 Task: Create new invoice with Date Opened :30-Apr-23, Select Customer: Pokeworks, Terms: Payment Term 2. Make invoice entry for item-1 with Date: 30-Apr-23, Description: Benadryl Ultra, Action: Material, Income Account: Income:Sales, Quantity: 1, Unit Price: 9.5, Discount $: 1.63. Make entry for item-2 with Date: 30-Apr-23, Description: Aveeno Daily Moisturizing Lotion, Action: Material, Income Account: Income:Sales, Quantity: 1, Unit Price: 6.25, Discount $: 2.63. Make entry for item-3 with Date: 30-Apr-23, Description: Coke Classic, Action: Material, Income Account: Income:Sales, Quantity: 2, Unit Price: 7.25, Discount $: 3.13. Write Notes: 'Looking forward to serving you again.'. Post Invoice with Post Date: 30-Apr-23, Post to Accounts: Assets:Accounts Receivable. Pay / Process Payment with Transaction Date: 15-May-23, Amount: 22.86, Transfer Account: Checking Account. Print Invoice, display notes by going to Option, then go to Display Tab and check 'Invoice Notes'.
Action: Mouse pressed left at (171, 33)
Screenshot: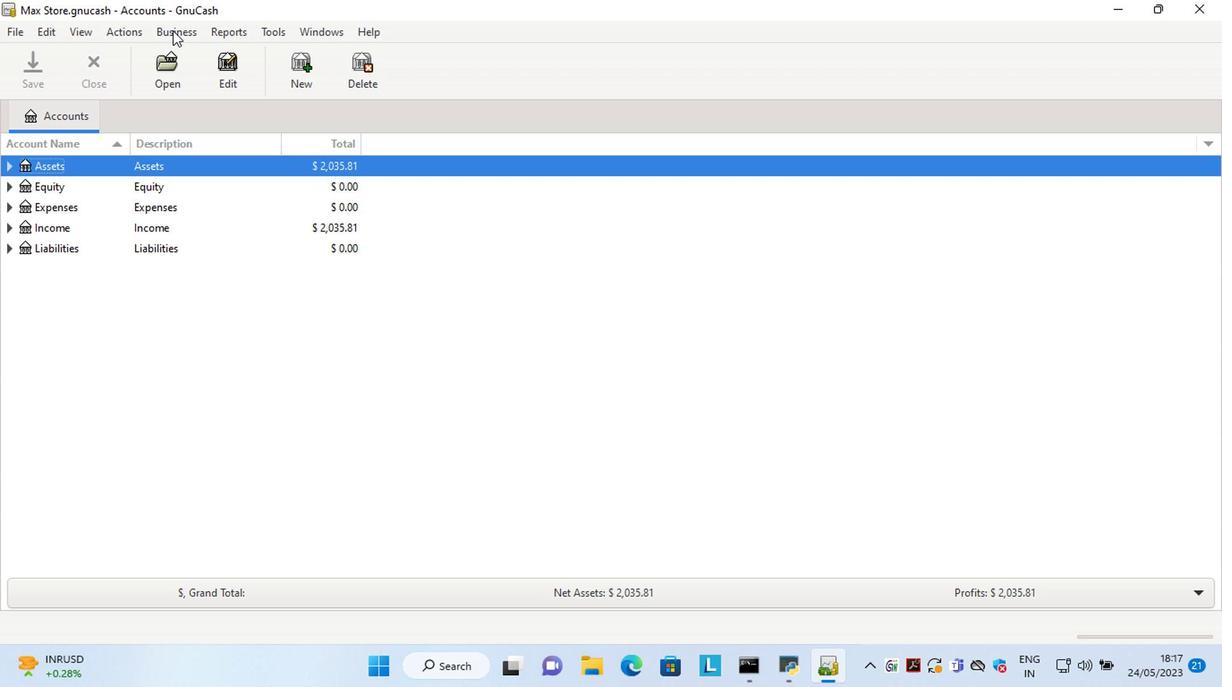 
Action: Mouse moved to (377, 126)
Screenshot: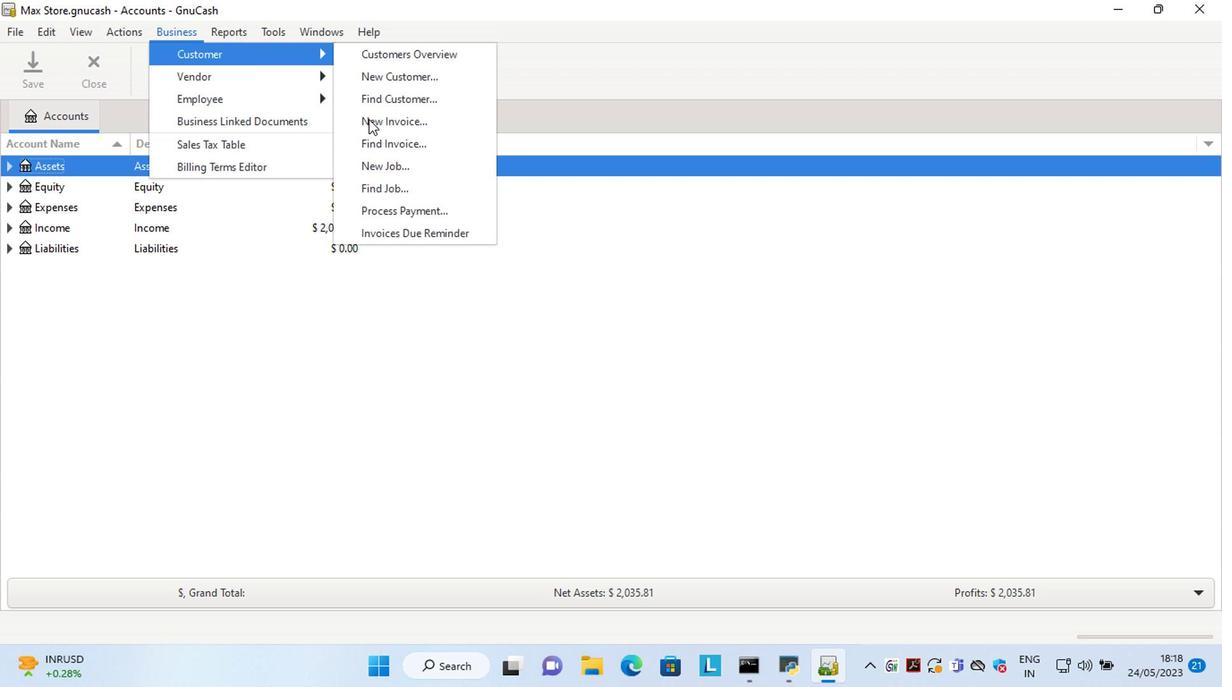 
Action: Mouse pressed left at (377, 126)
Screenshot: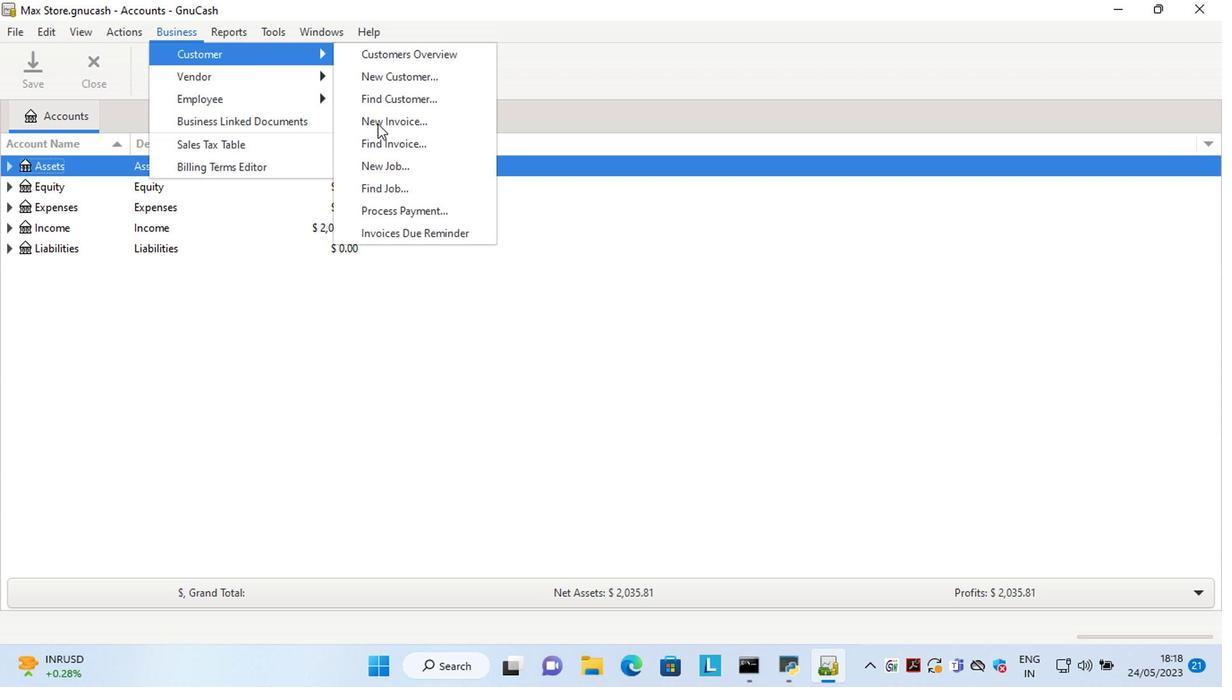 
Action: Mouse moved to (640, 275)
Screenshot: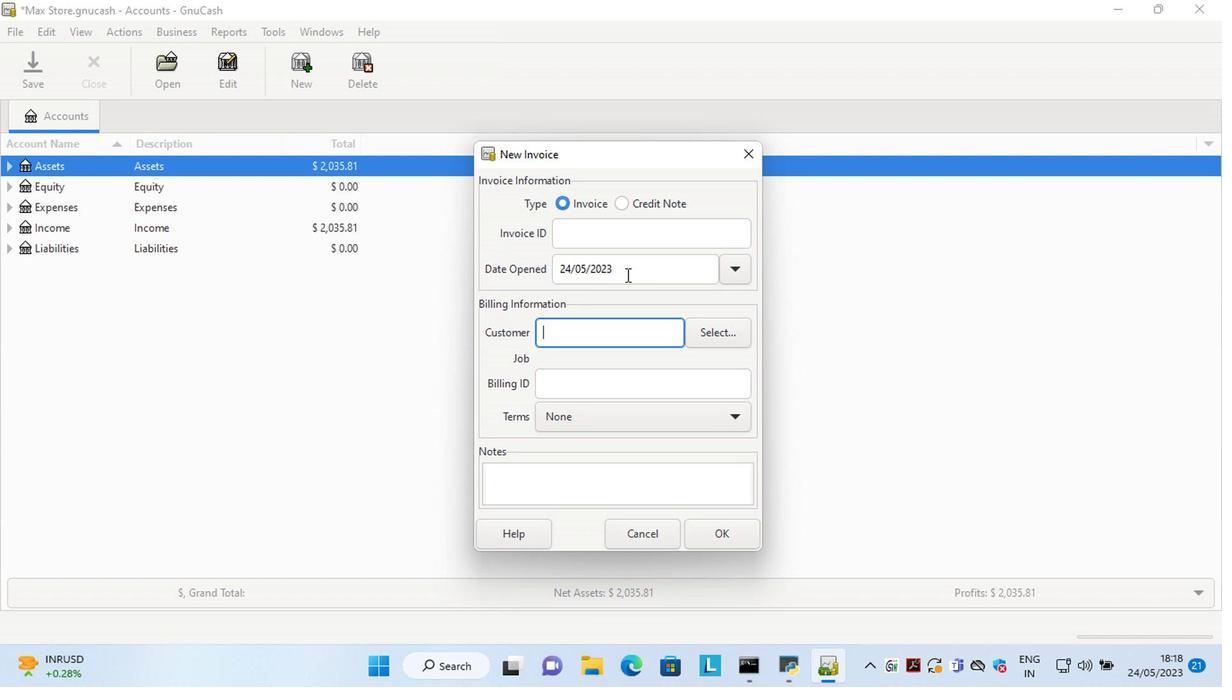
Action: Mouse pressed left at (640, 275)
Screenshot: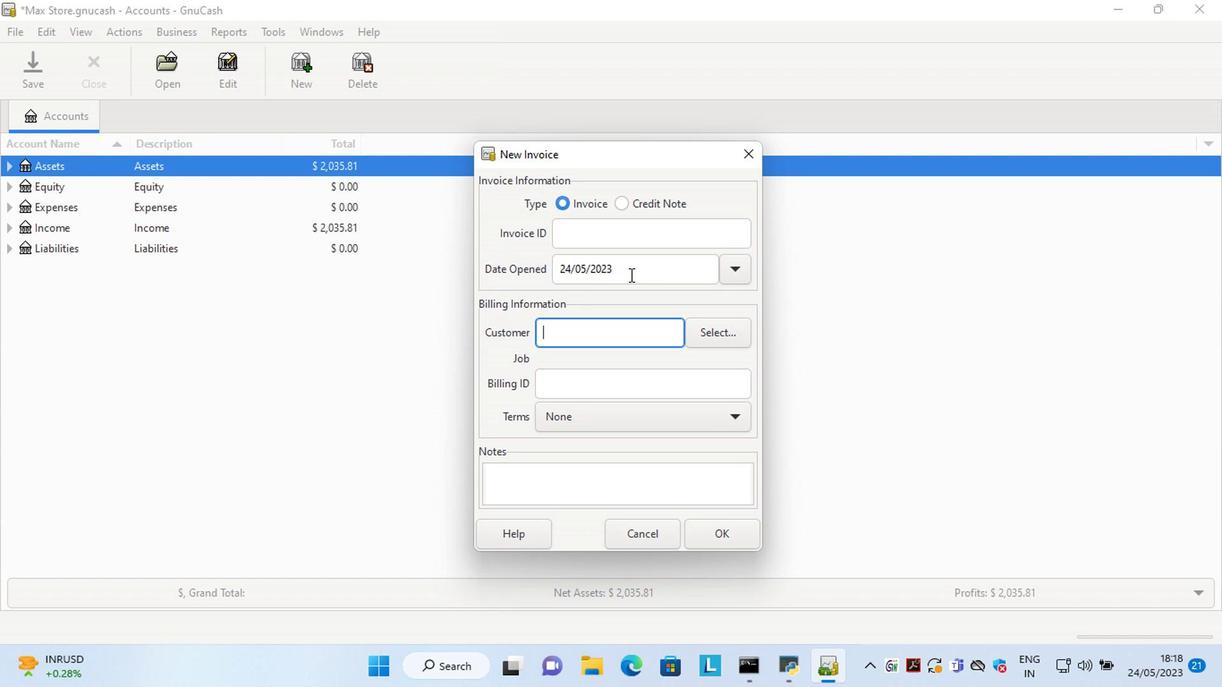 
Action: Key pressed <Key.left><Key.left><Key.left><Key.left><Key.left><Key.left><Key.left><Key.left><Key.left><Key.left><Key.left><Key.delete><Key.delete>30<Key.right><Key.right><Key.delete>4
Screenshot: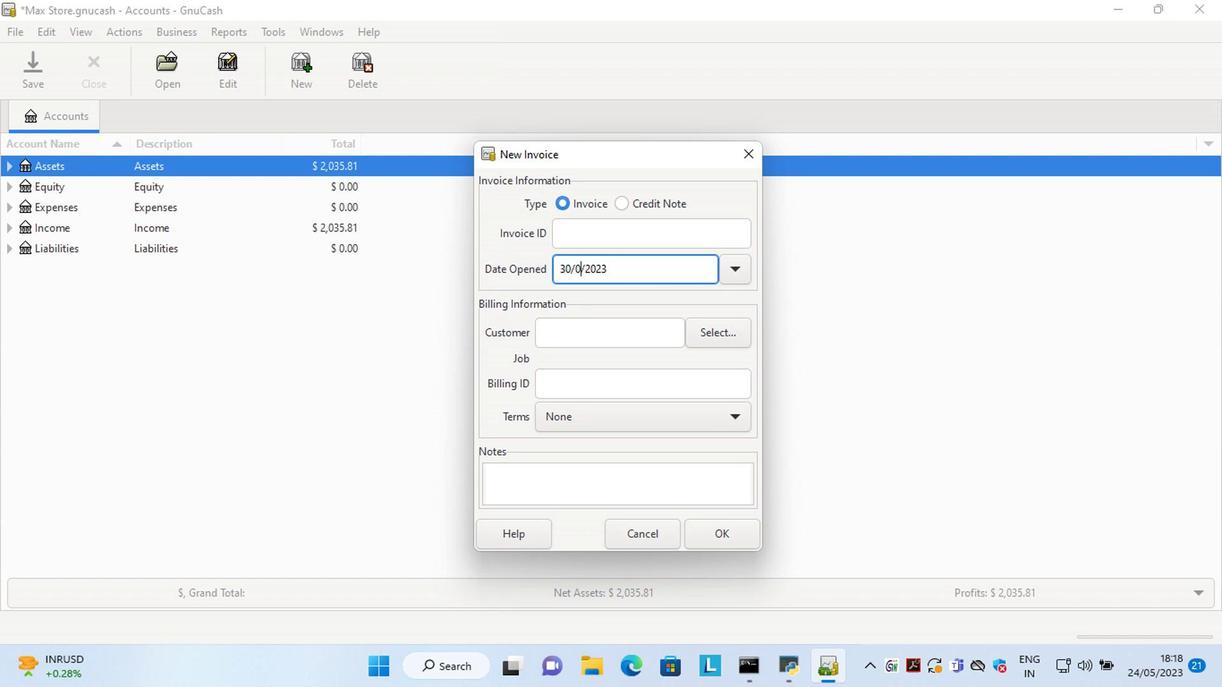 
Action: Mouse moved to (704, 331)
Screenshot: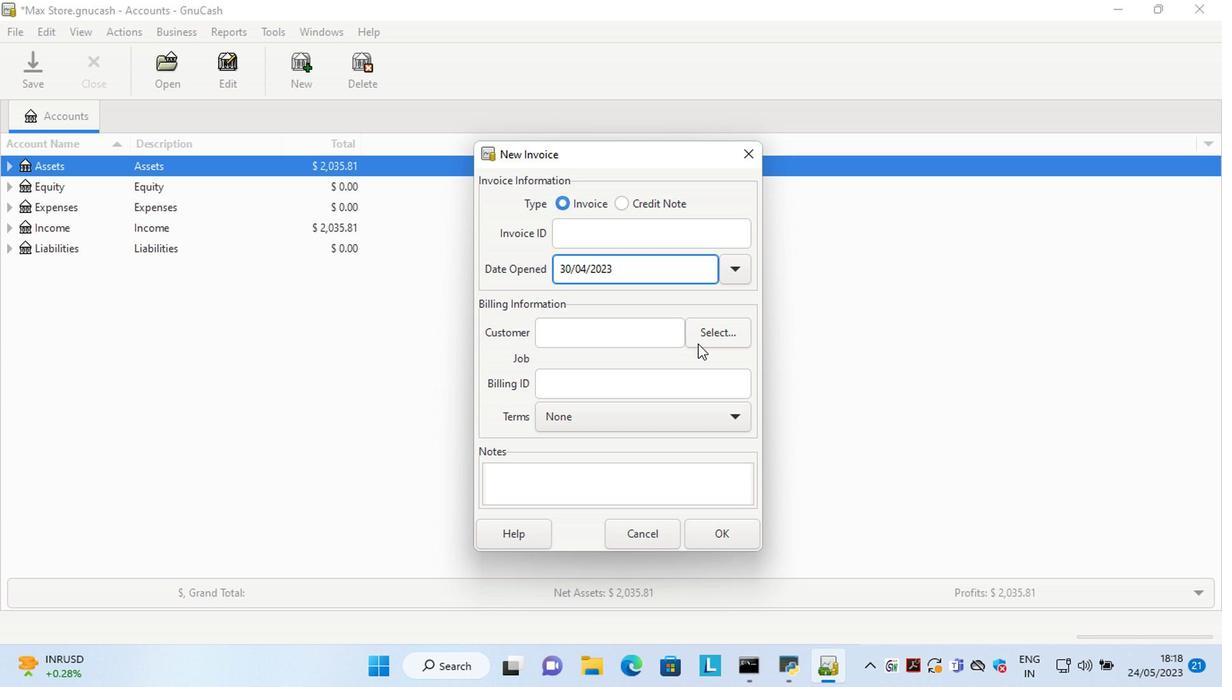
Action: Mouse pressed left at (704, 331)
Screenshot: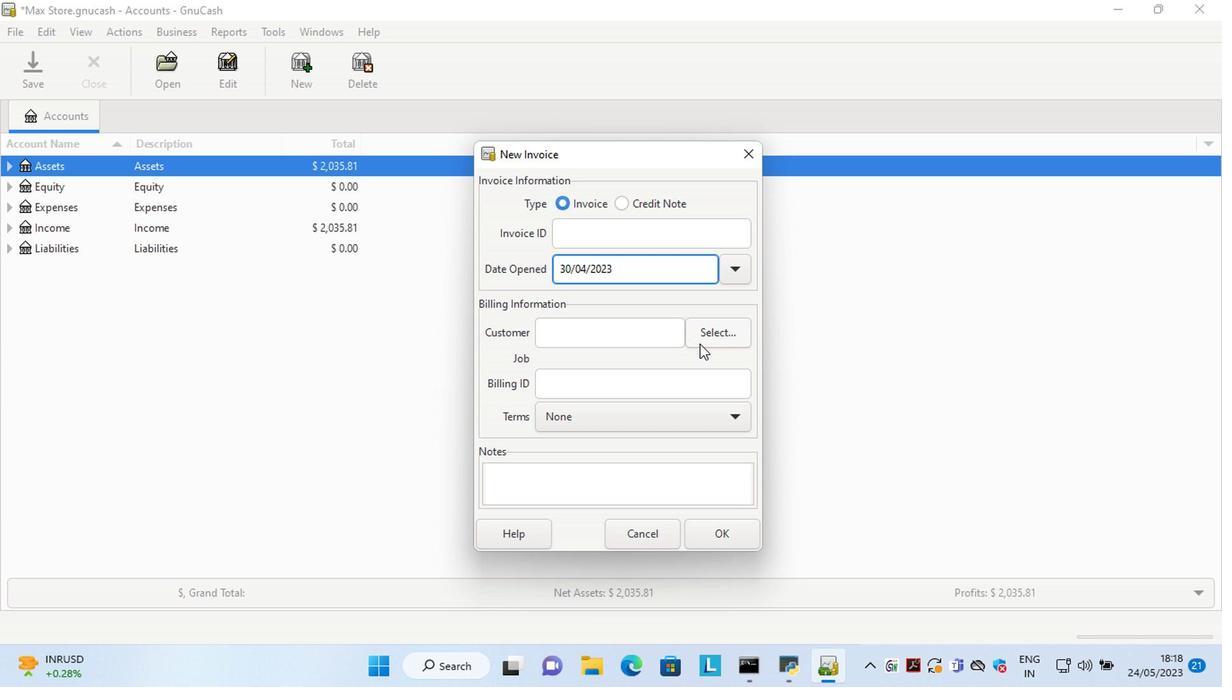 
Action: Mouse moved to (645, 312)
Screenshot: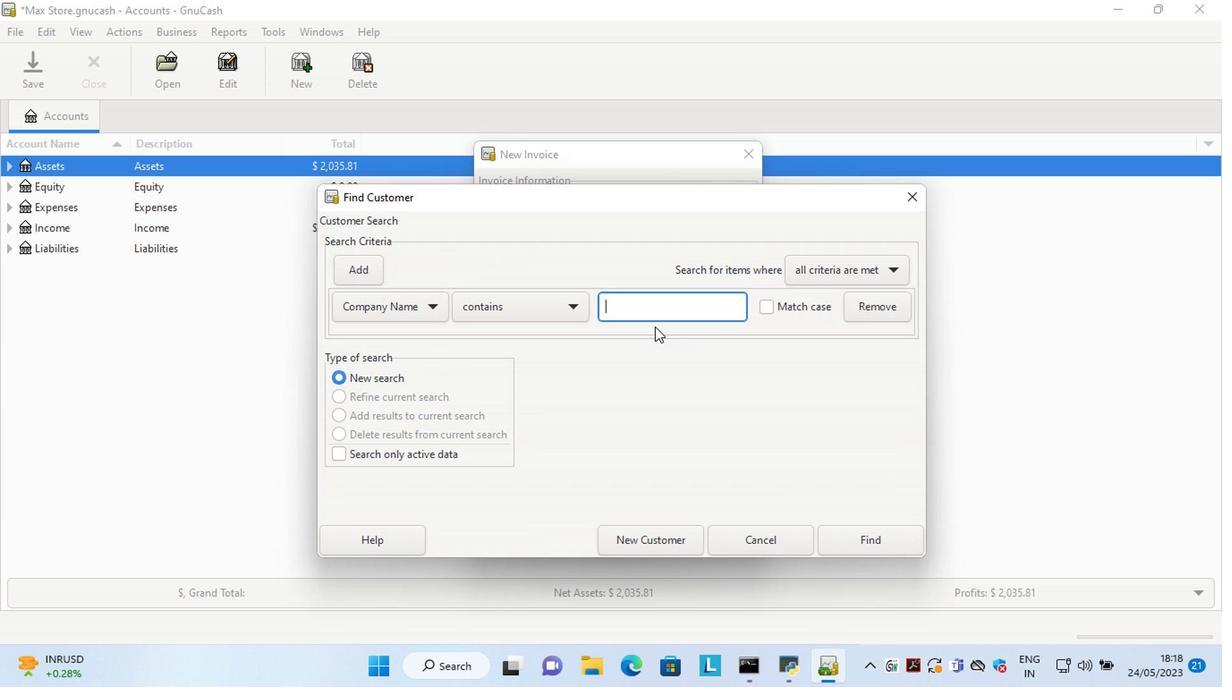 
Action: Mouse pressed left at (645, 312)
Screenshot: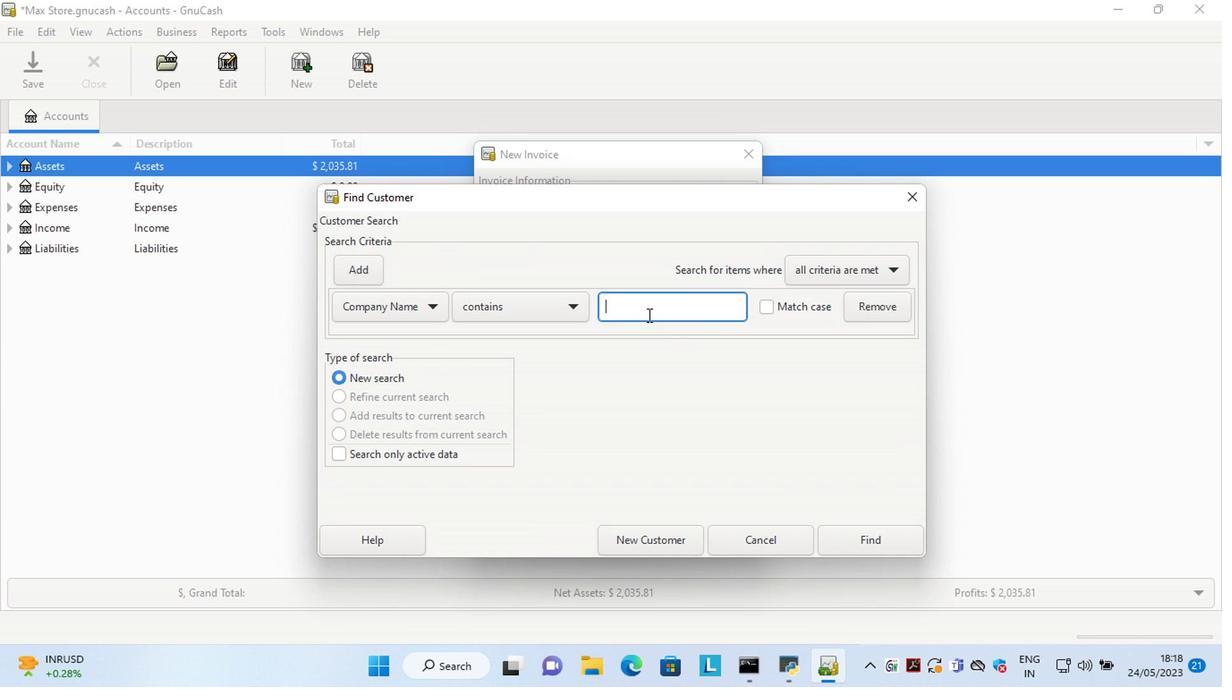 
Action: Key pressed <Key.shift>Pokeworks
Screenshot: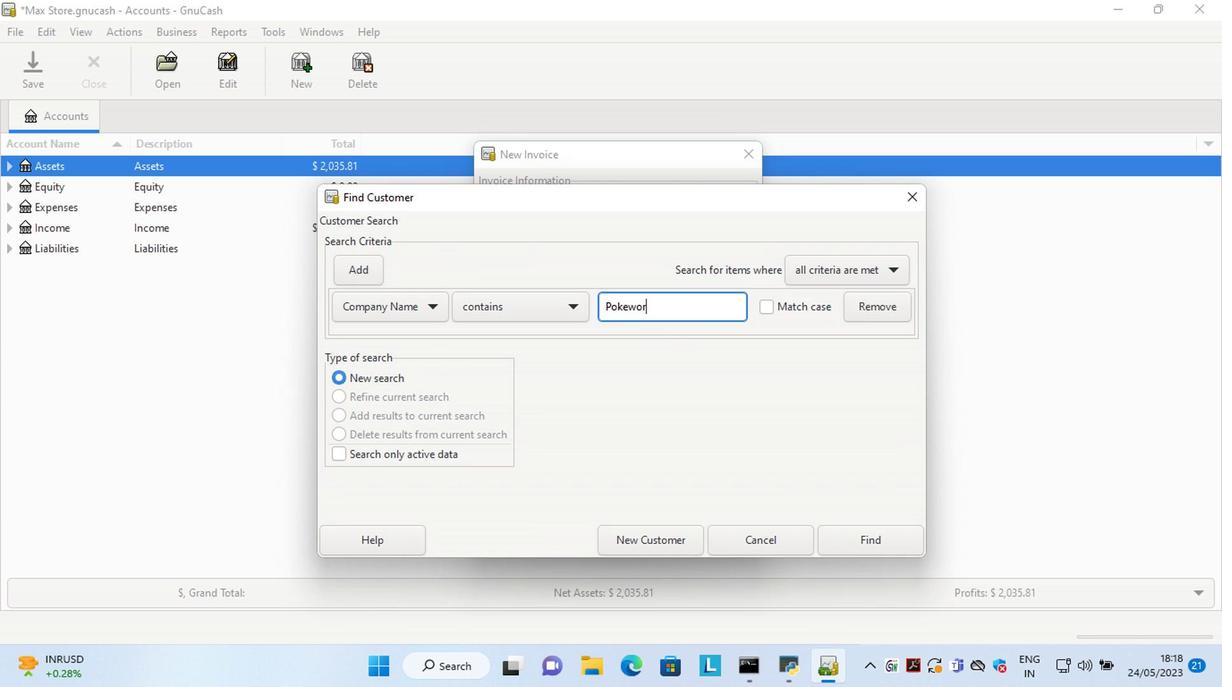 
Action: Mouse moved to (871, 541)
Screenshot: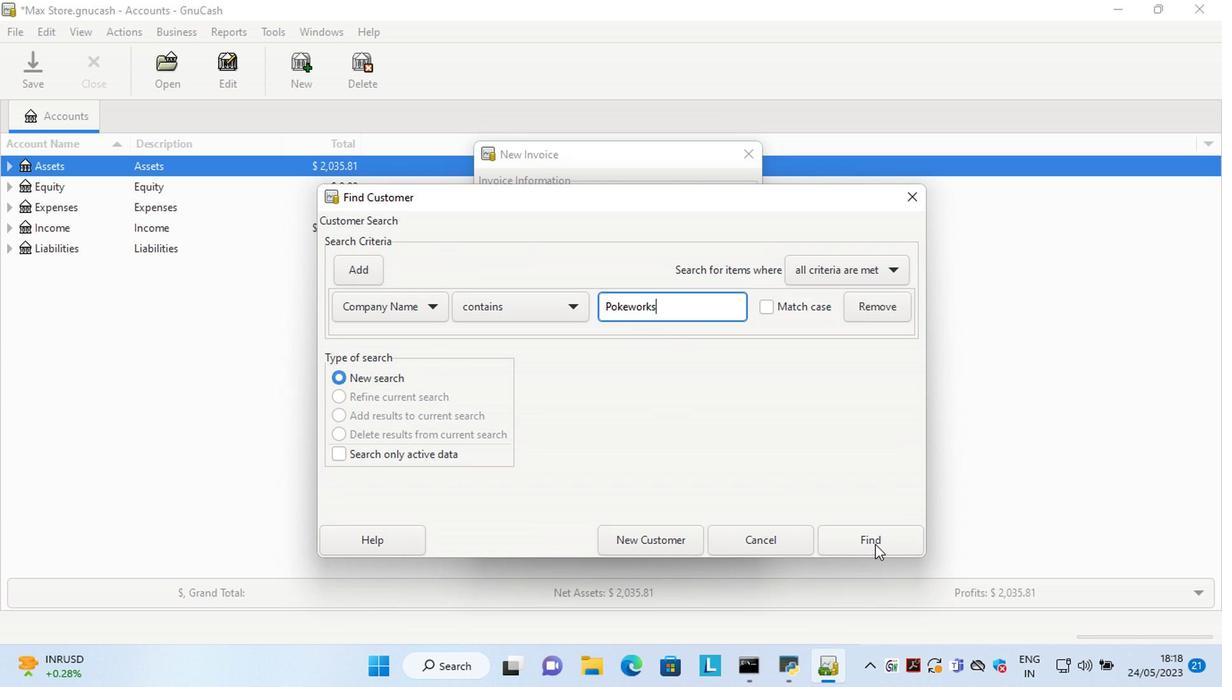 
Action: Mouse pressed left at (871, 541)
Screenshot: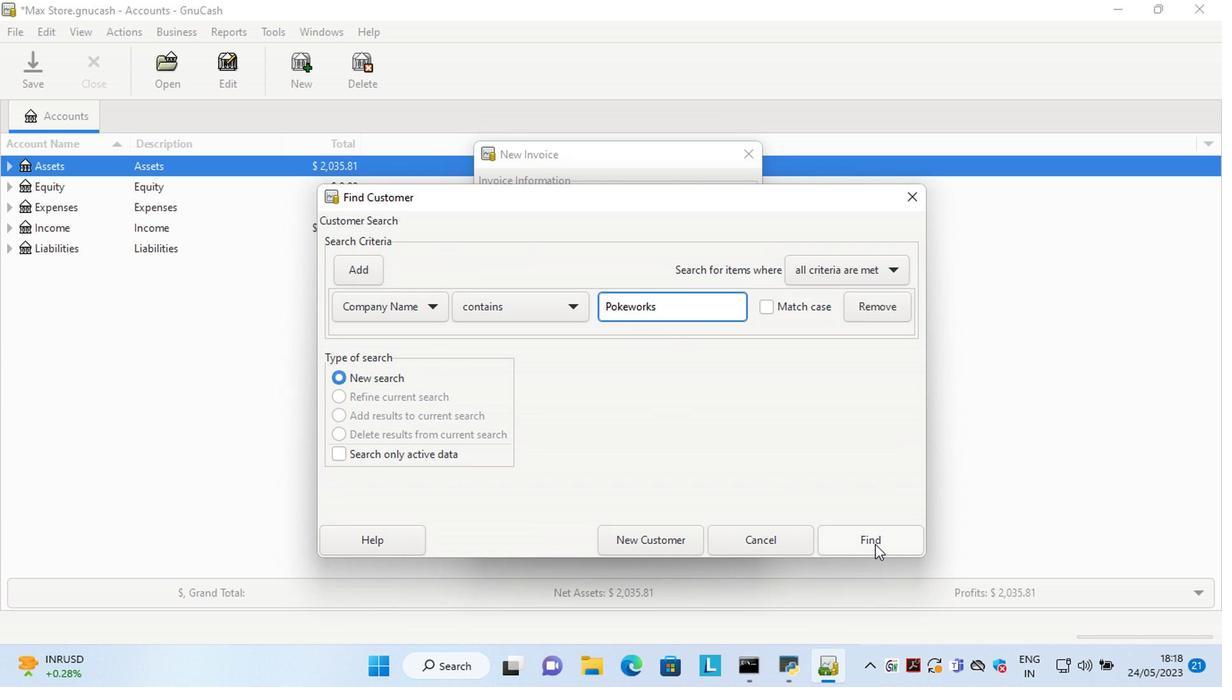 
Action: Mouse moved to (580, 358)
Screenshot: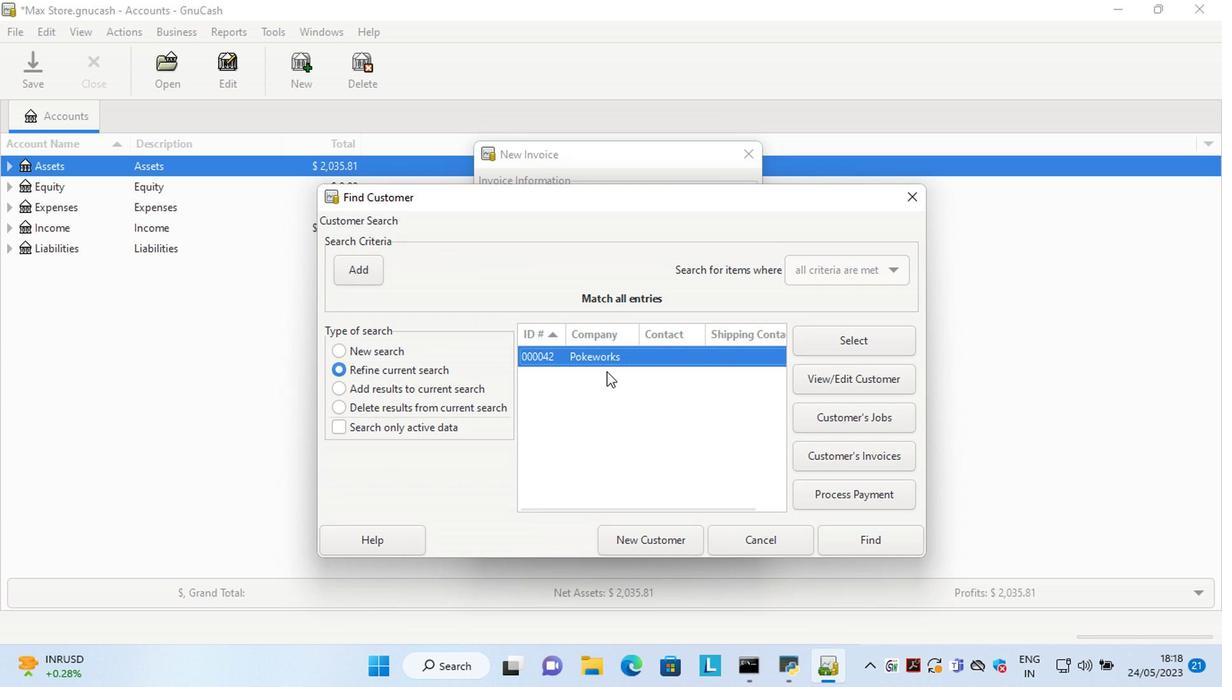 
Action: Mouse pressed left at (580, 358)
Screenshot: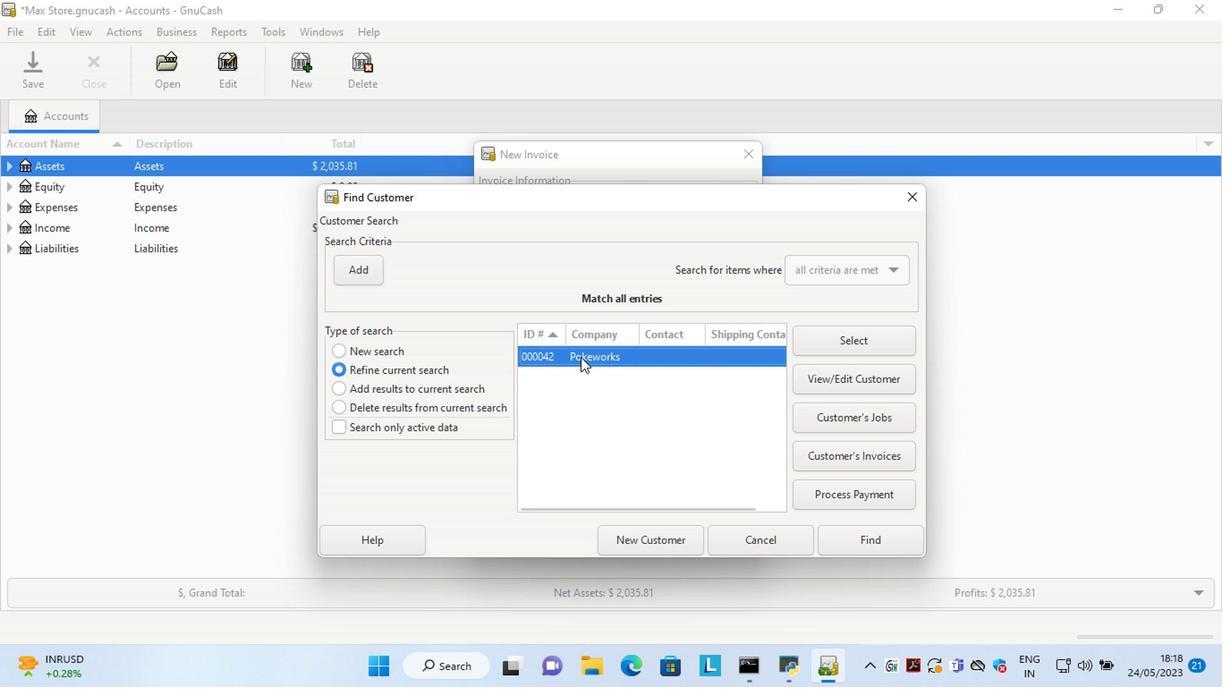 
Action: Mouse pressed left at (580, 358)
Screenshot: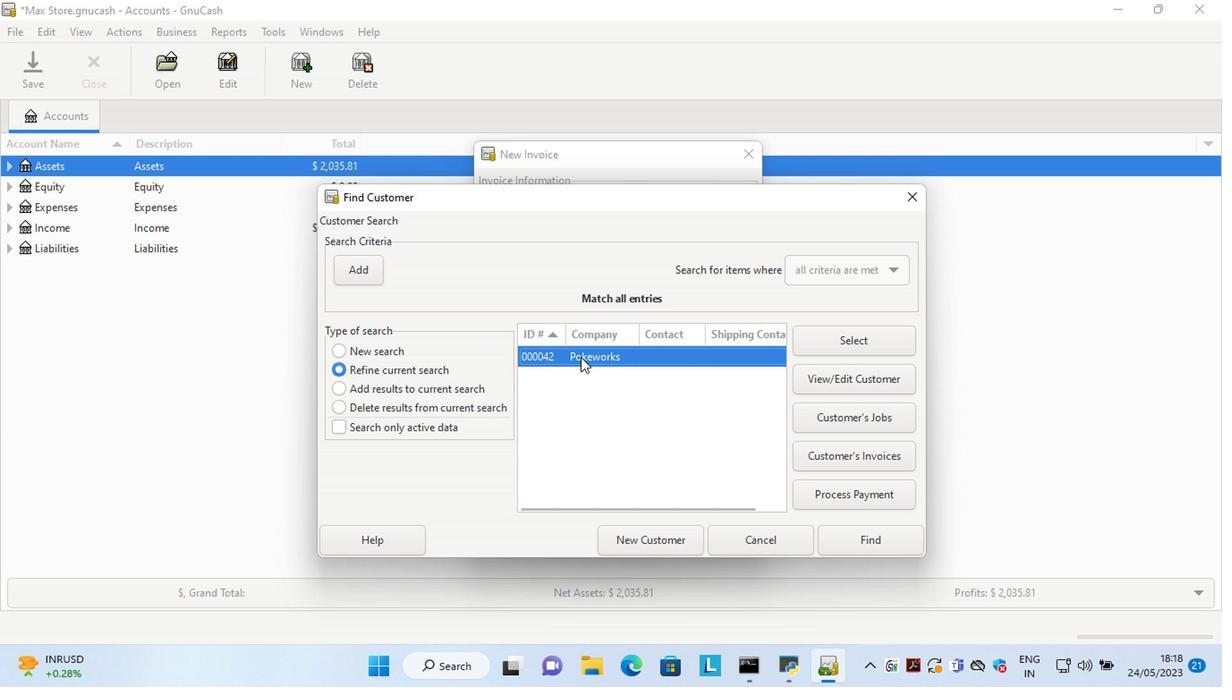
Action: Mouse moved to (642, 430)
Screenshot: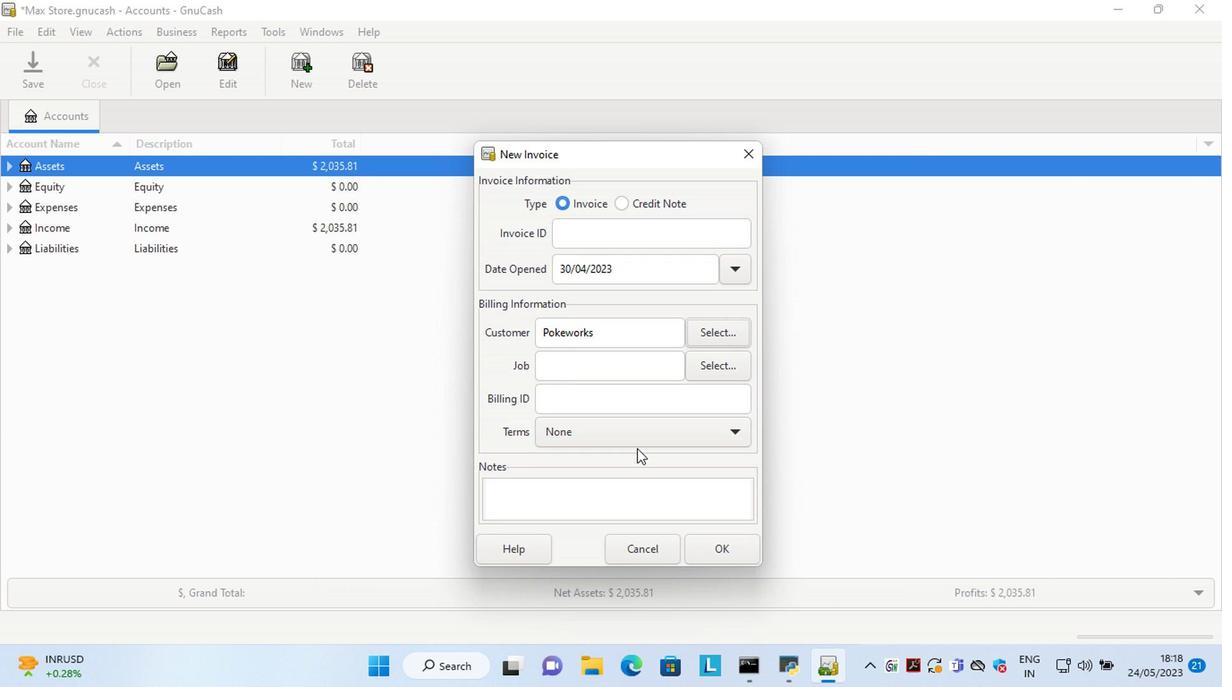 
Action: Mouse pressed left at (642, 430)
Screenshot: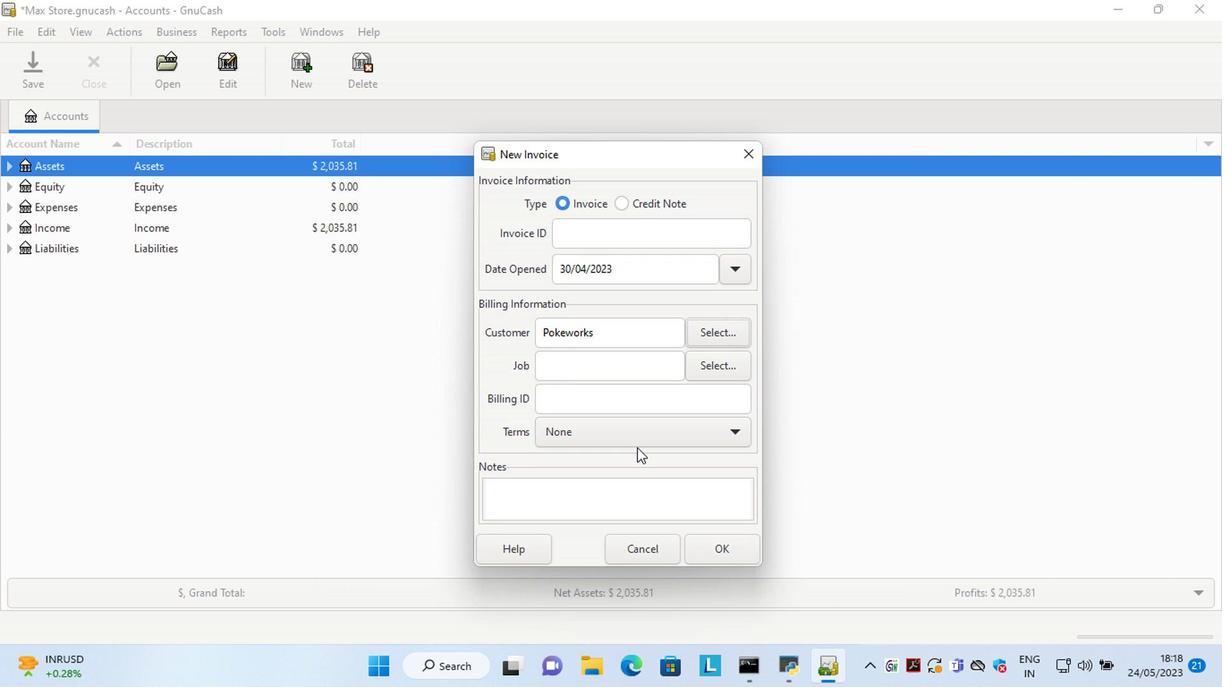 
Action: Mouse moved to (615, 487)
Screenshot: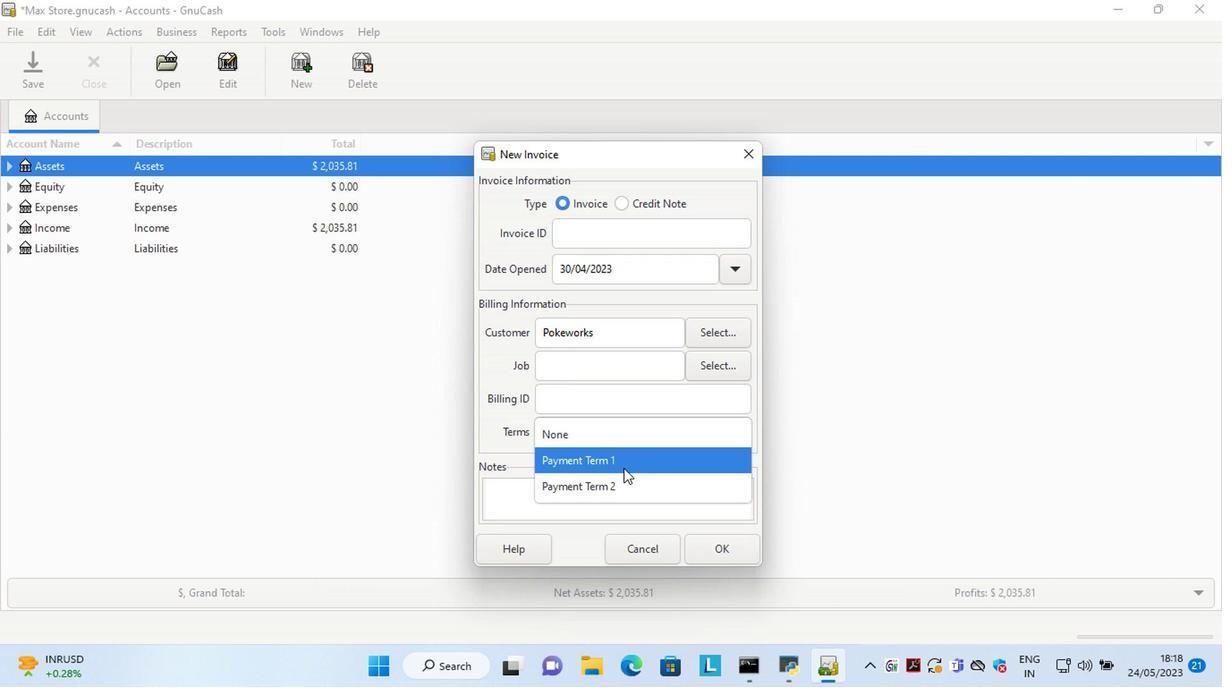
Action: Mouse pressed left at (615, 487)
Screenshot: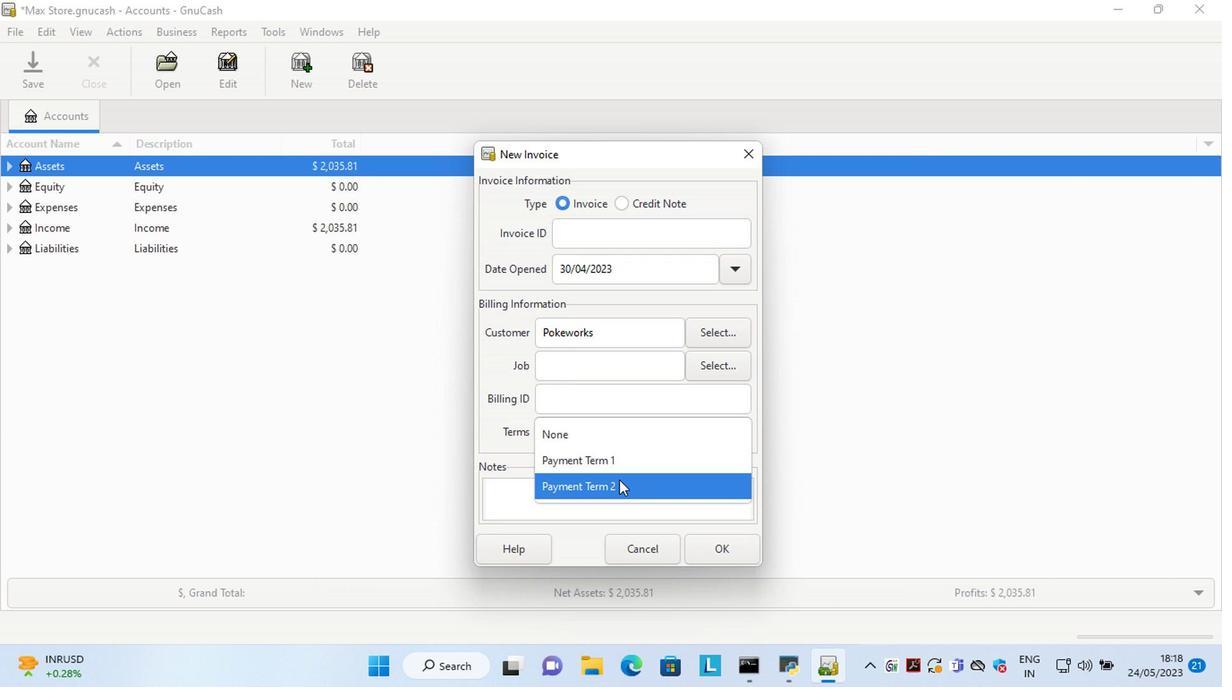 
Action: Mouse moved to (722, 546)
Screenshot: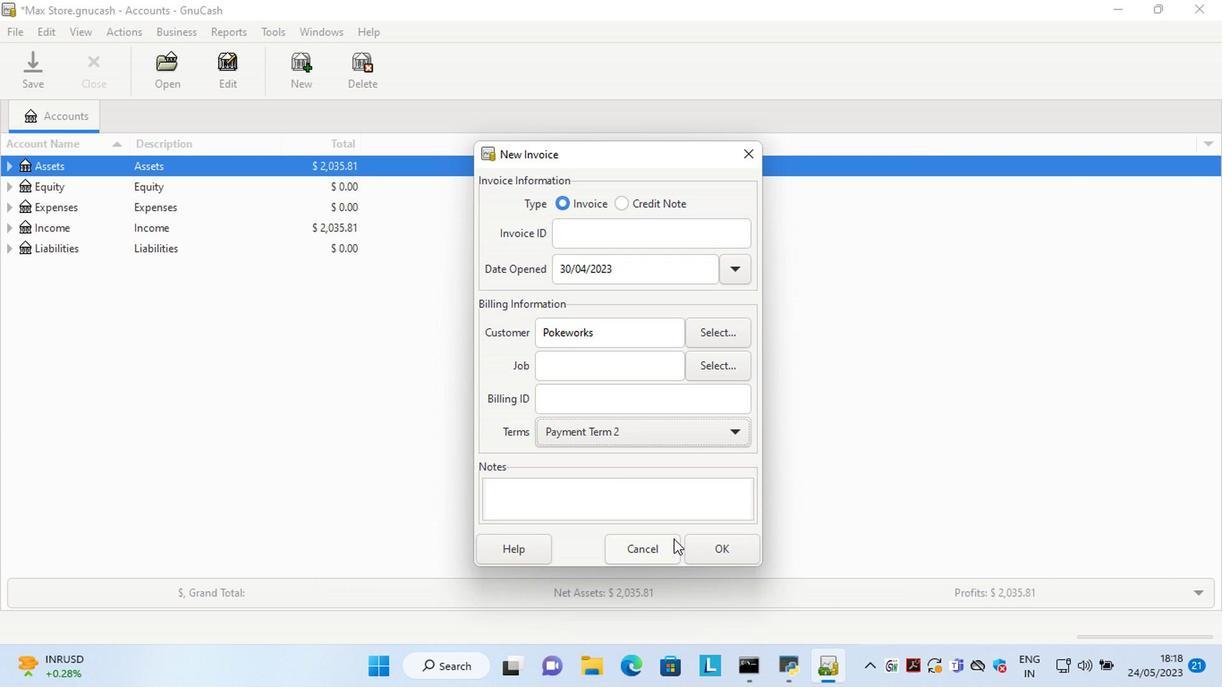 
Action: Mouse pressed left at (722, 546)
Screenshot: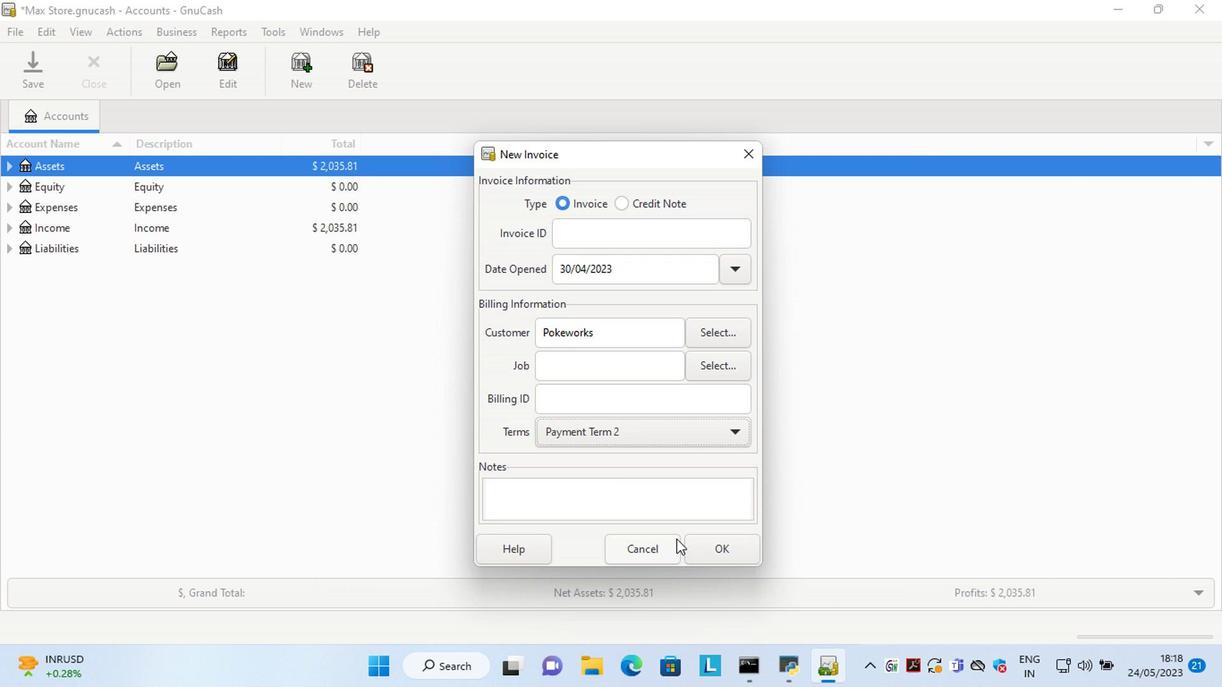 
Action: Mouse moved to (689, 471)
Screenshot: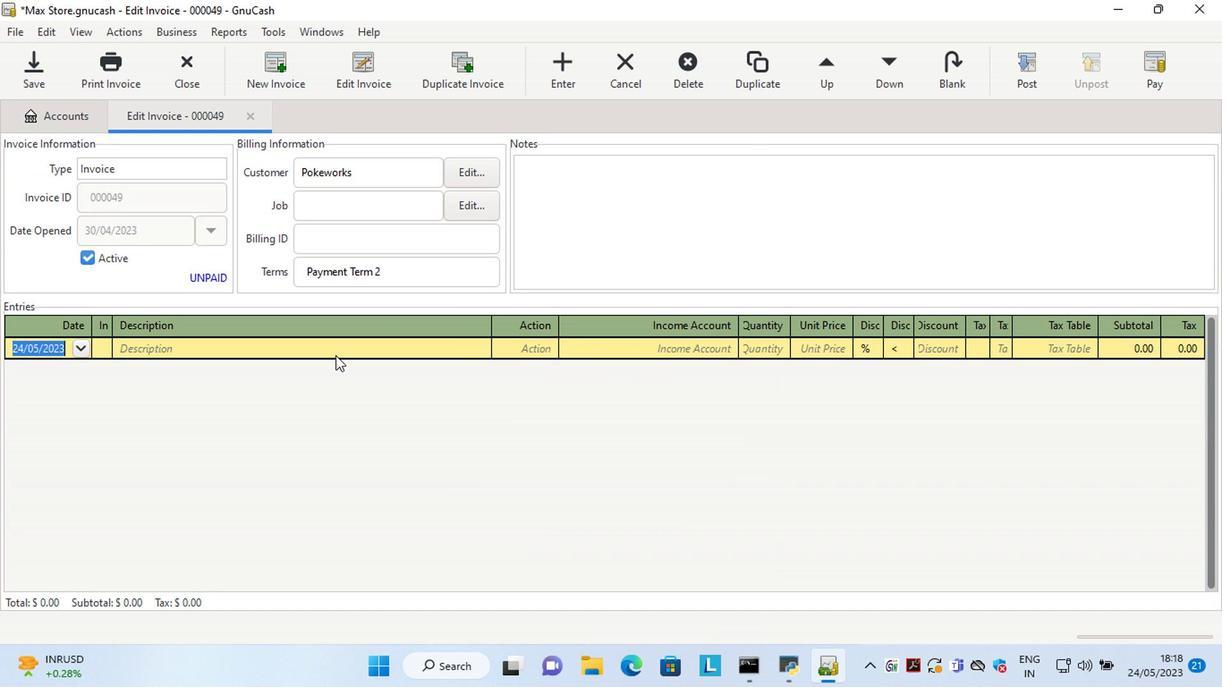 
Action: Key pressed <Key.left><Key.left><Key.delete><Key.delete>30<Key.right><Key.right><Key.delete>4<Key.tab><Key.shift>Benadryl<Key.space><Key.shift>Ultra
Screenshot: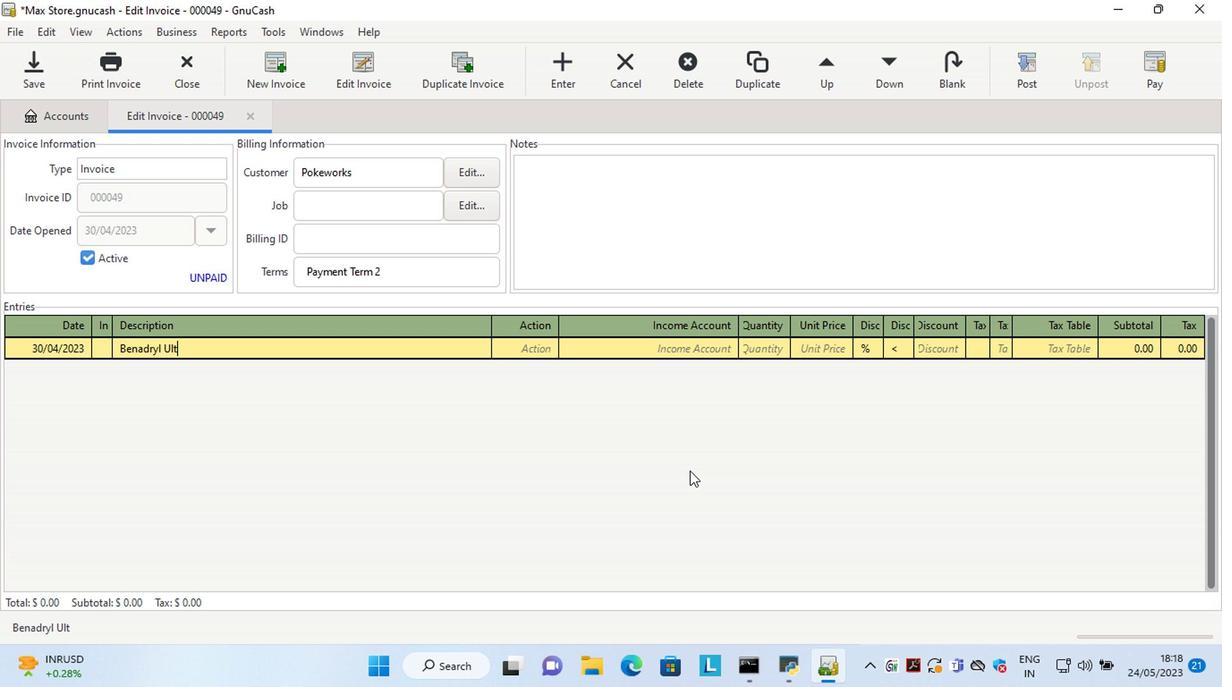 
Action: Mouse moved to (528, 353)
Screenshot: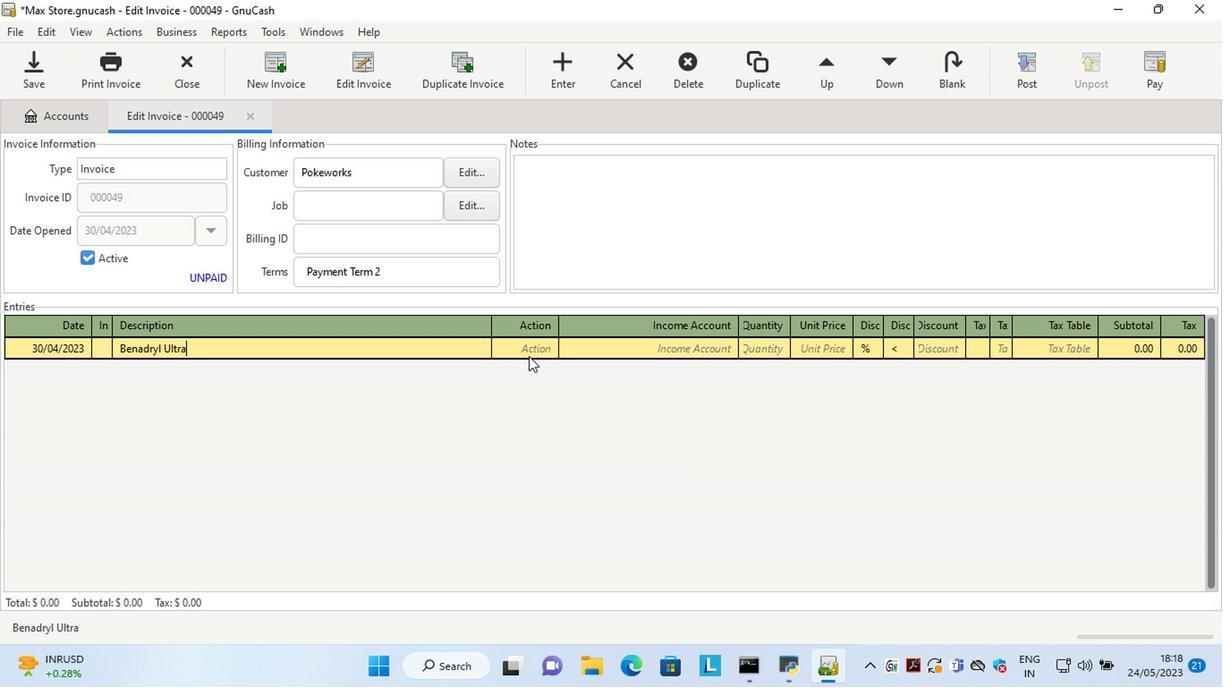 
Action: Mouse pressed left at (528, 353)
Screenshot: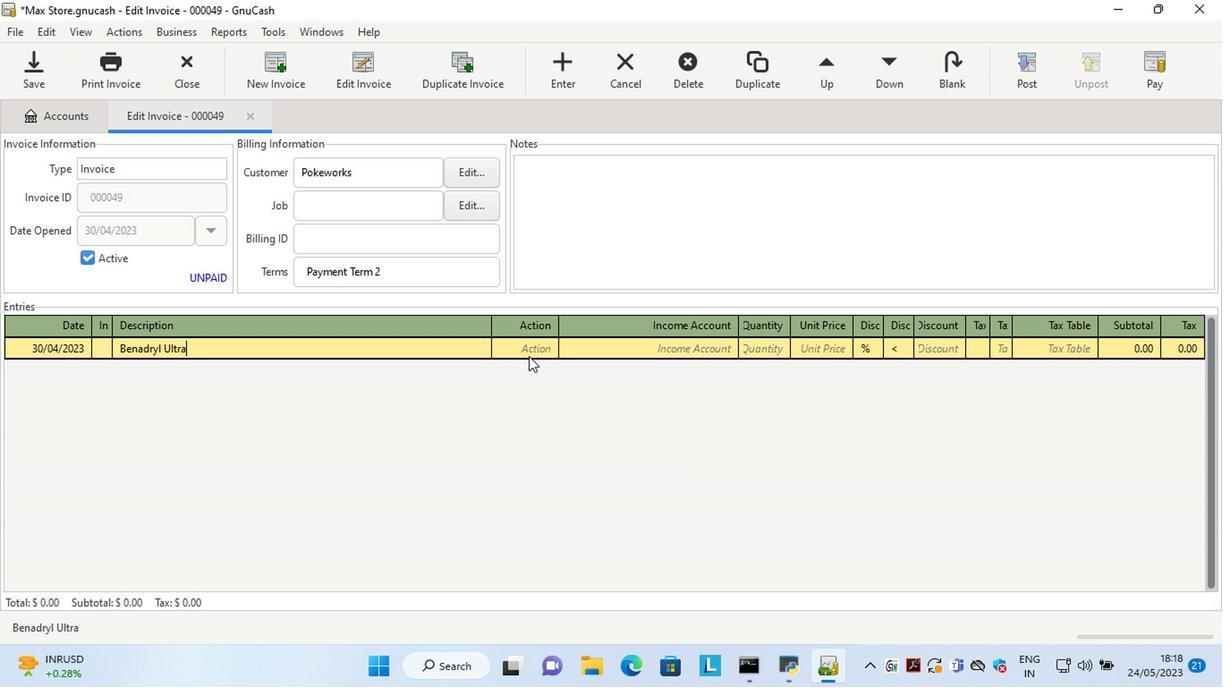 
Action: Key pressed ma<Key.tab>sale<Key.tab>1<Key.tab>9.5<Key.tab>
Screenshot: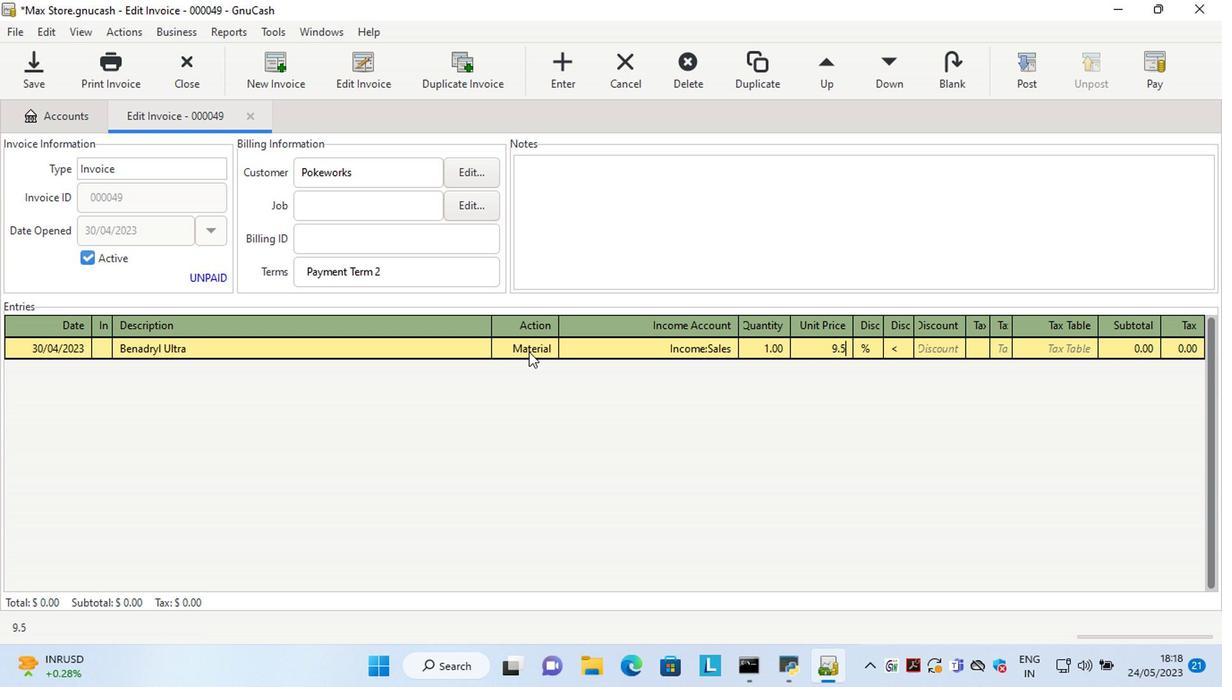 
Action: Mouse moved to (860, 345)
Screenshot: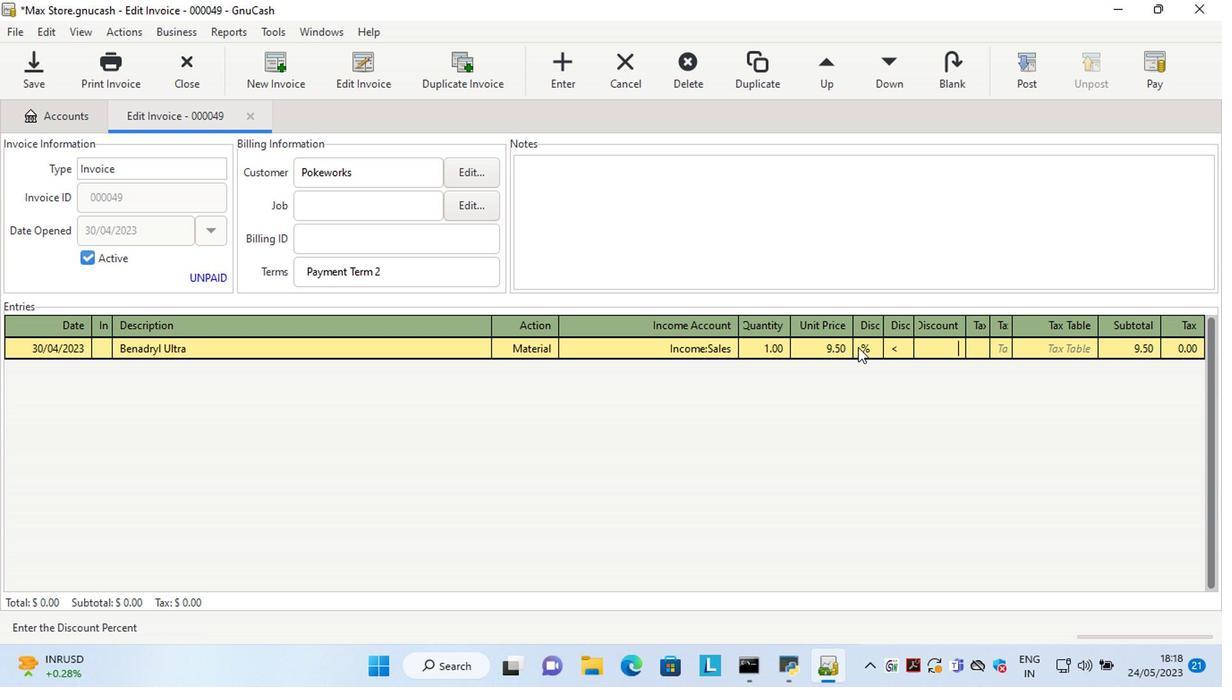 
Action: Mouse pressed left at (860, 345)
Screenshot: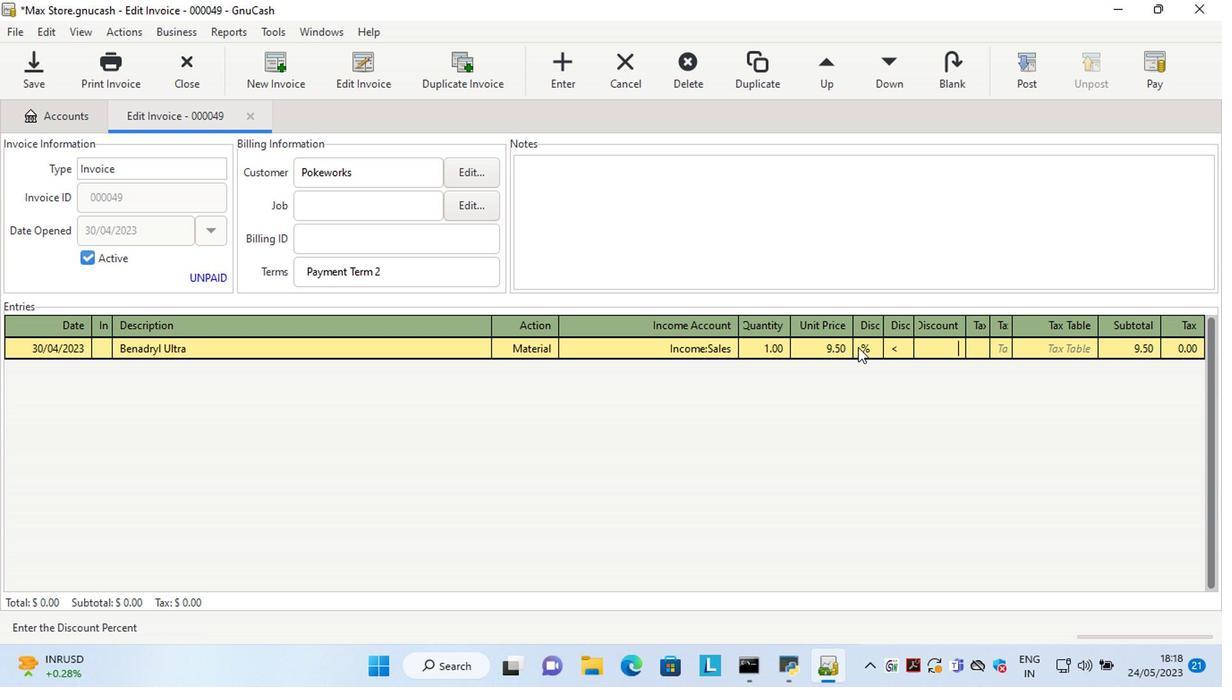 
Action: Mouse moved to (891, 345)
Screenshot: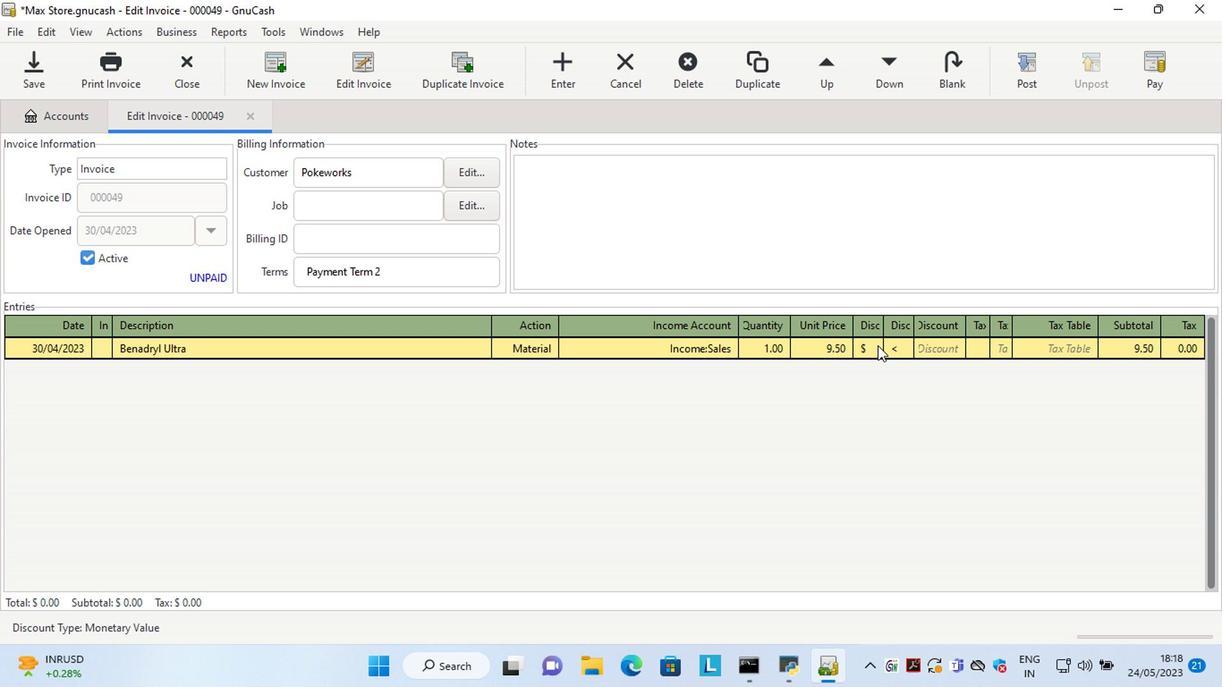 
Action: Mouse pressed left at (891, 345)
Screenshot: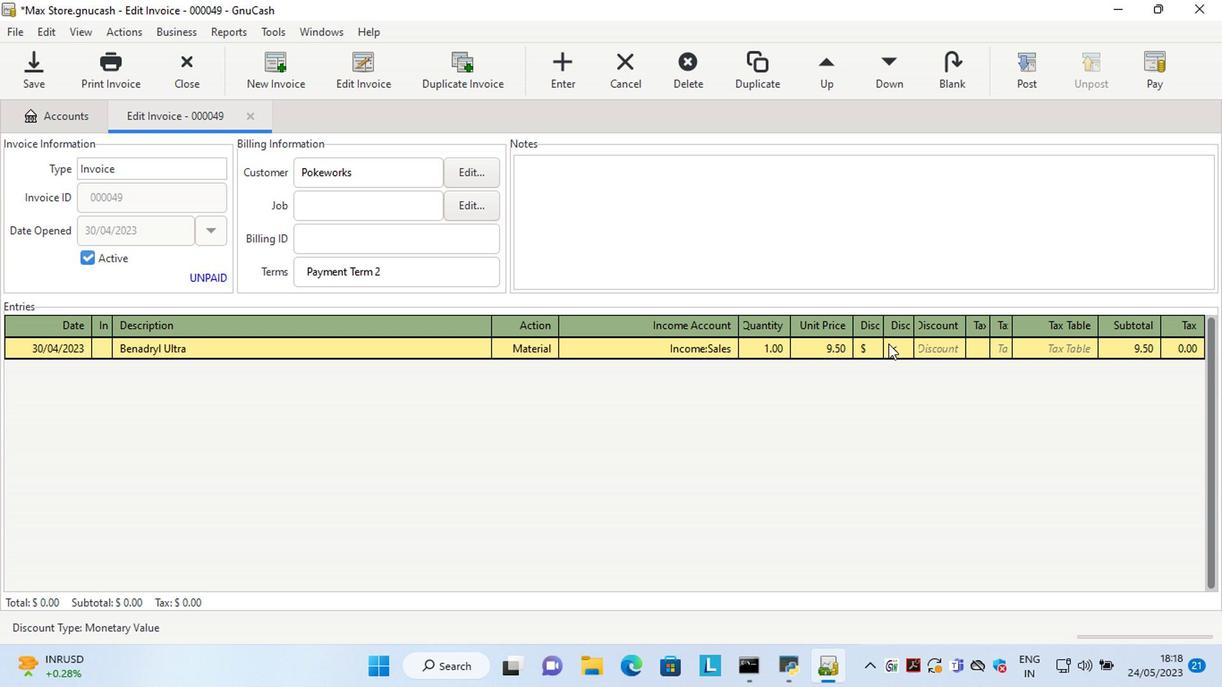 
Action: Mouse moved to (940, 347)
Screenshot: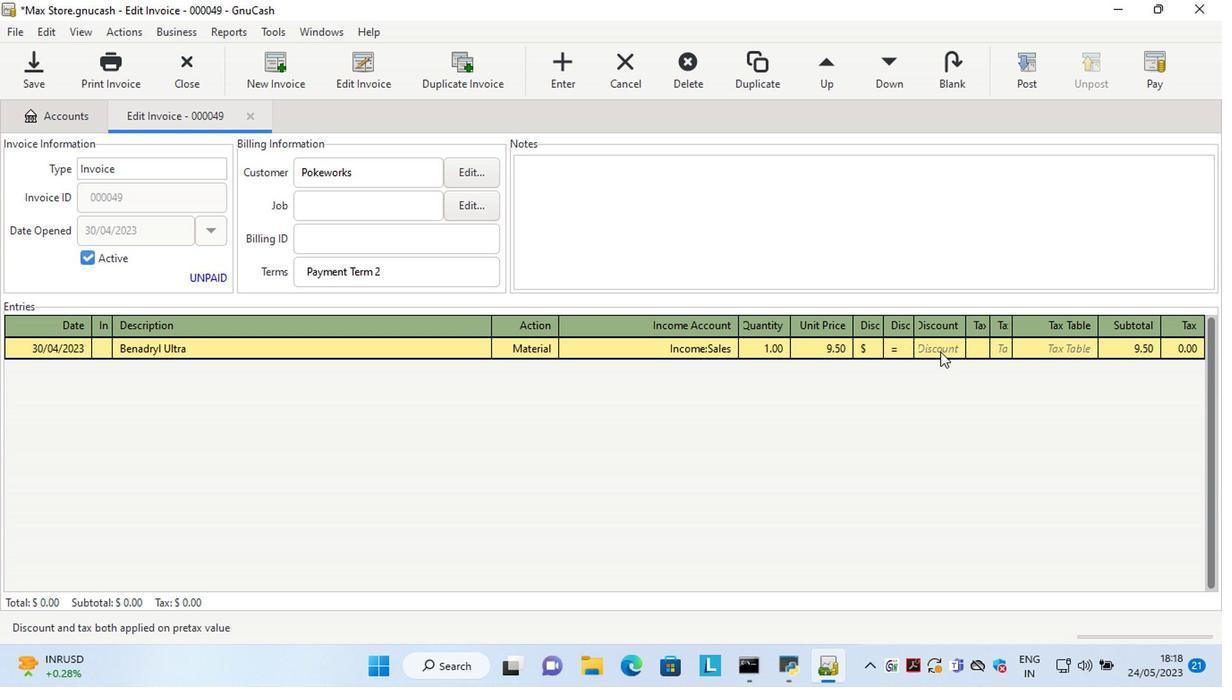 
Action: Mouse pressed left at (940, 347)
Screenshot: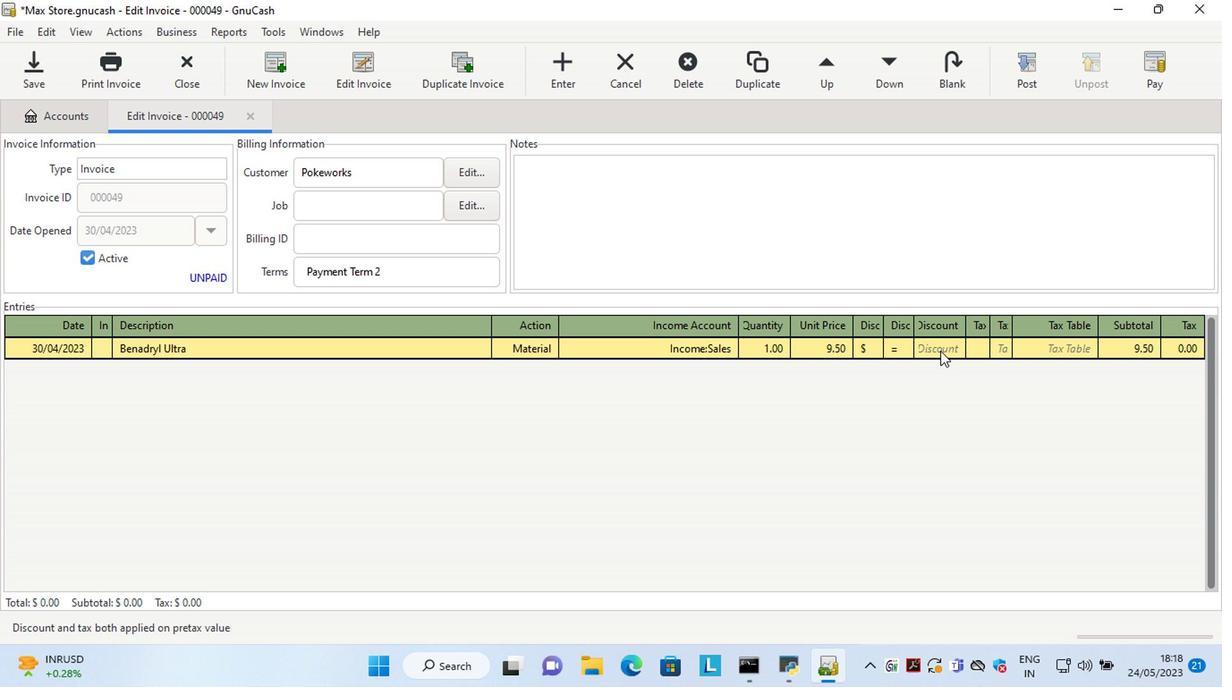 
Action: Mouse moved to (929, 432)
Screenshot: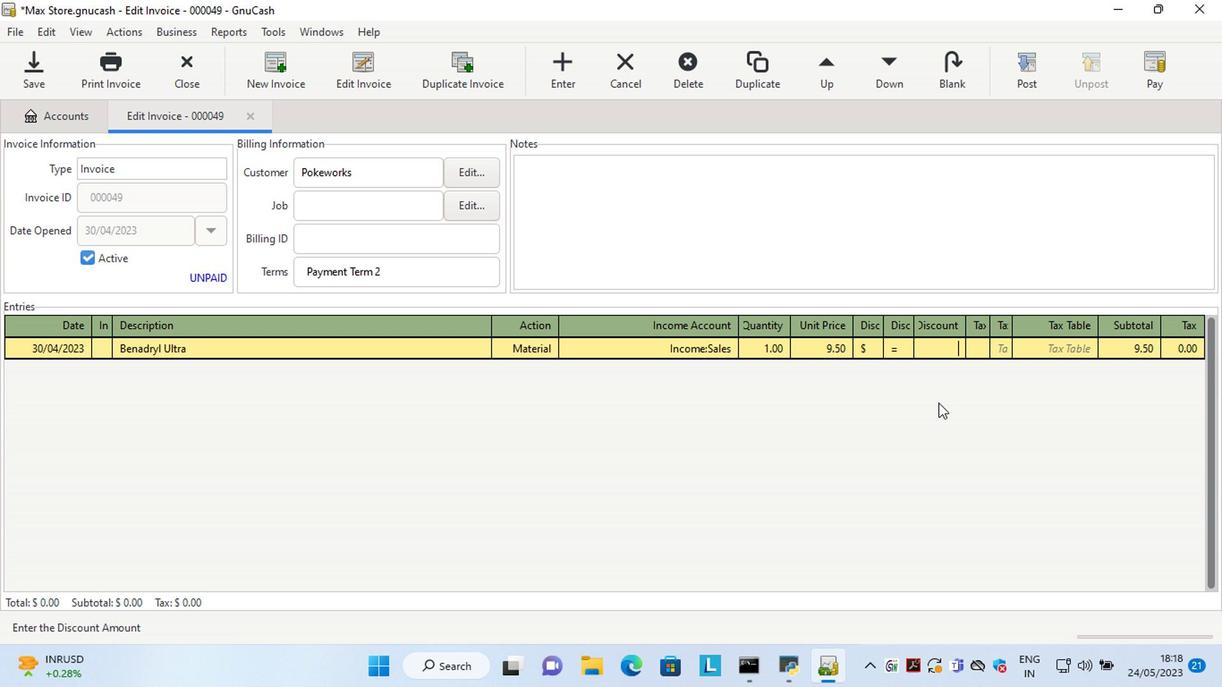 
Action: Key pressed 1.63<Key.tab><Key.tab><Key.shift>V<Key.backspace><Key.shift>Aveeno<Key.space><Key.shift>Daily<Key.space><Key.shift>Moisturizing<Key.space><Key.shift>Lotion<Key.space><Key.backspace><Key.tab>ma<Key.tab>sale<Key.tab>1<Key.tab>6.25<Key.tab>2.63
Screenshot: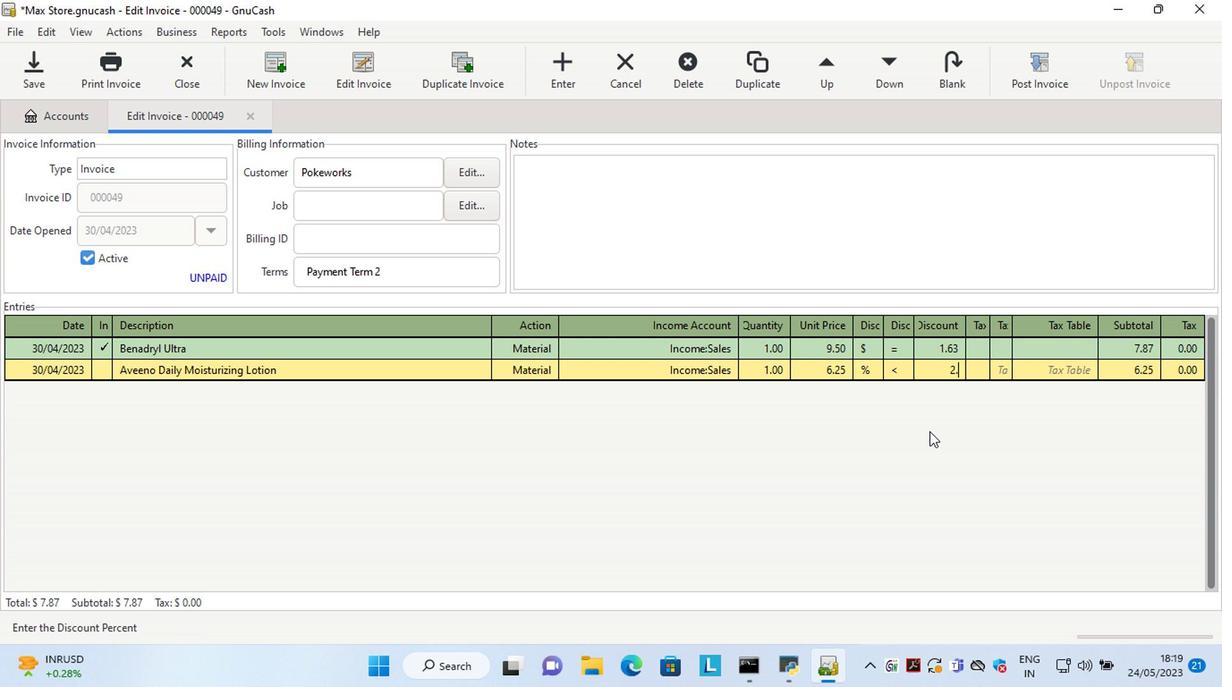
Action: Mouse moved to (862, 370)
Screenshot: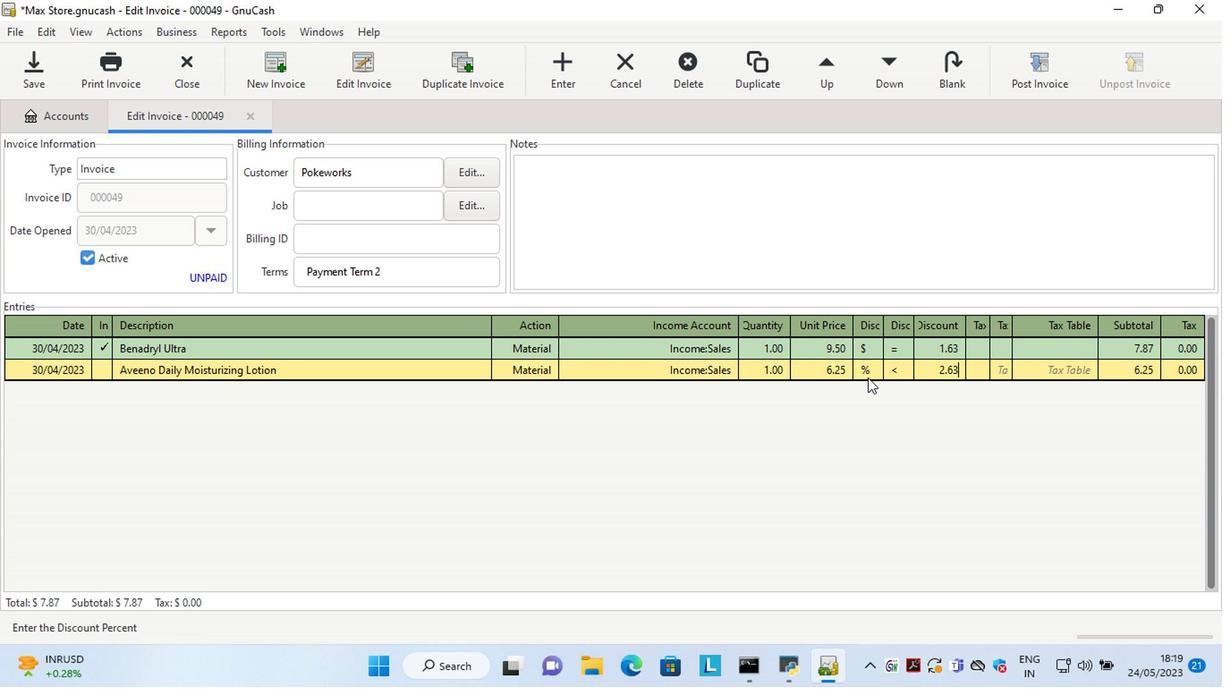 
Action: Mouse pressed left at (862, 370)
Screenshot: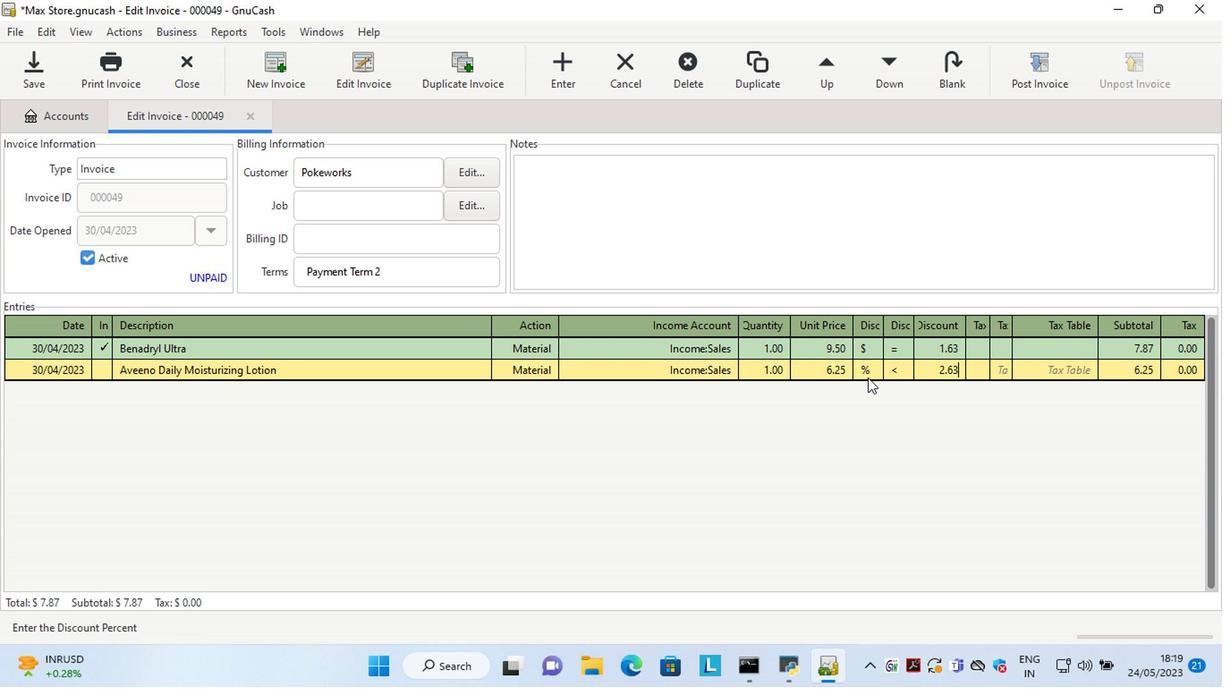 
Action: Mouse moved to (887, 372)
Screenshot: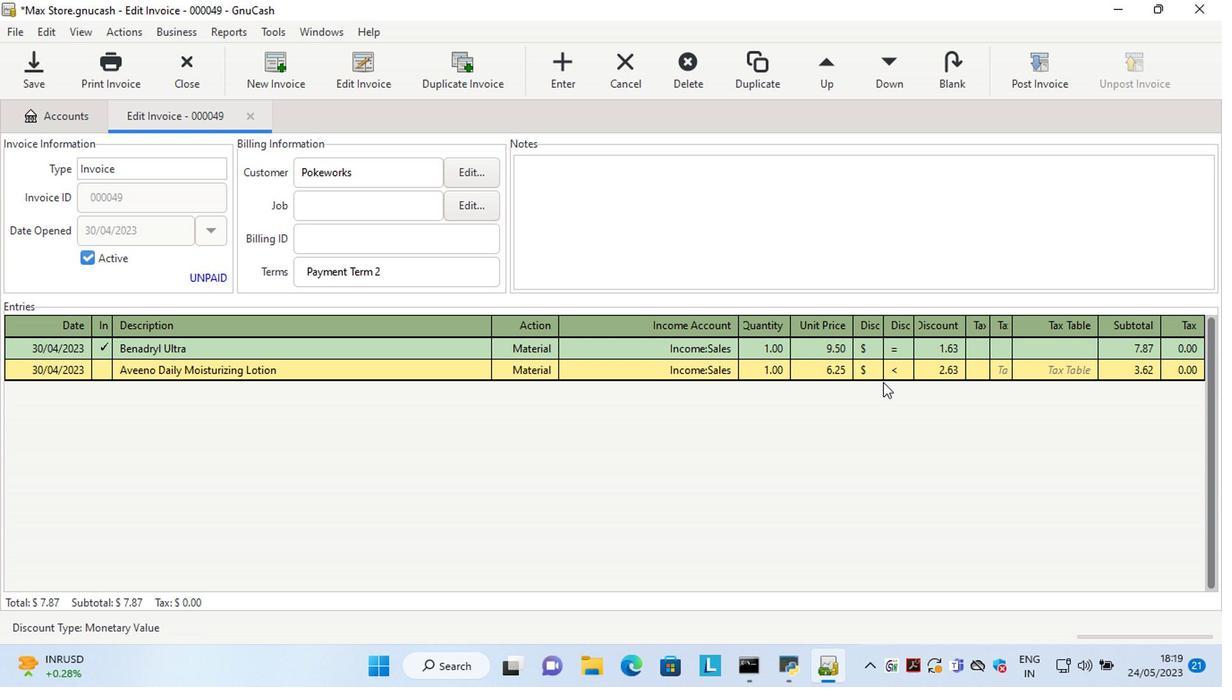 
Action: Mouse pressed left at (887, 372)
Screenshot: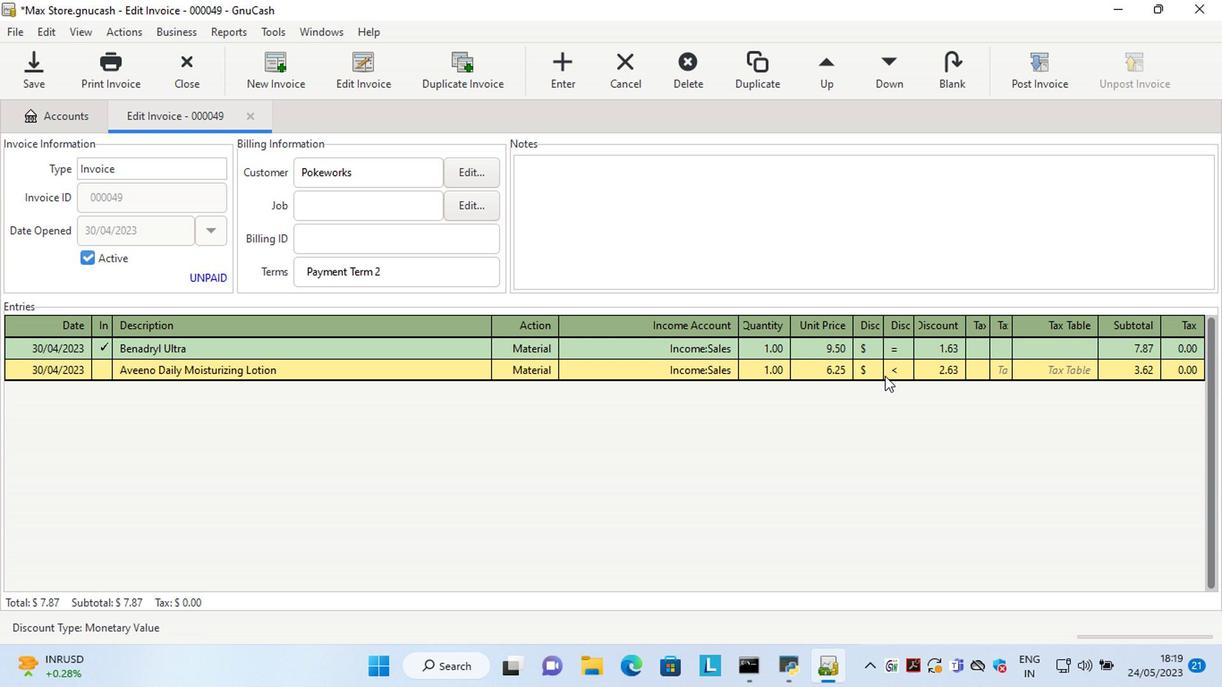 
Action: Mouse moved to (955, 369)
Screenshot: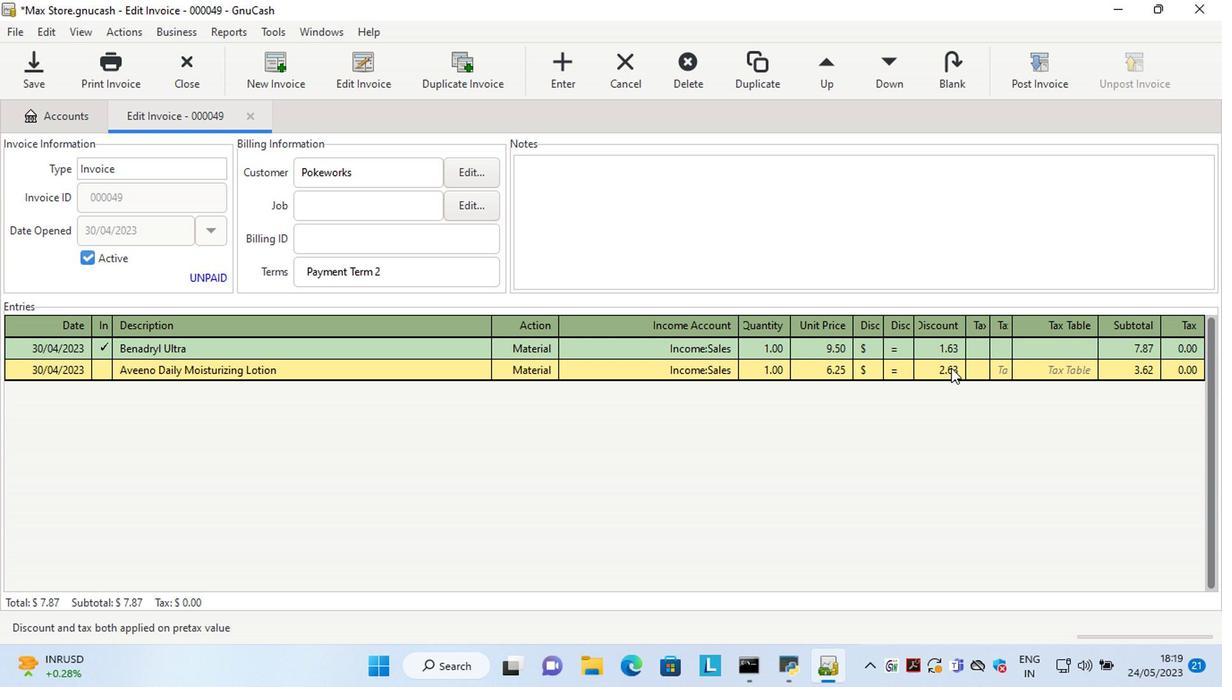 
Action: Mouse pressed left at (955, 369)
Screenshot: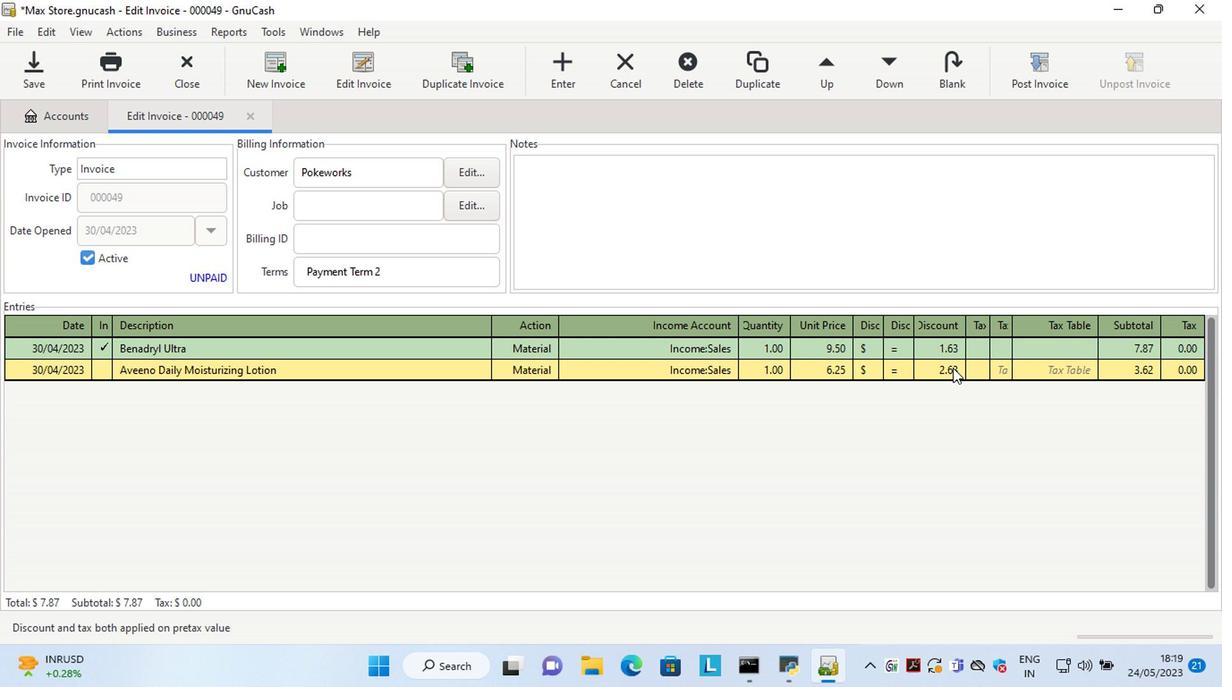 
Action: Mouse moved to (1013, 398)
Screenshot: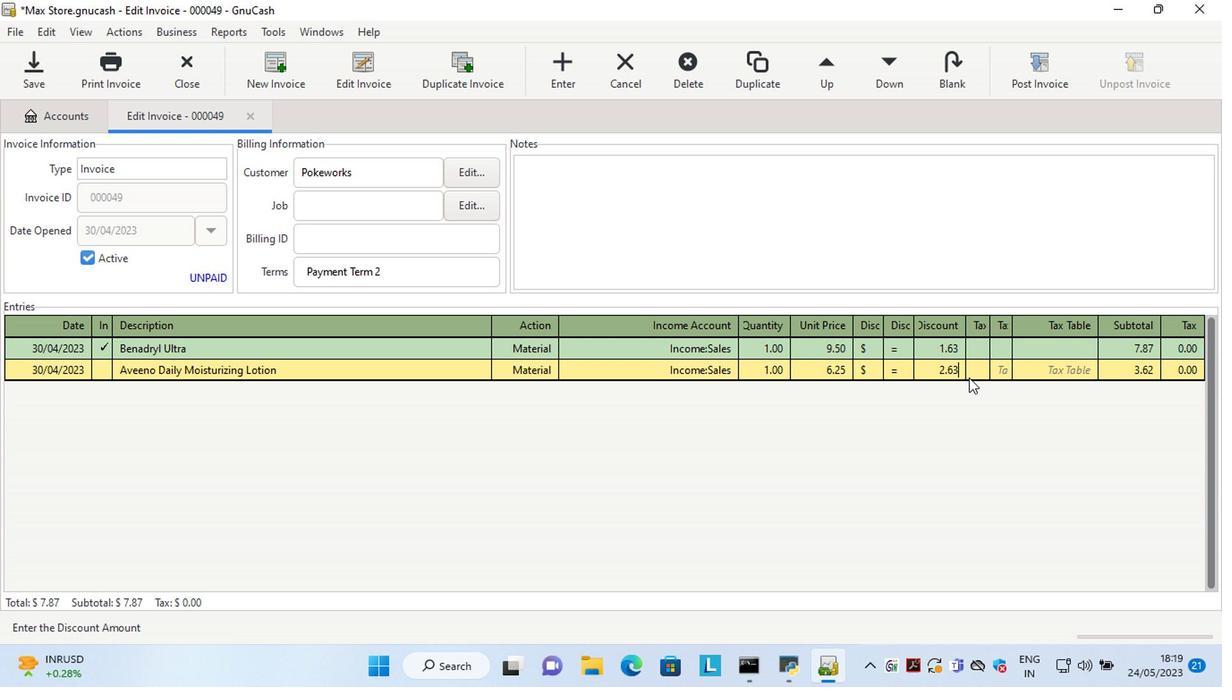 
Action: Key pressed <Key.tab><Key.tab><Key.shift>K<Key.backspace><Key.backspace><Key.shift>Coke<Key.space><Key.shift>Classic<Key.space><Key.backspace><Key.tab>ma<Key.tab>sale<Key.tab>2<Key.tab>7.25<Key.tab>
Screenshot: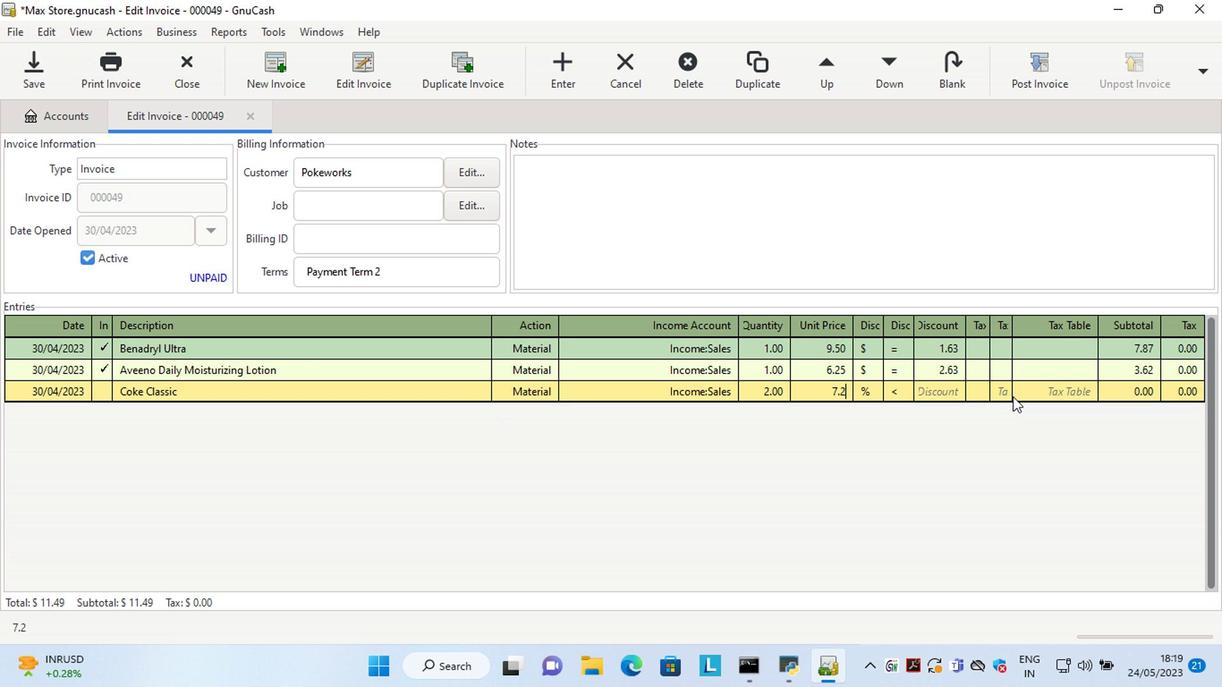 
Action: Mouse moved to (872, 390)
Screenshot: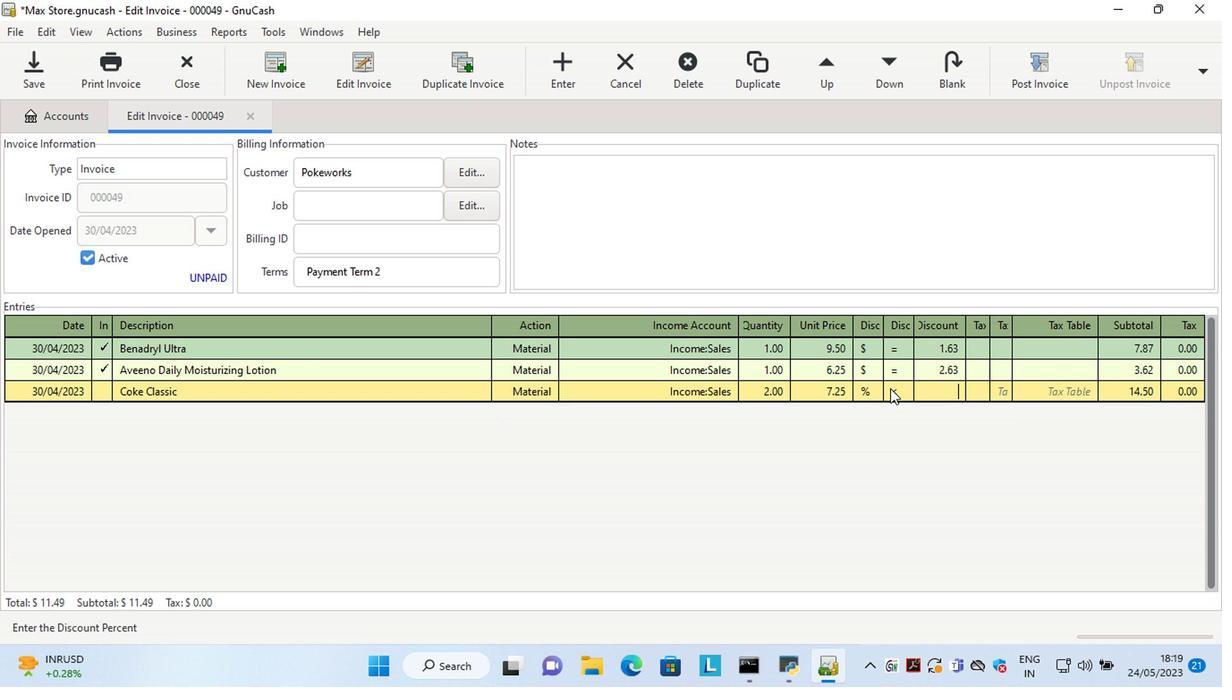 
Action: Mouse pressed left at (872, 390)
Screenshot: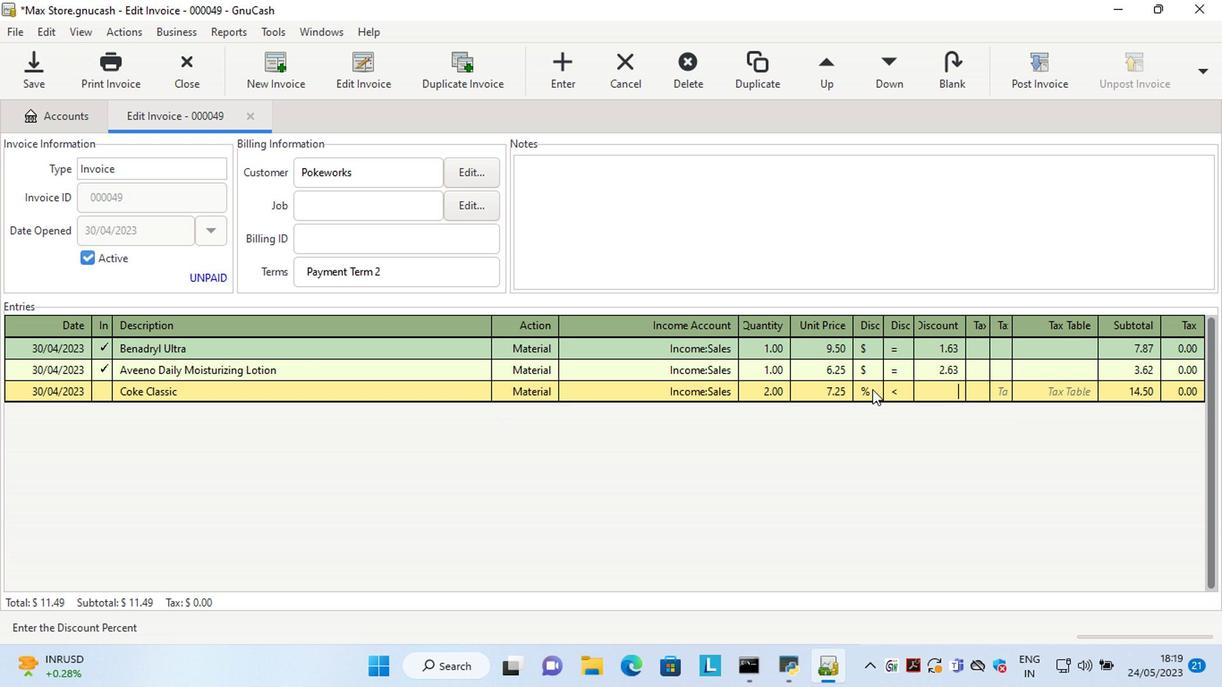 
Action: Mouse moved to (890, 391)
Screenshot: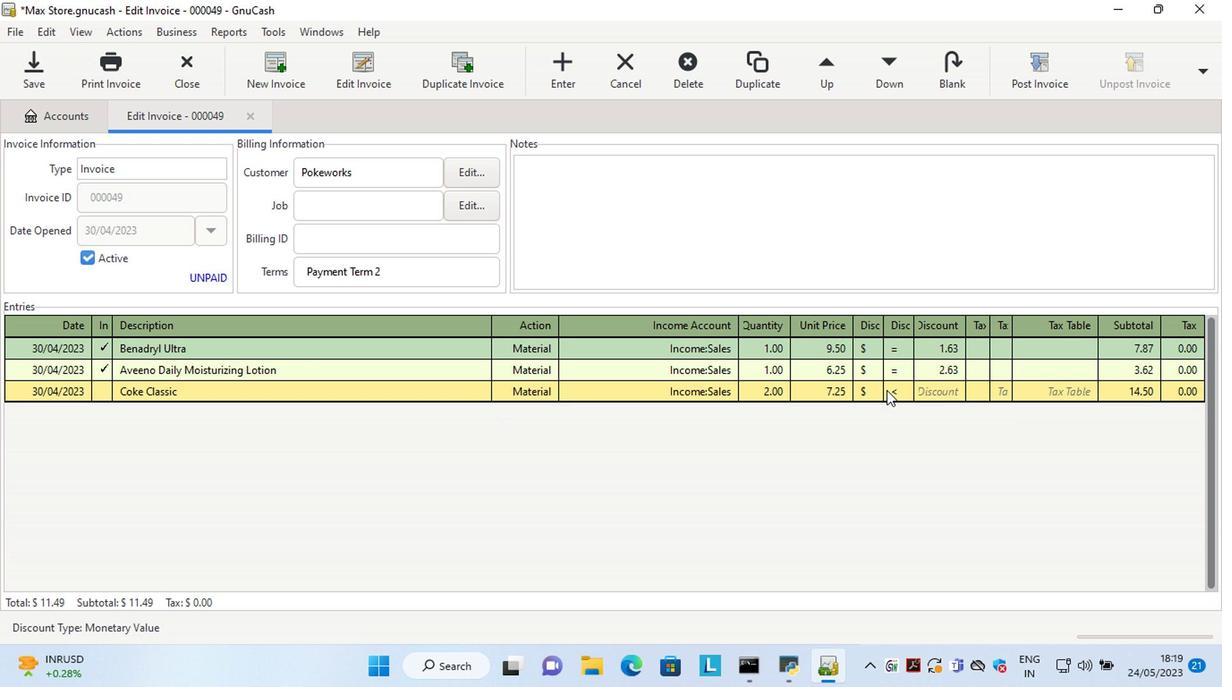 
Action: Mouse pressed left at (890, 391)
Screenshot: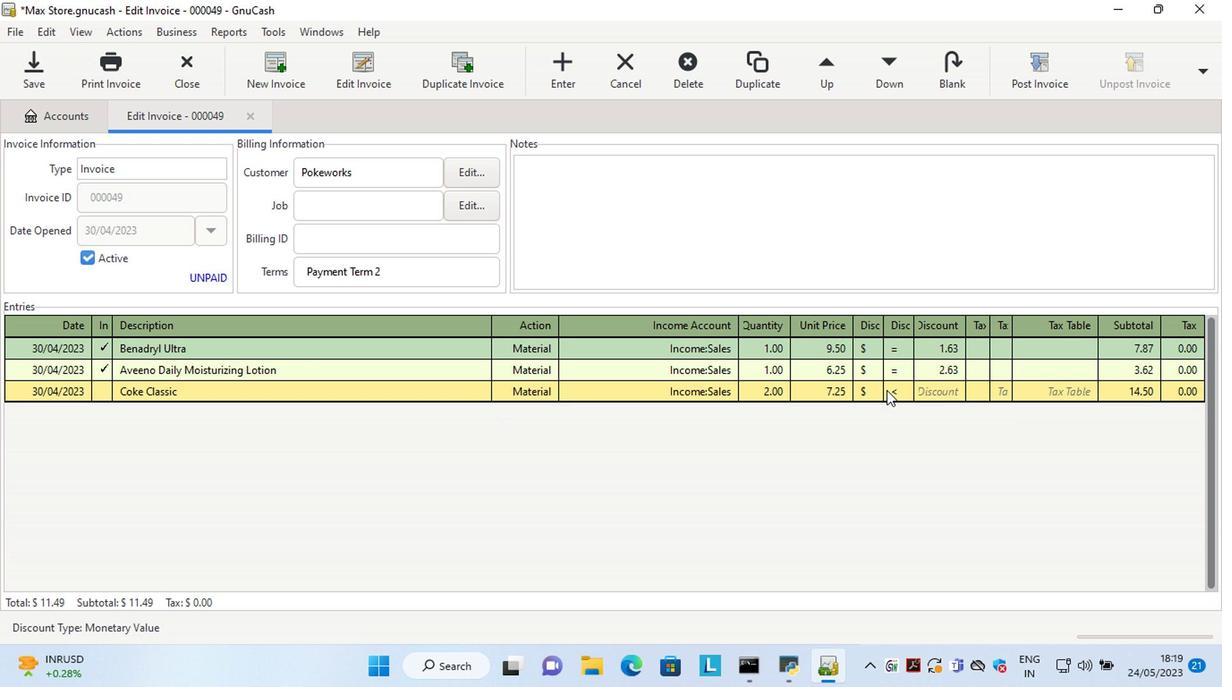 
Action: Mouse moved to (940, 390)
Screenshot: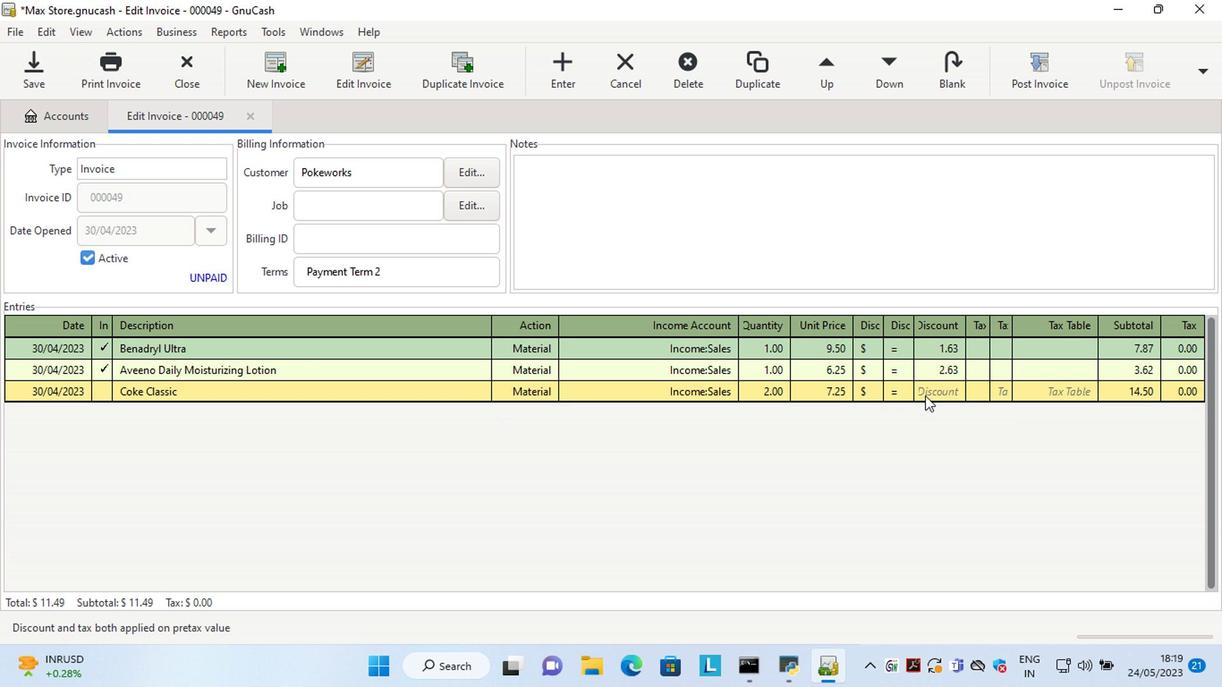 
Action: Mouse pressed left at (940, 390)
Screenshot: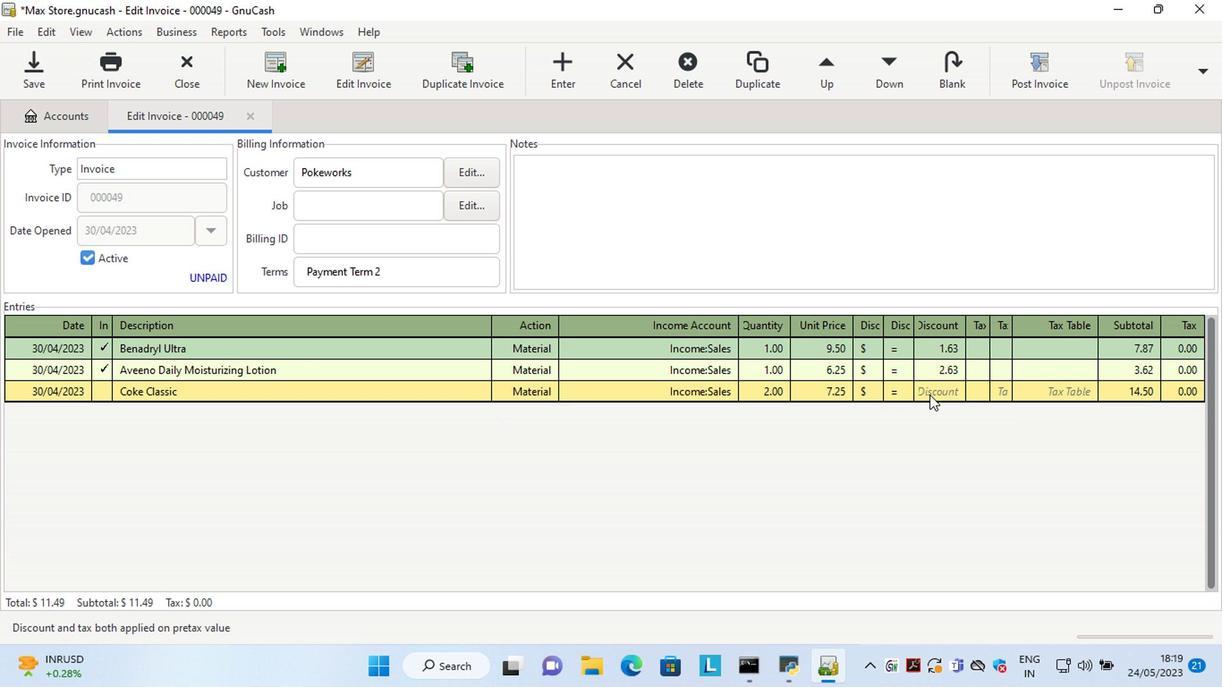 
Action: Mouse moved to (940, 390)
Screenshot: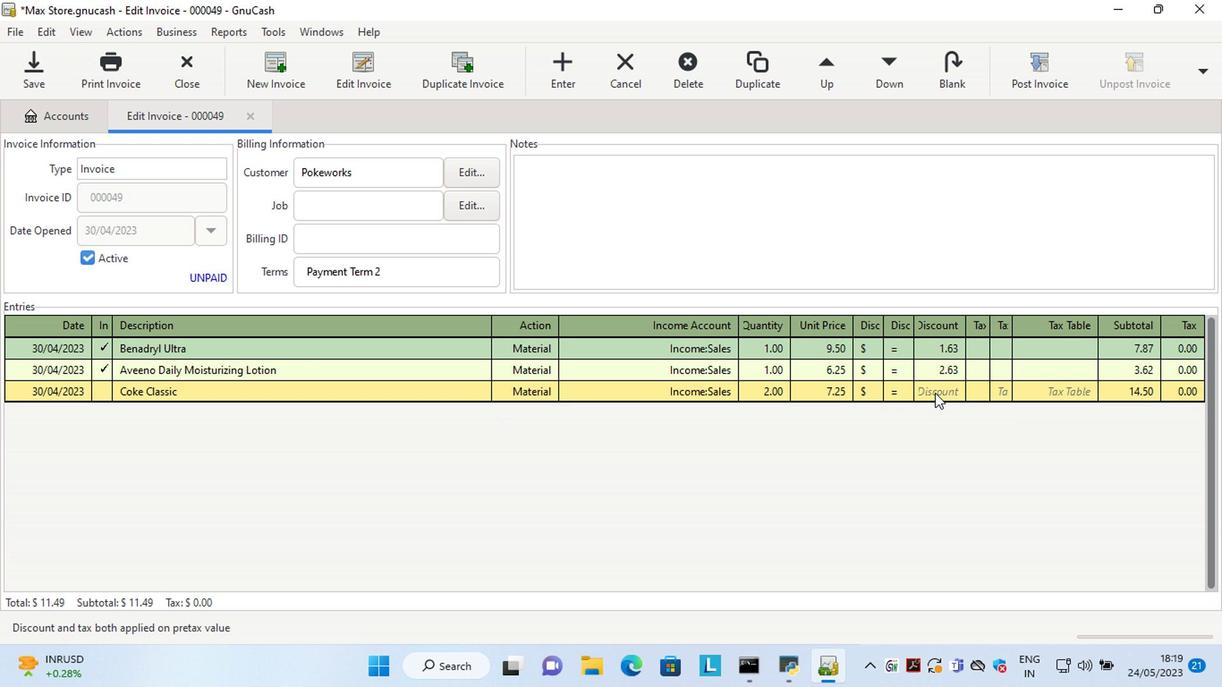 
Action: Key pressed 3.13<Key.tab>
Screenshot: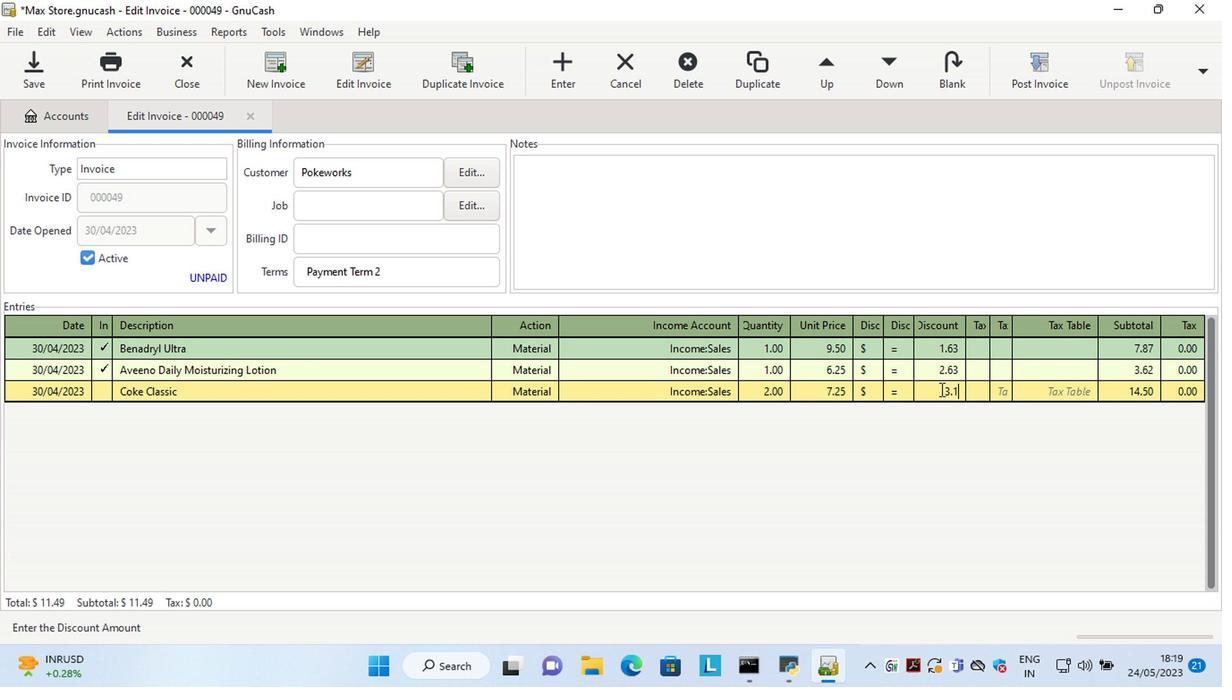 
Action: Mouse moved to (584, 204)
Screenshot: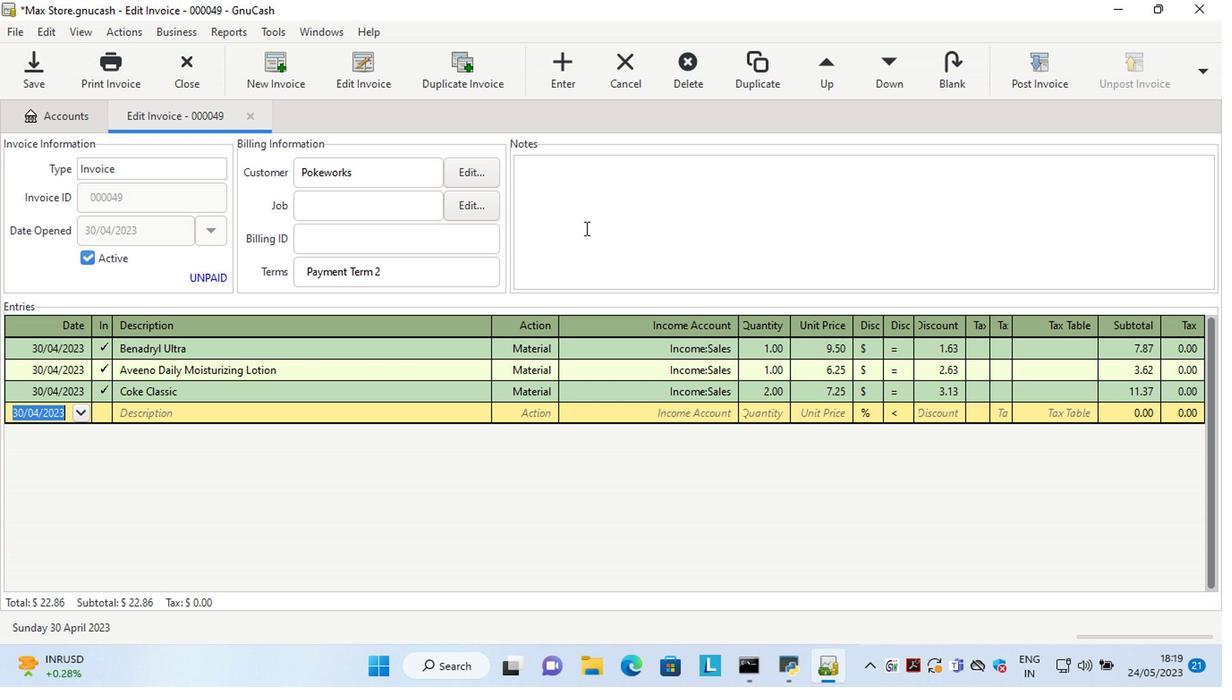 
Action: Mouse pressed left at (584, 204)
Screenshot: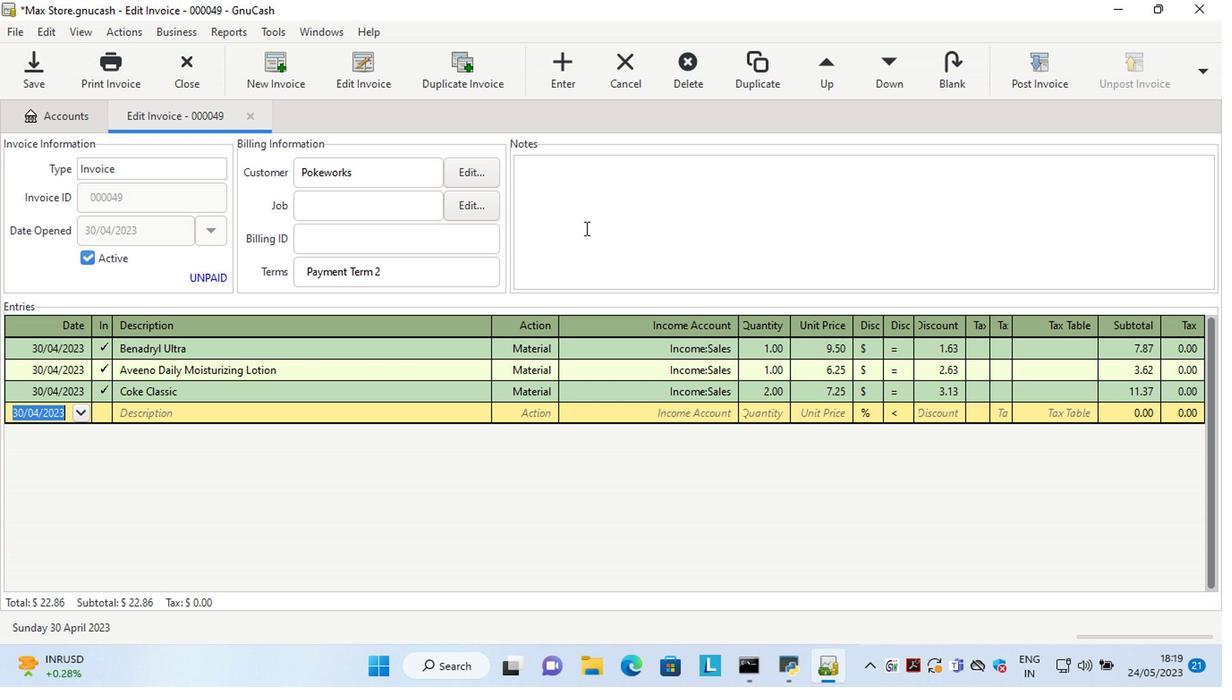 
Action: Key pressed <Key.shift>Looking<Key.space>forward<Key.space>to<Key.space>serving<Key.space>you<Key.space>againt<Key.backspace>.
Screenshot: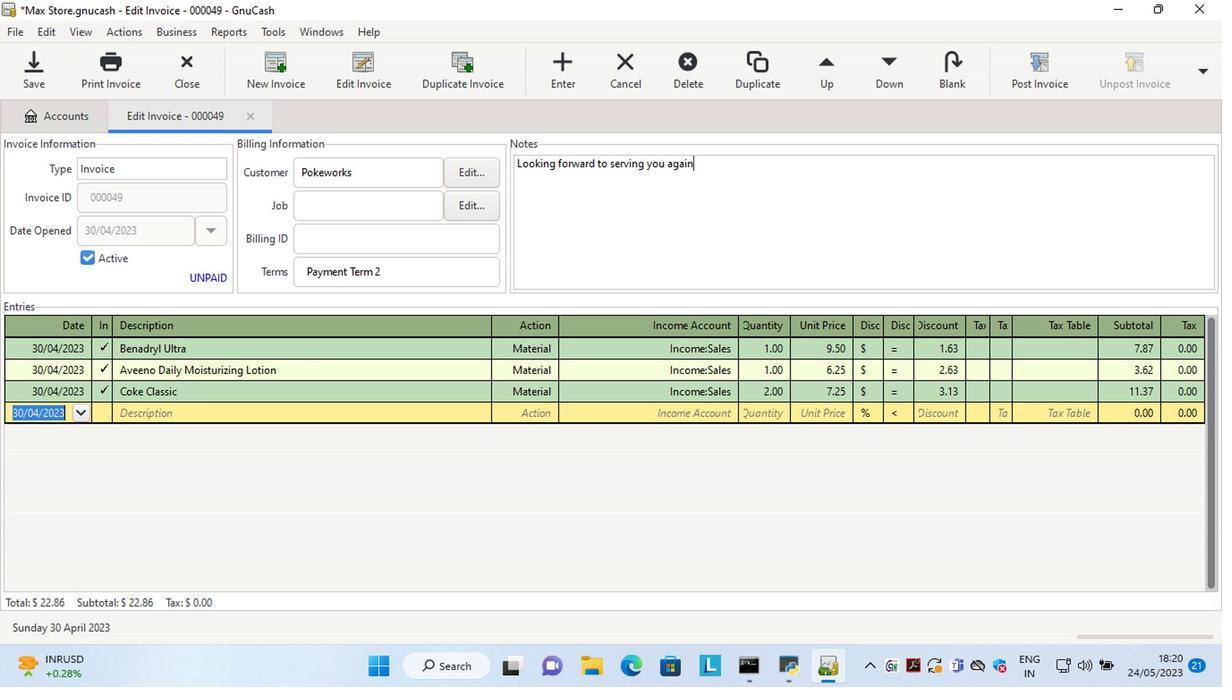 
Action: Mouse moved to (1022, 70)
Screenshot: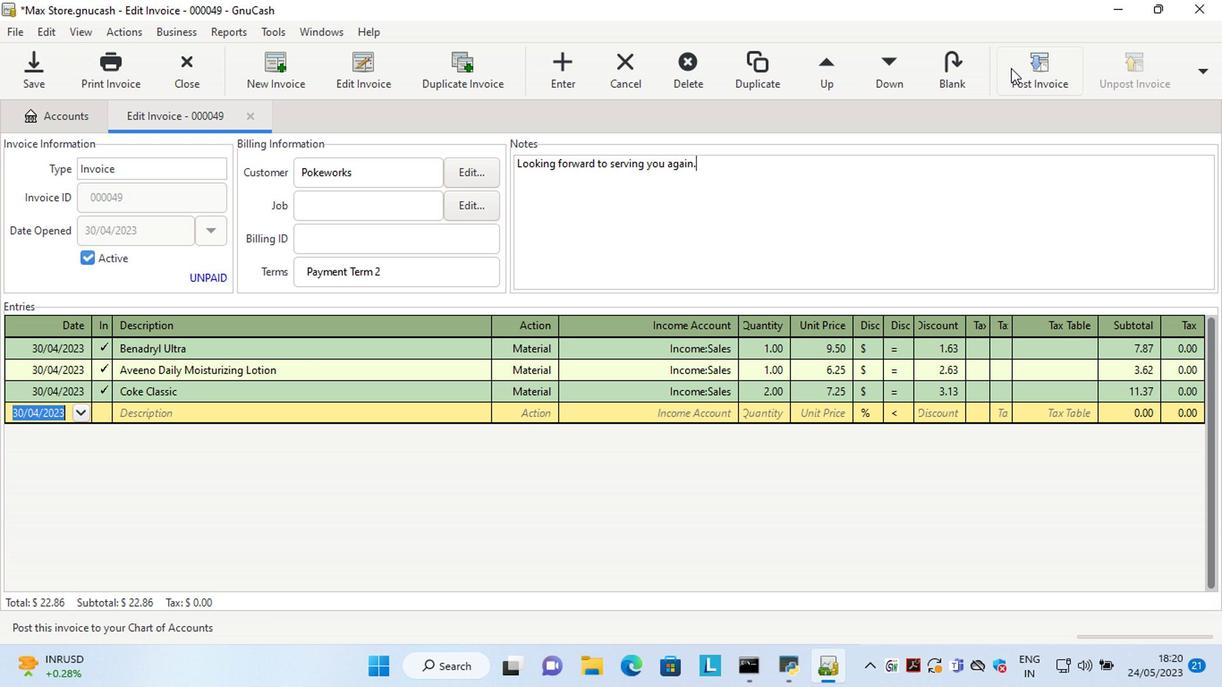 
Action: Mouse pressed left at (1022, 70)
Screenshot: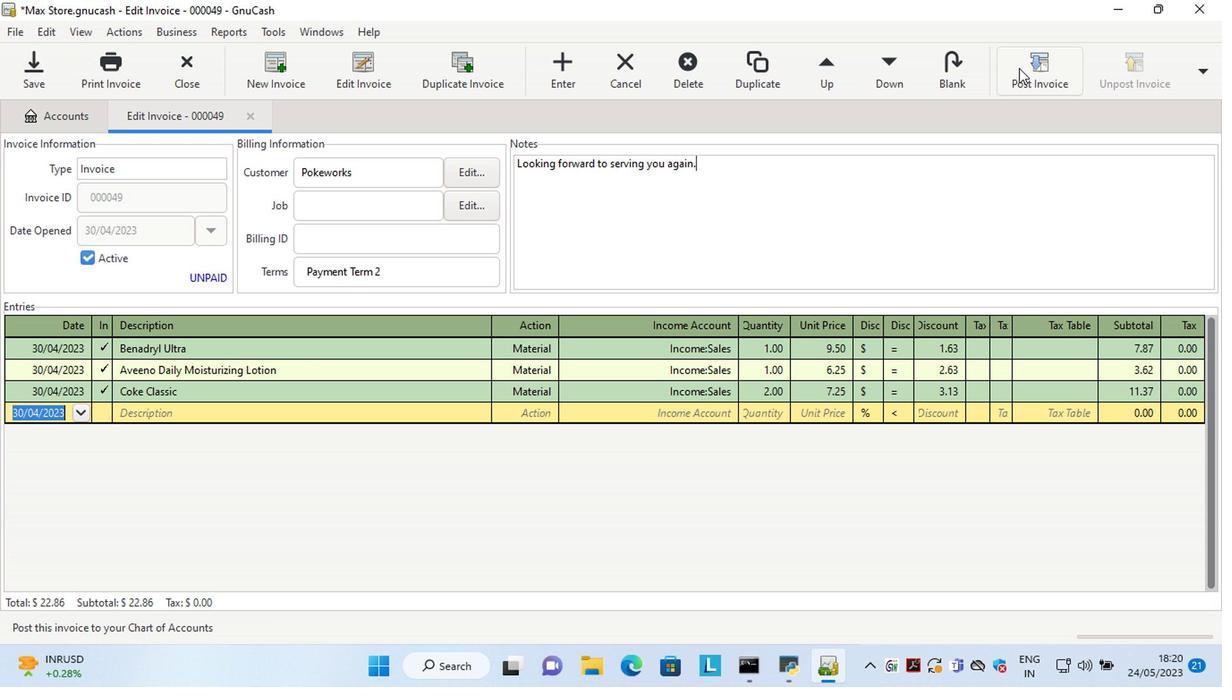 
Action: Mouse moved to (641, 296)
Screenshot: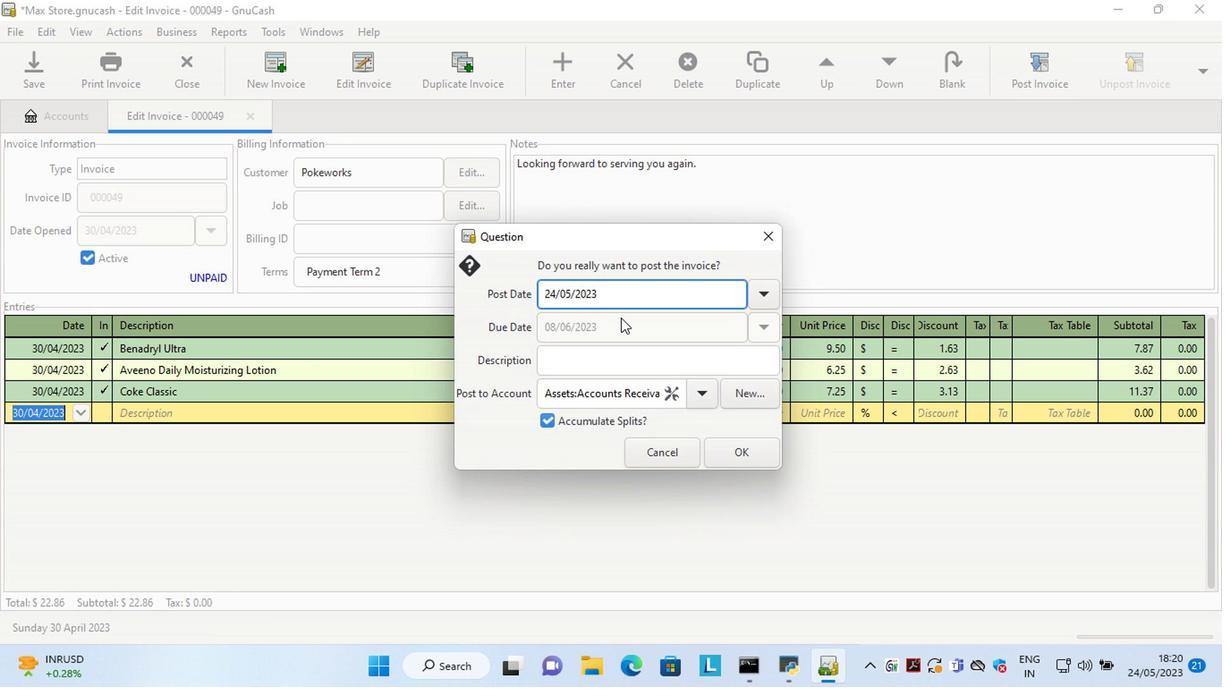
Action: Mouse pressed left at (641, 296)
Screenshot: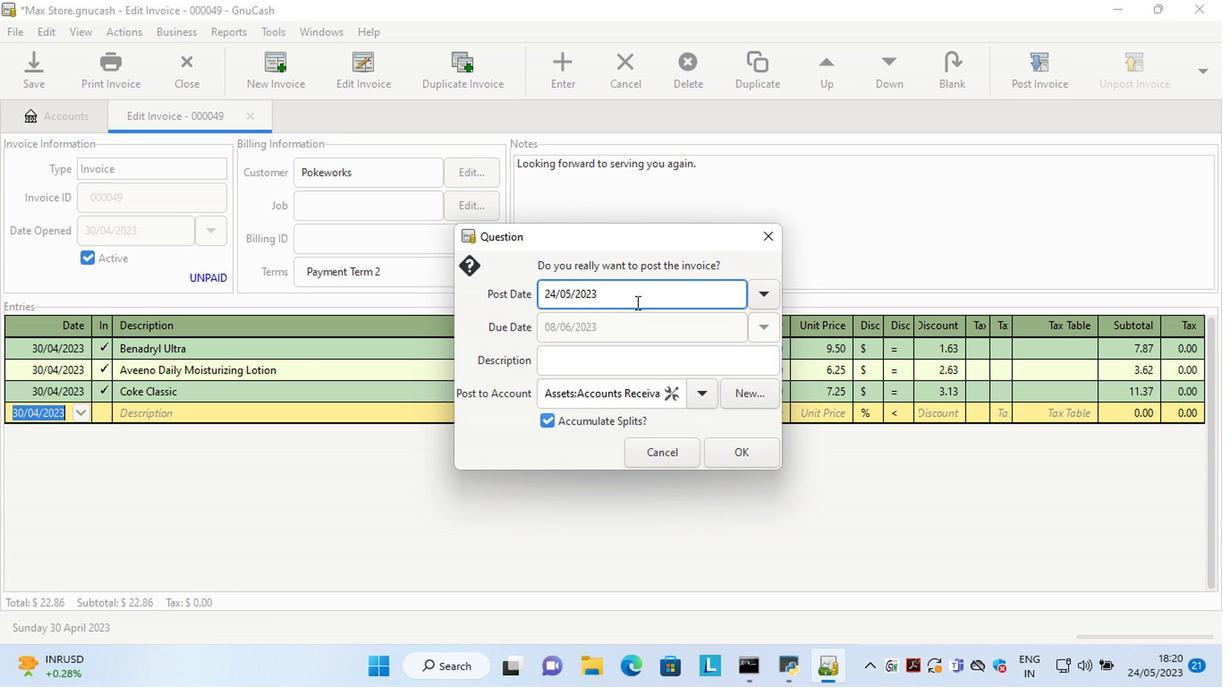 
Action: Key pressed <Key.left><Key.left><Key.left><Key.left><Key.left><Key.left><Key.left><Key.left><Key.left><Key.left><Key.left><Key.left><Key.left><Key.delete><Key.delete>30<Key.right><Key.right><Key.delete>4
Screenshot: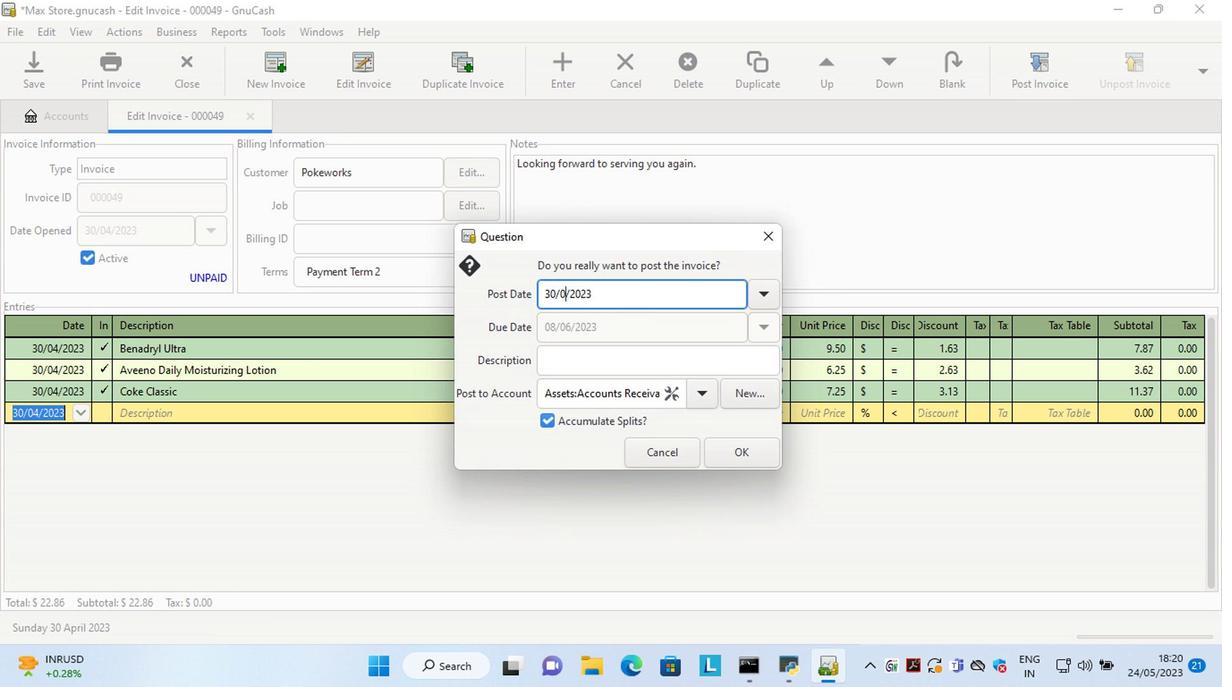 
Action: Mouse moved to (748, 452)
Screenshot: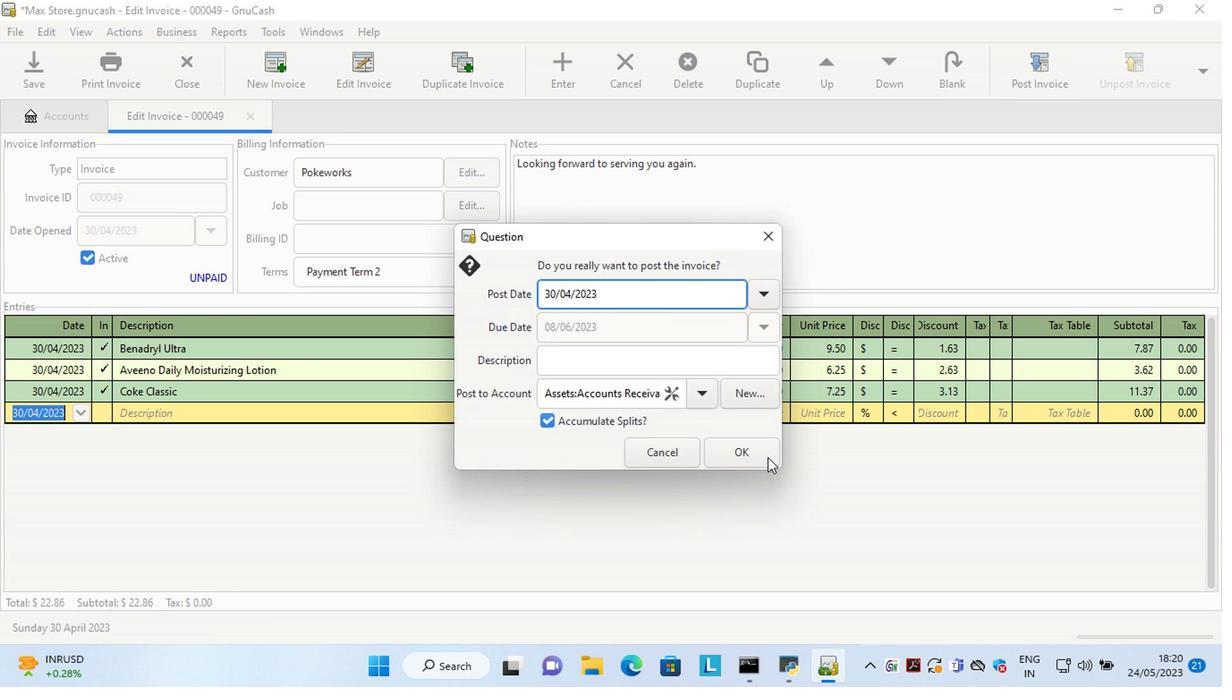 
Action: Mouse pressed left at (748, 452)
Screenshot: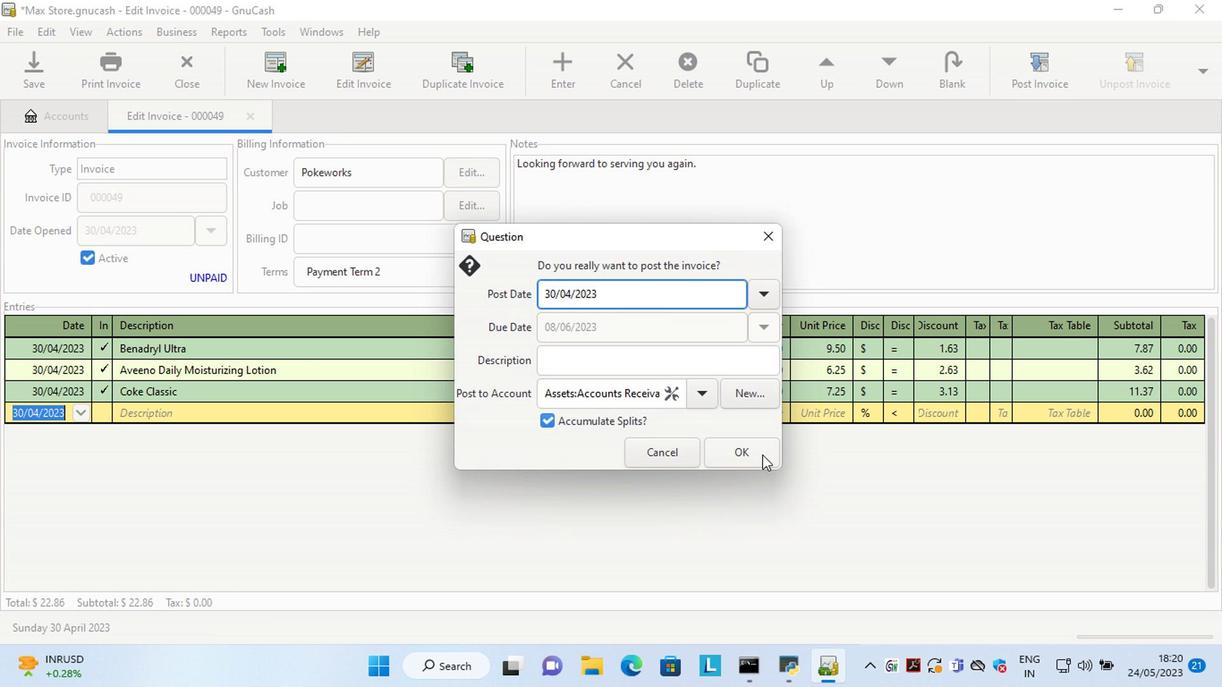 
Action: Mouse moved to (1160, 65)
Screenshot: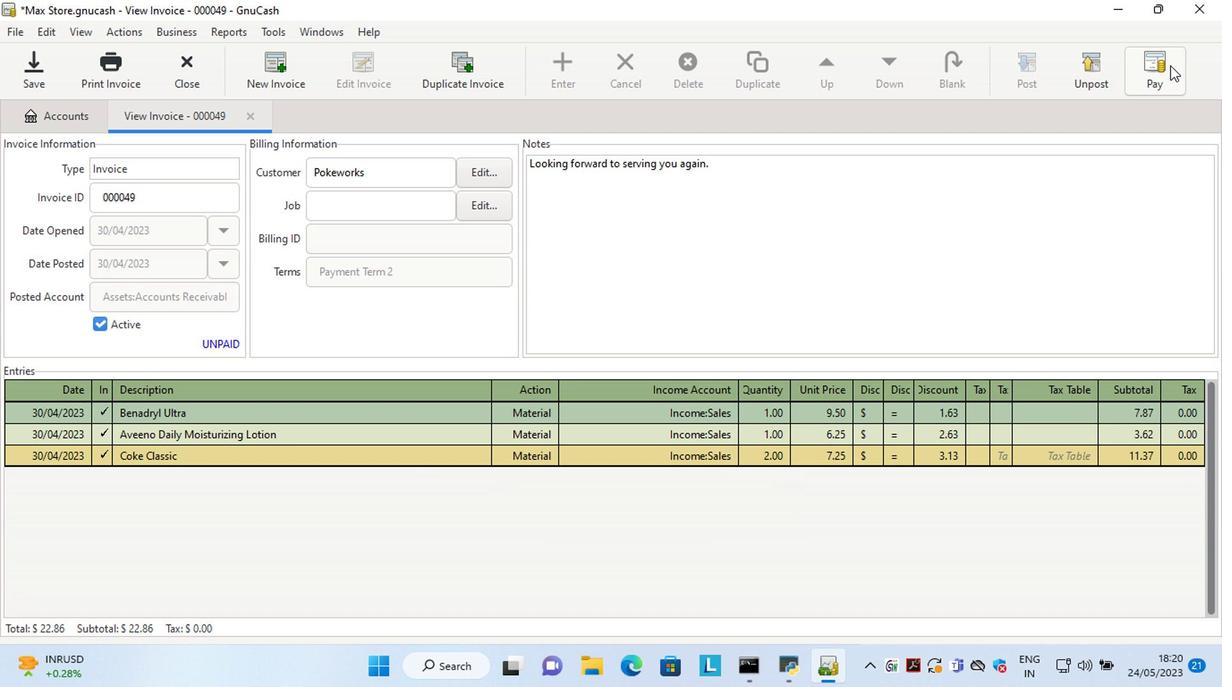 
Action: Mouse pressed left at (1160, 65)
Screenshot: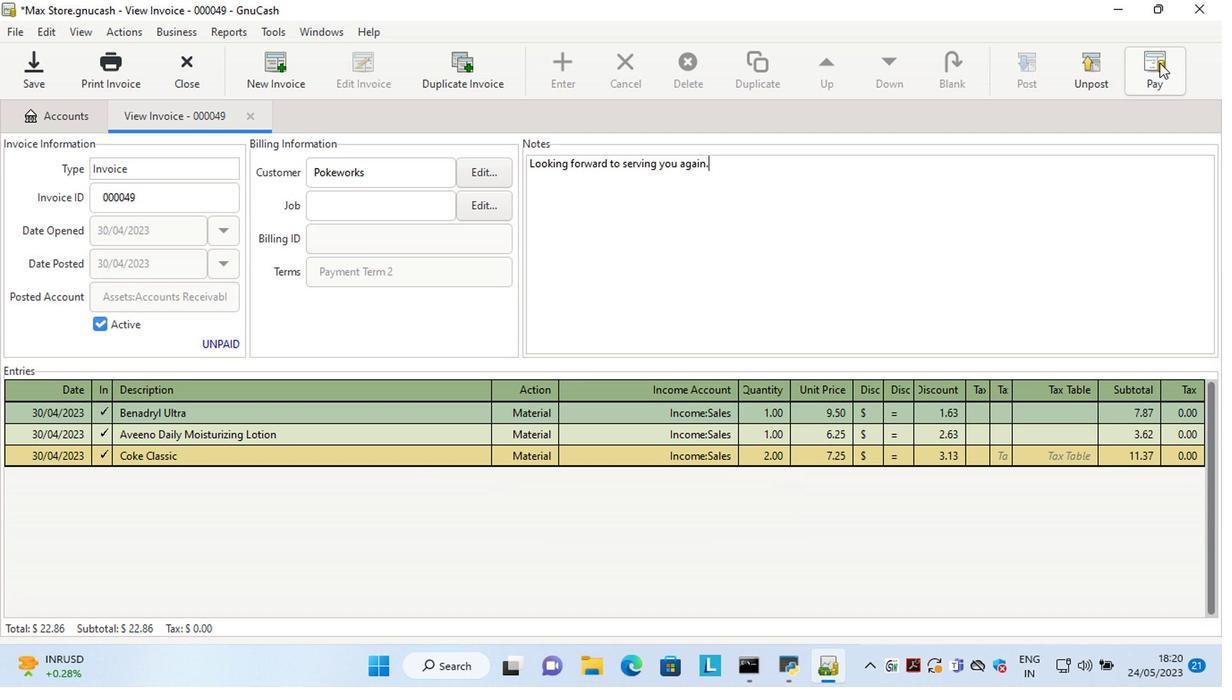 
Action: Mouse moved to (511, 345)
Screenshot: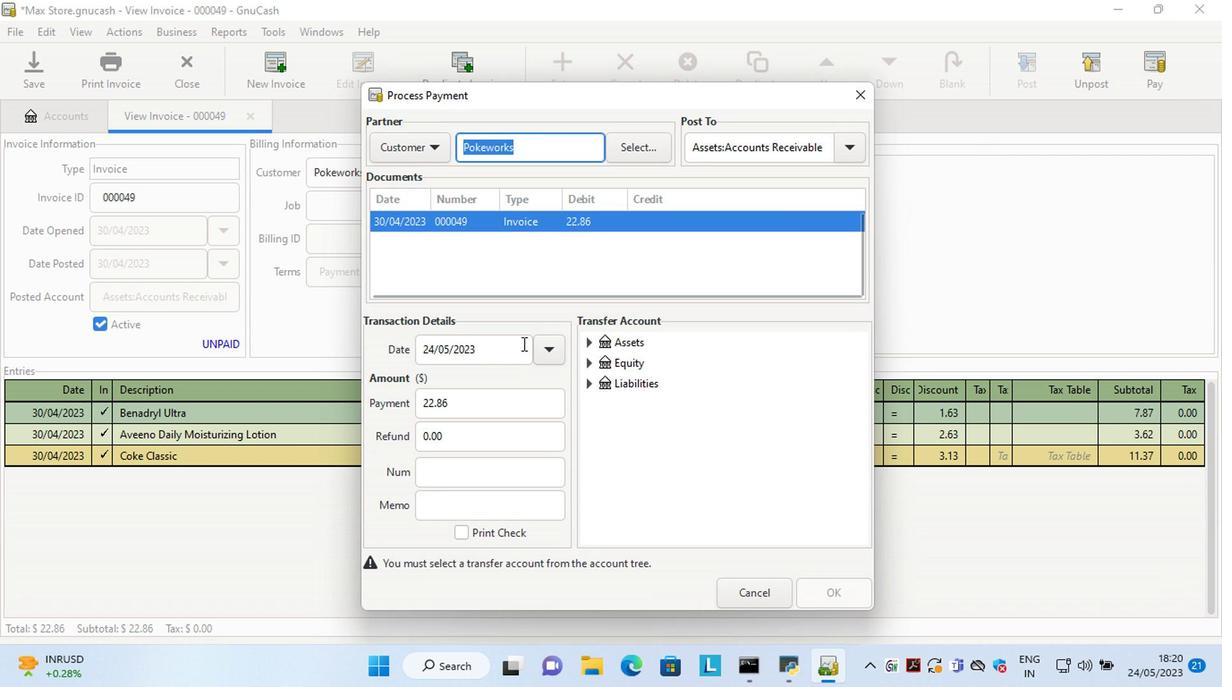 
Action: Mouse pressed left at (511, 345)
Screenshot: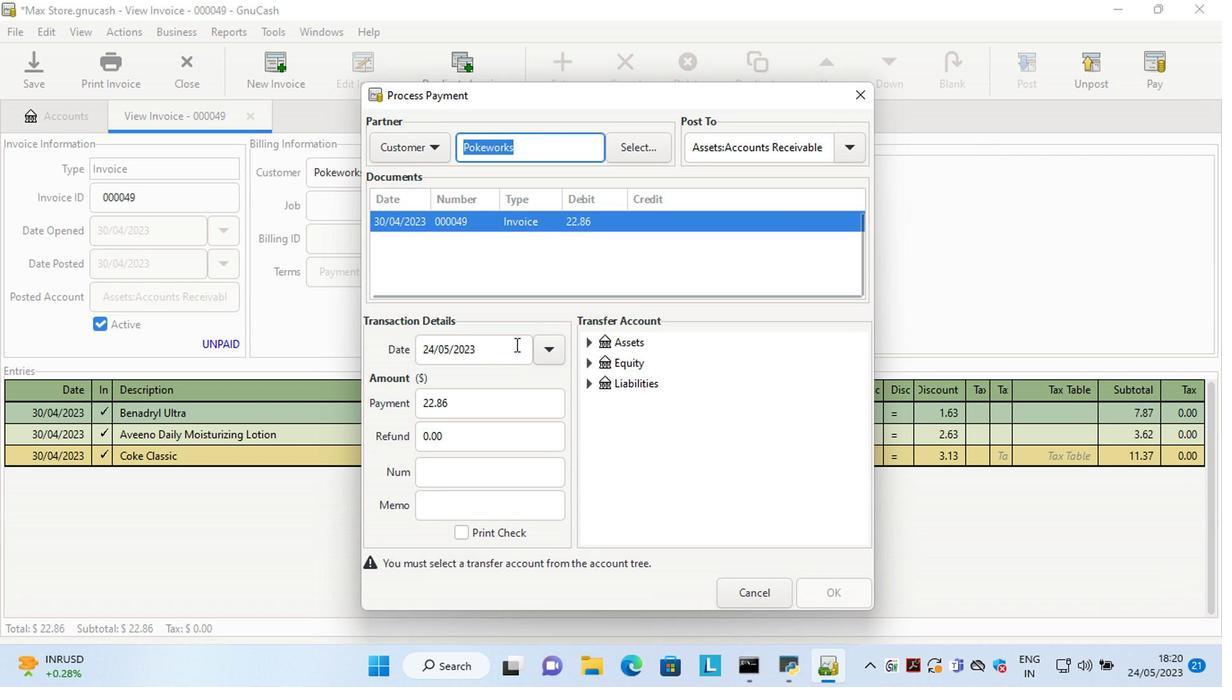 
Action: Key pressed <Key.left><Key.left><Key.left><Key.left><Key.left><Key.left><Key.left><Key.left><Key.left><Key.left><Key.left><Key.left><Key.left><Key.delete><Key.delete>15<Key.right><Key.right>
Screenshot: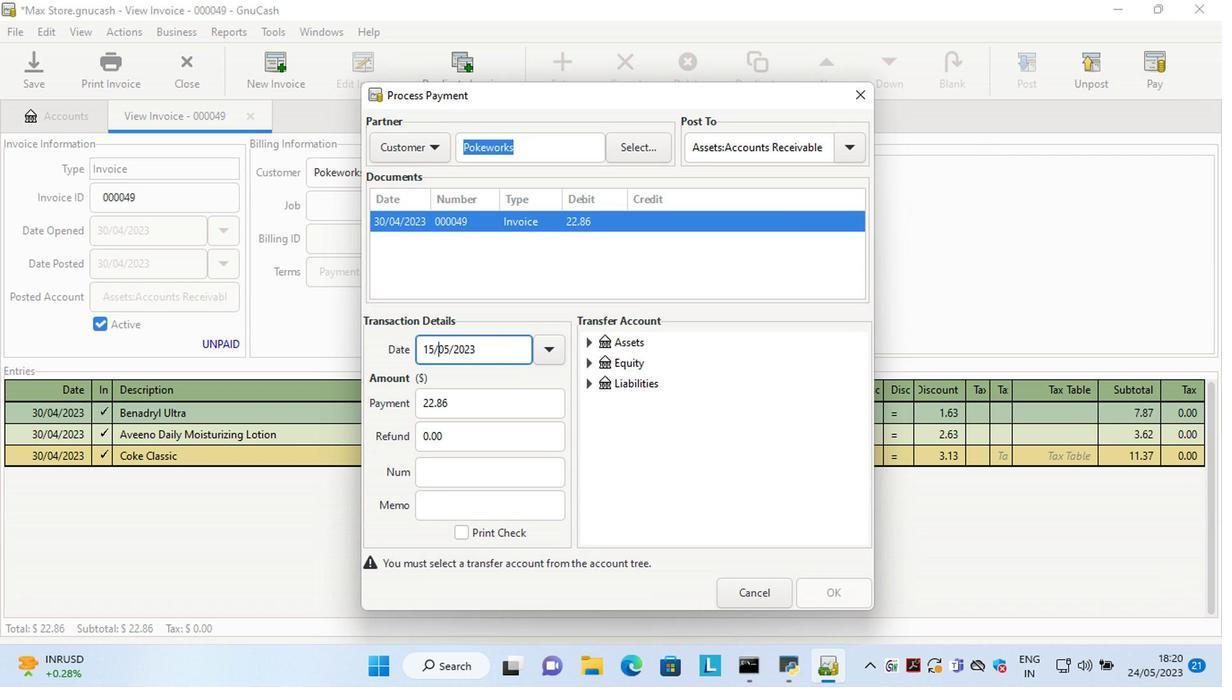 
Action: Mouse moved to (584, 340)
Screenshot: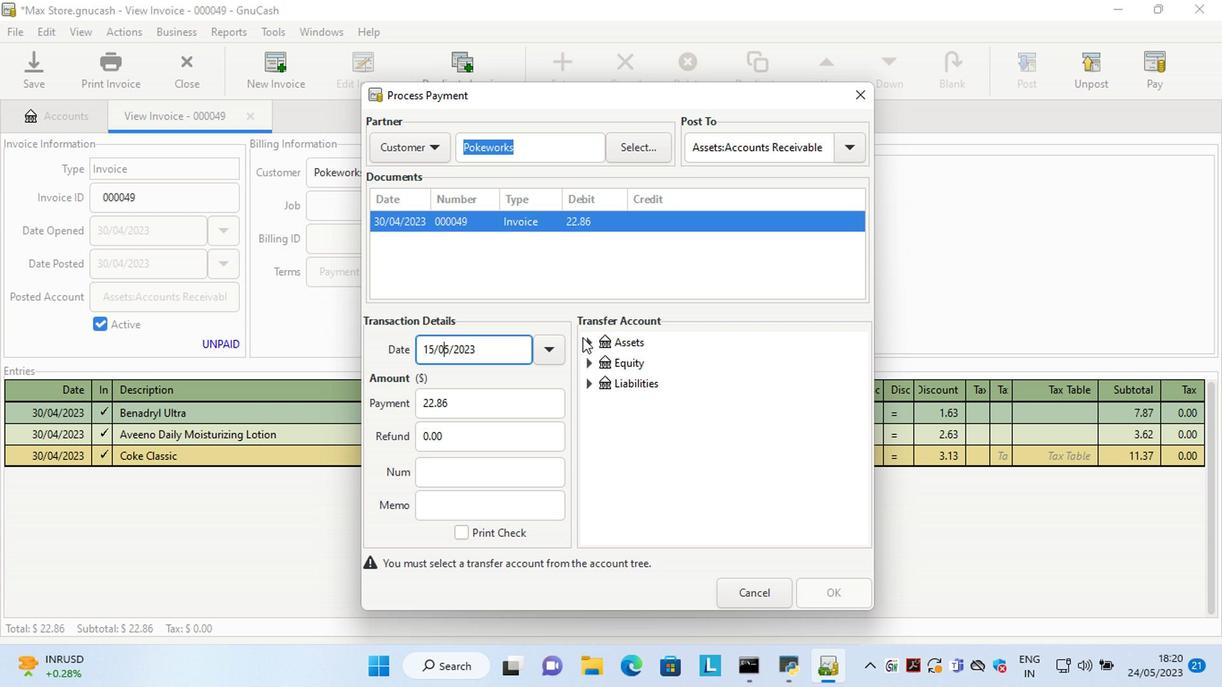 
Action: Mouse pressed left at (584, 340)
Screenshot: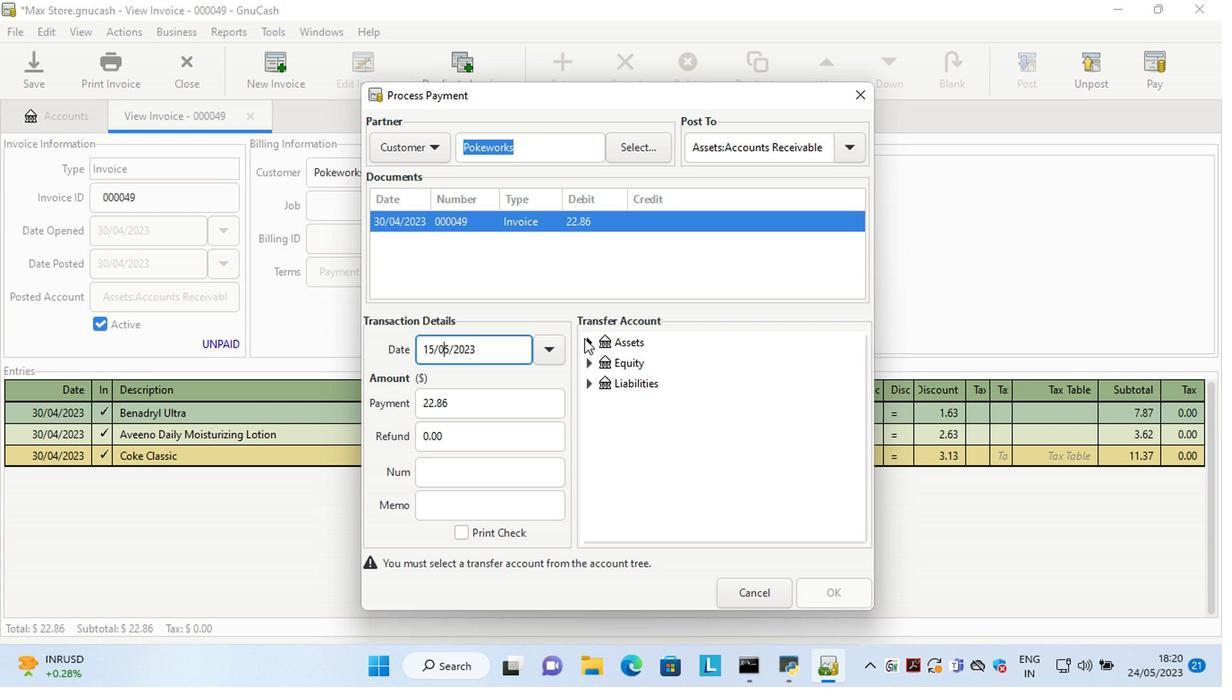 
Action: Mouse moved to (607, 364)
Screenshot: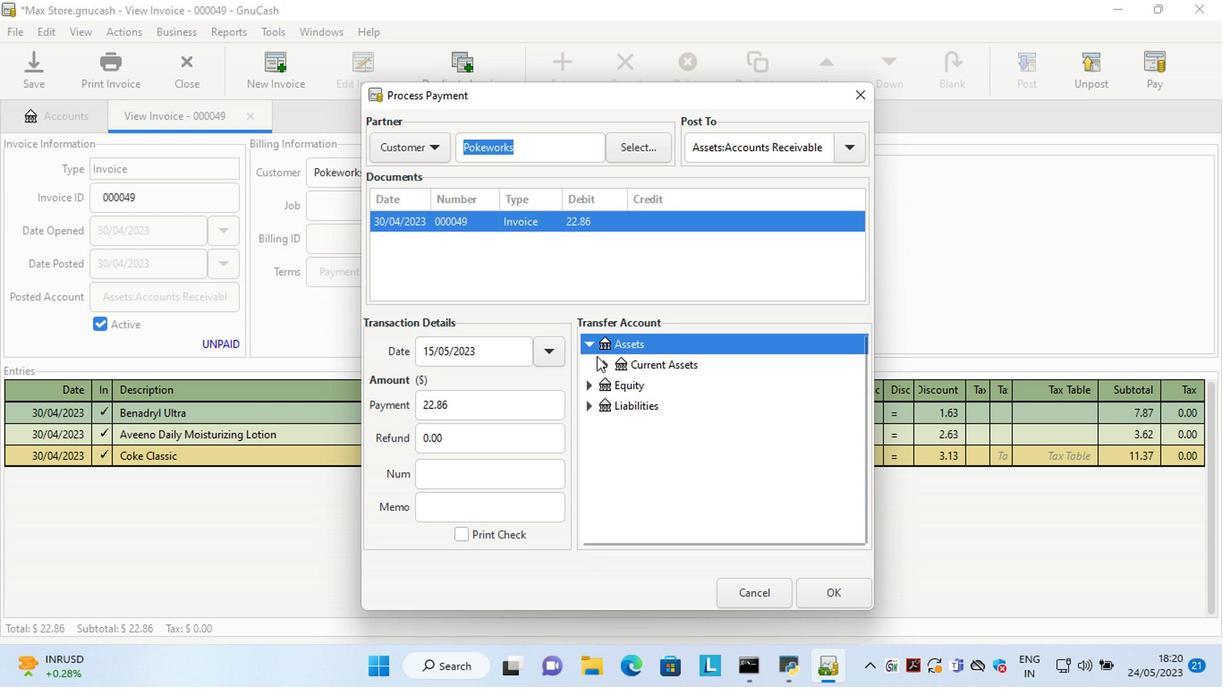 
Action: Mouse pressed left at (607, 364)
Screenshot: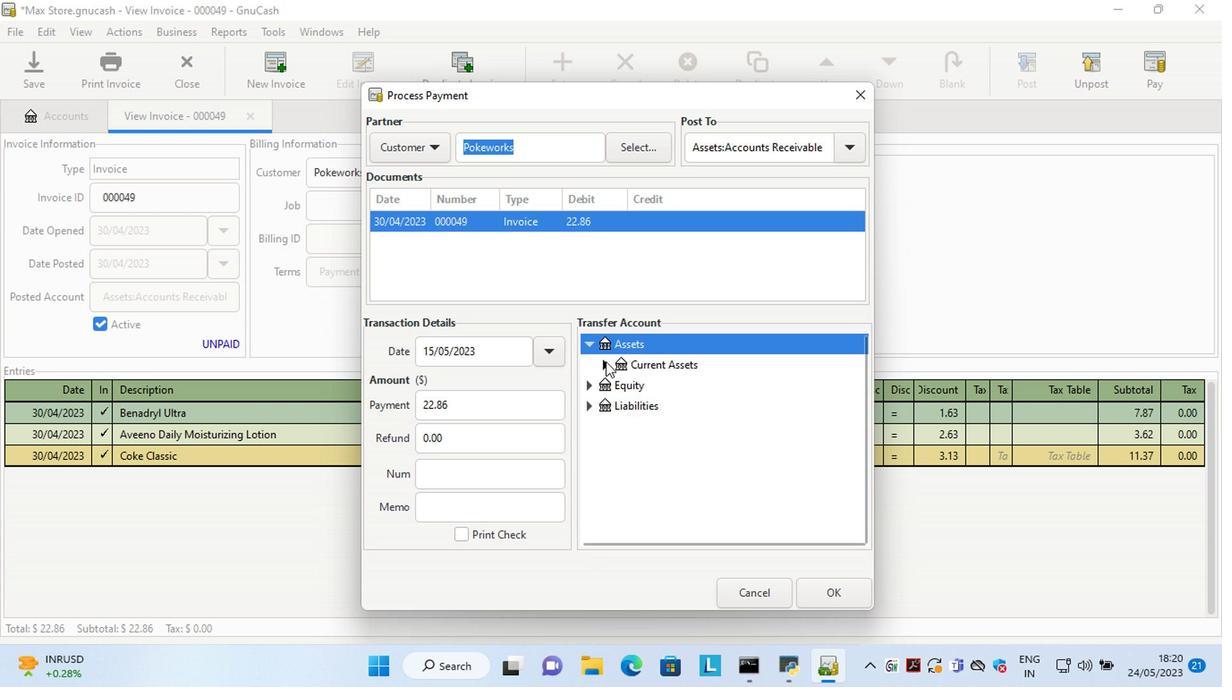 
Action: Mouse moved to (659, 387)
Screenshot: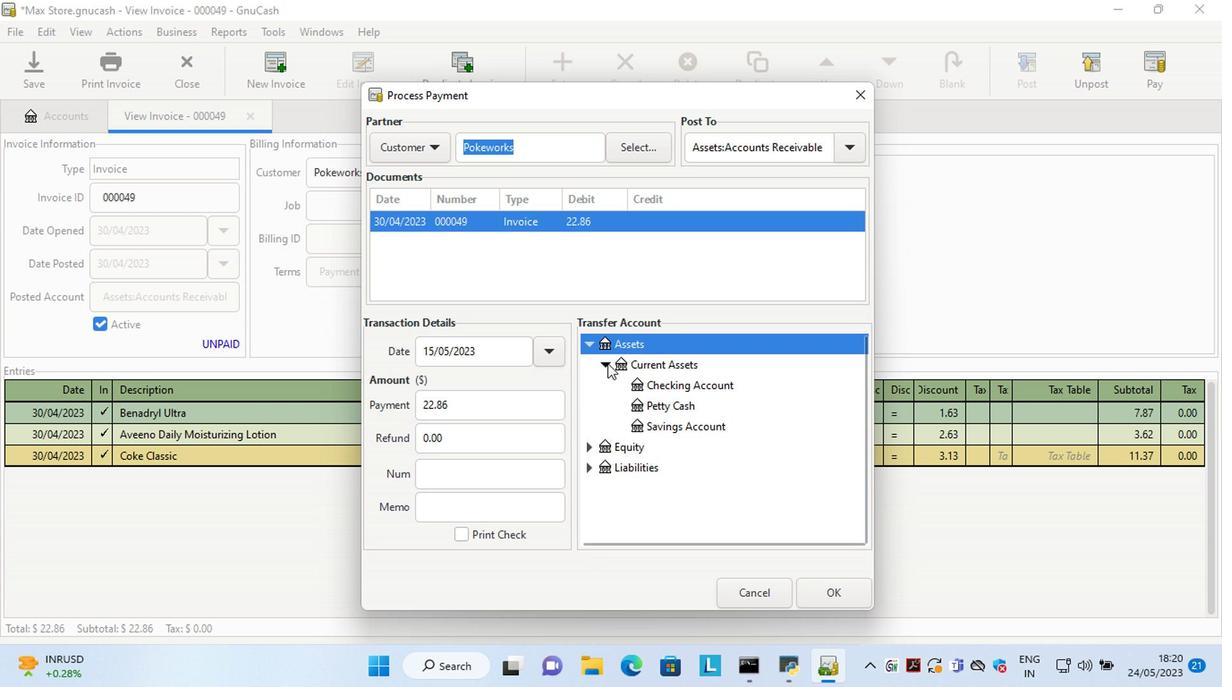 
Action: Mouse pressed left at (659, 387)
Screenshot: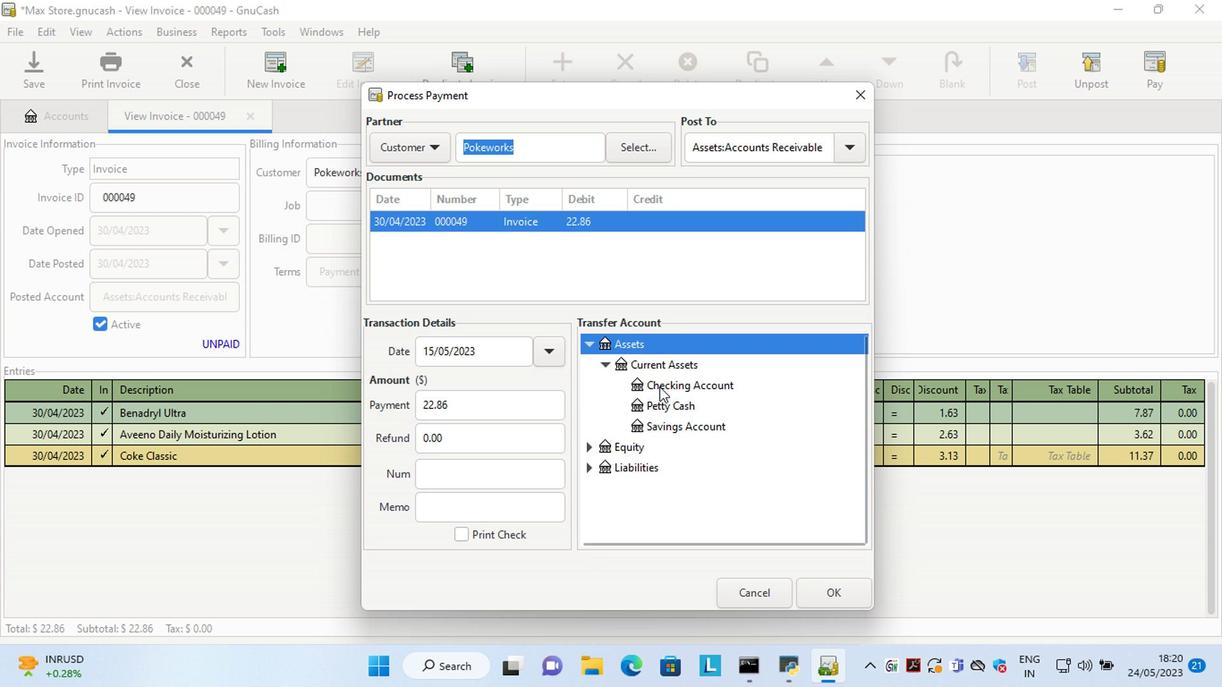 
Action: Mouse moved to (823, 590)
Screenshot: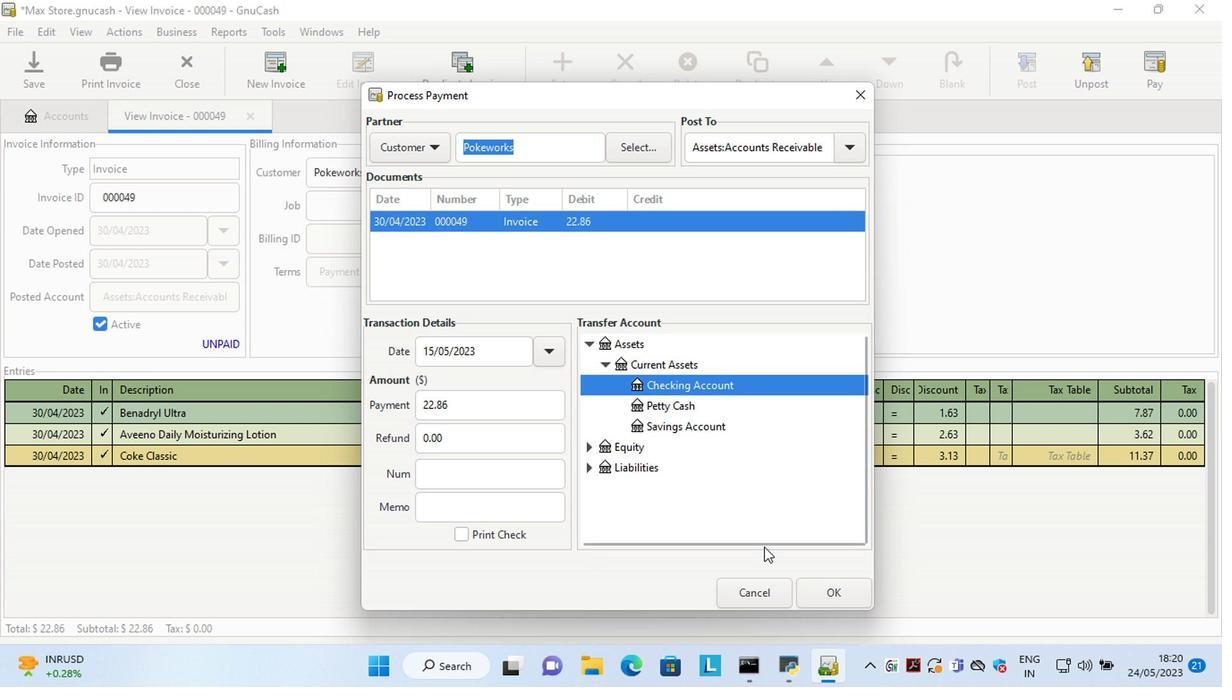 
Action: Mouse pressed left at (823, 590)
Screenshot: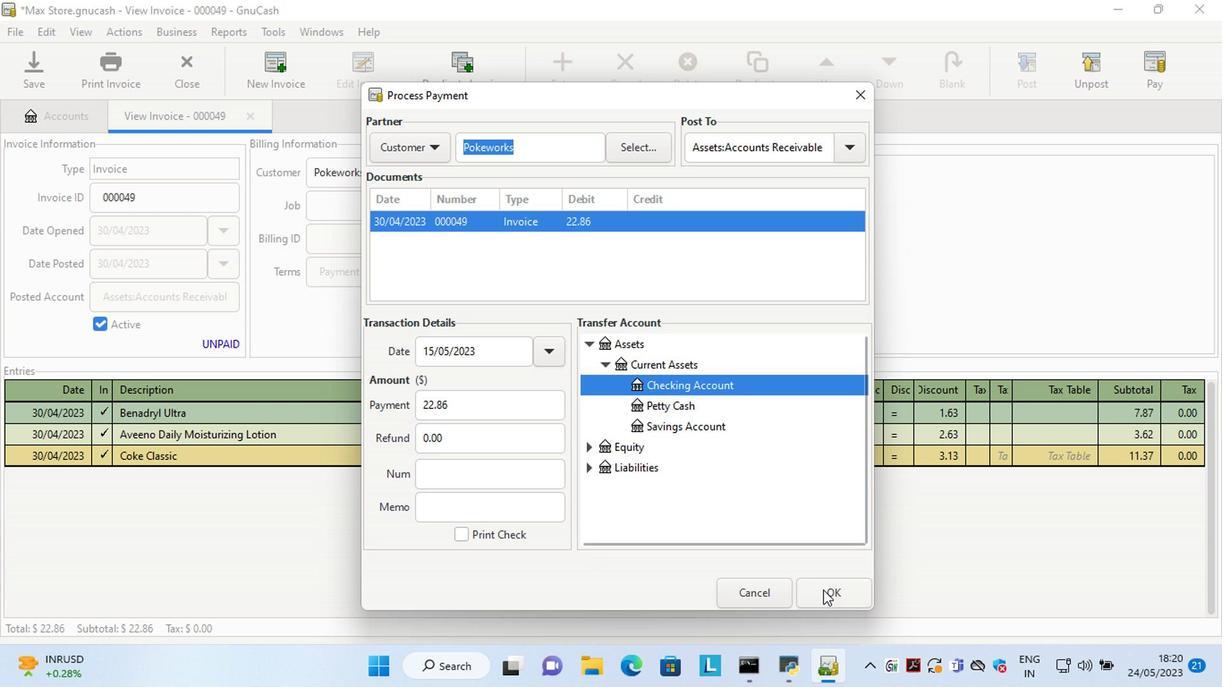 
Action: Mouse moved to (104, 68)
Screenshot: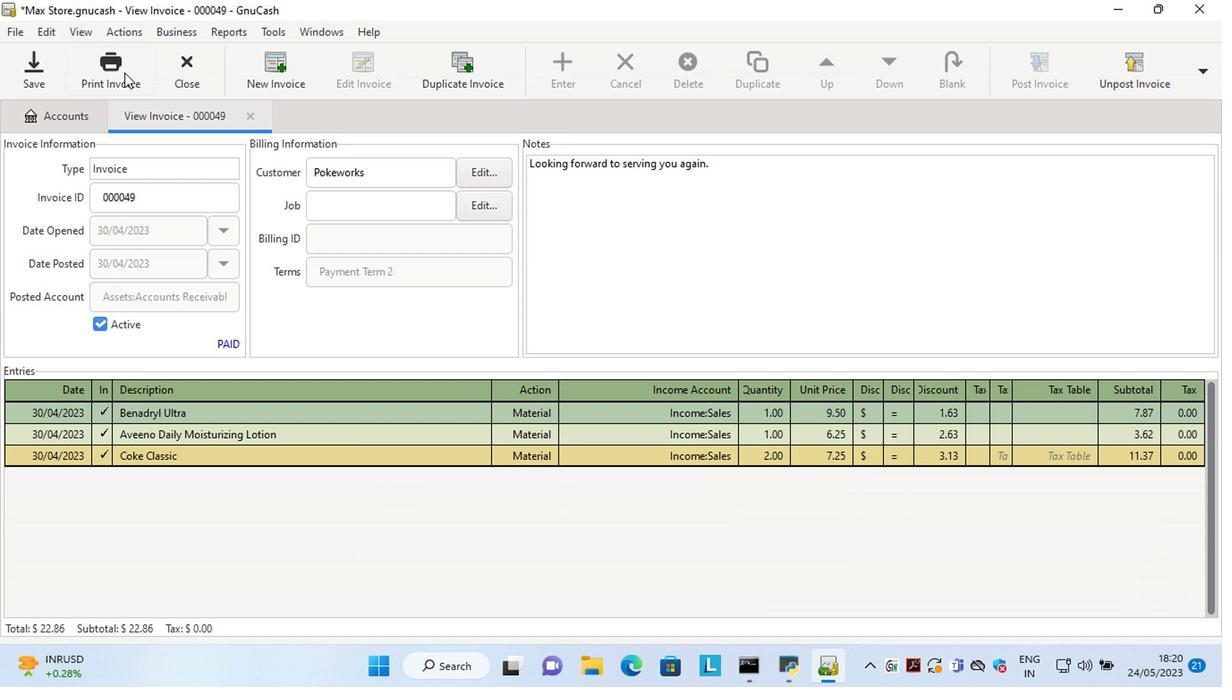 
Action: Mouse pressed left at (104, 68)
Screenshot: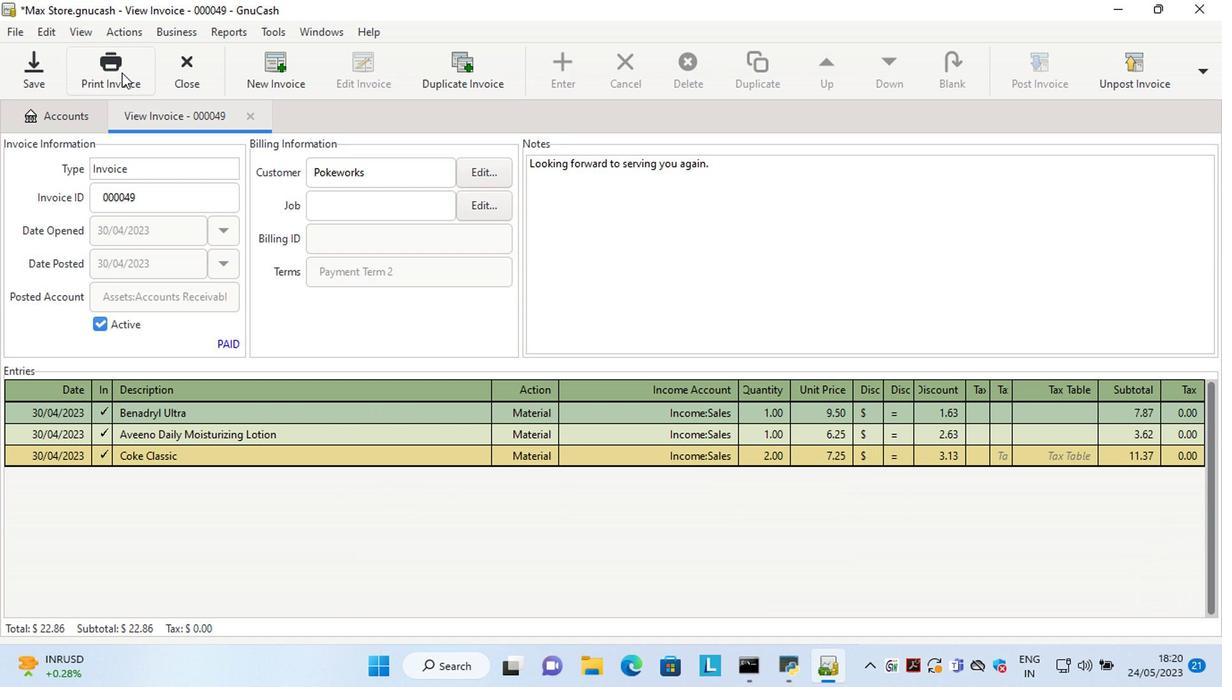 
Action: Mouse moved to (449, 63)
Screenshot: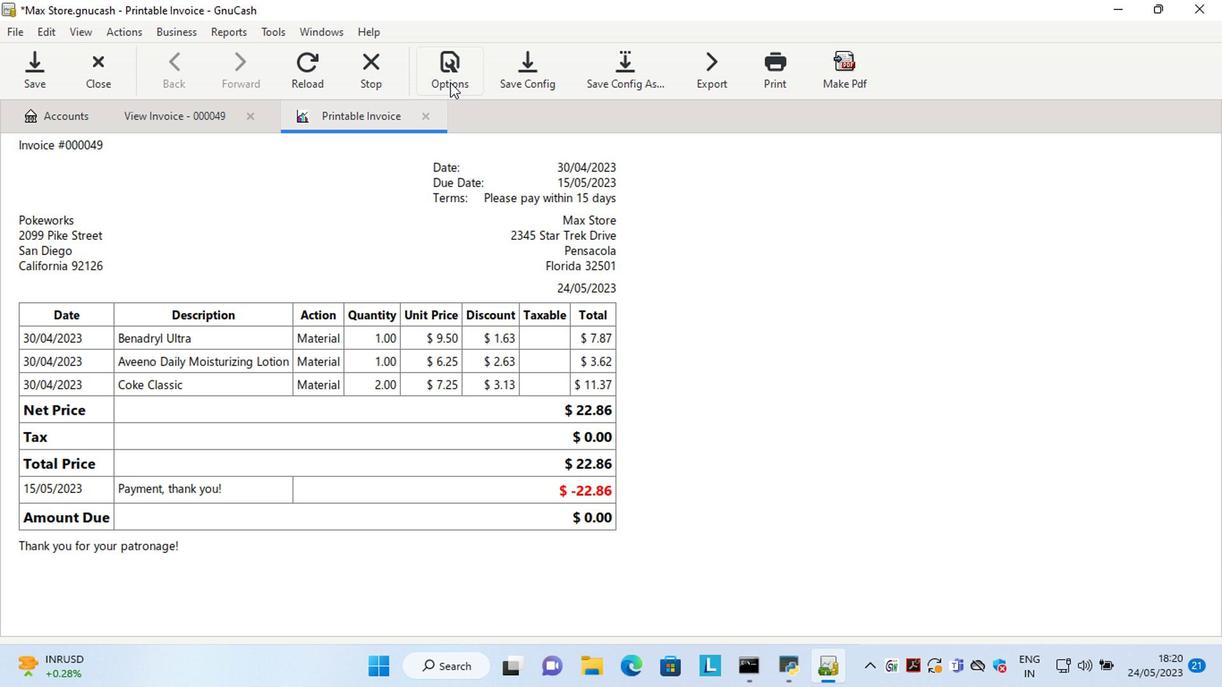 
Action: Mouse pressed left at (449, 63)
Screenshot: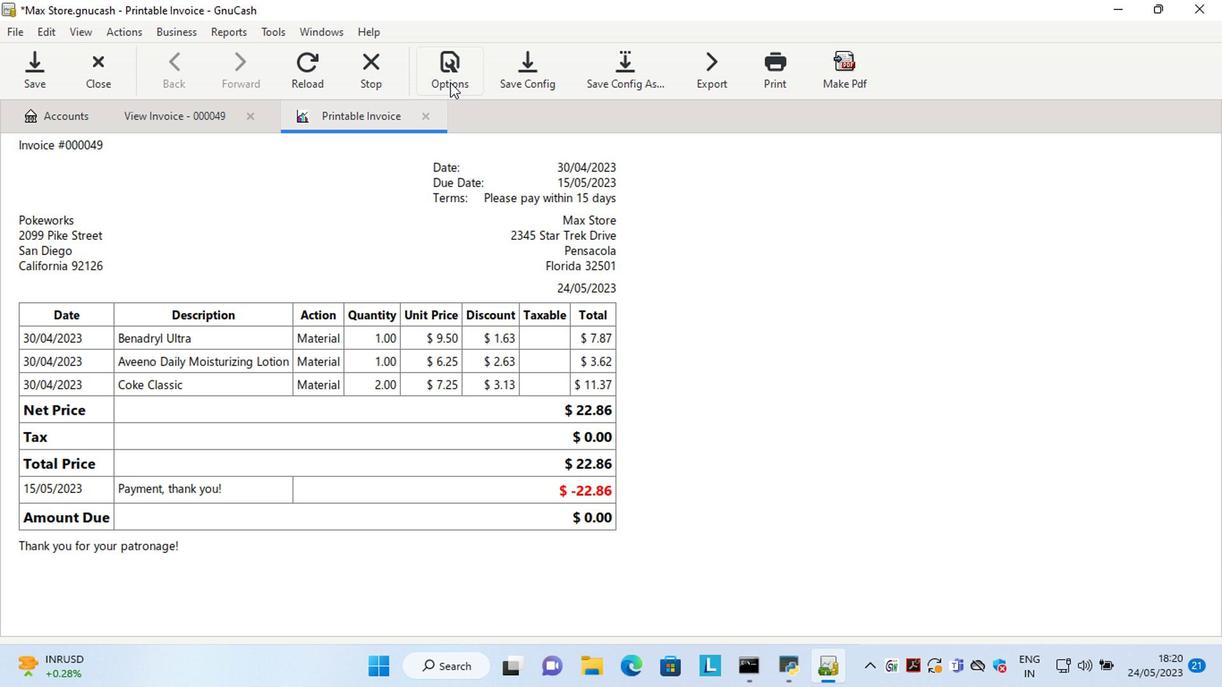 
Action: Mouse moved to (186, 189)
Screenshot: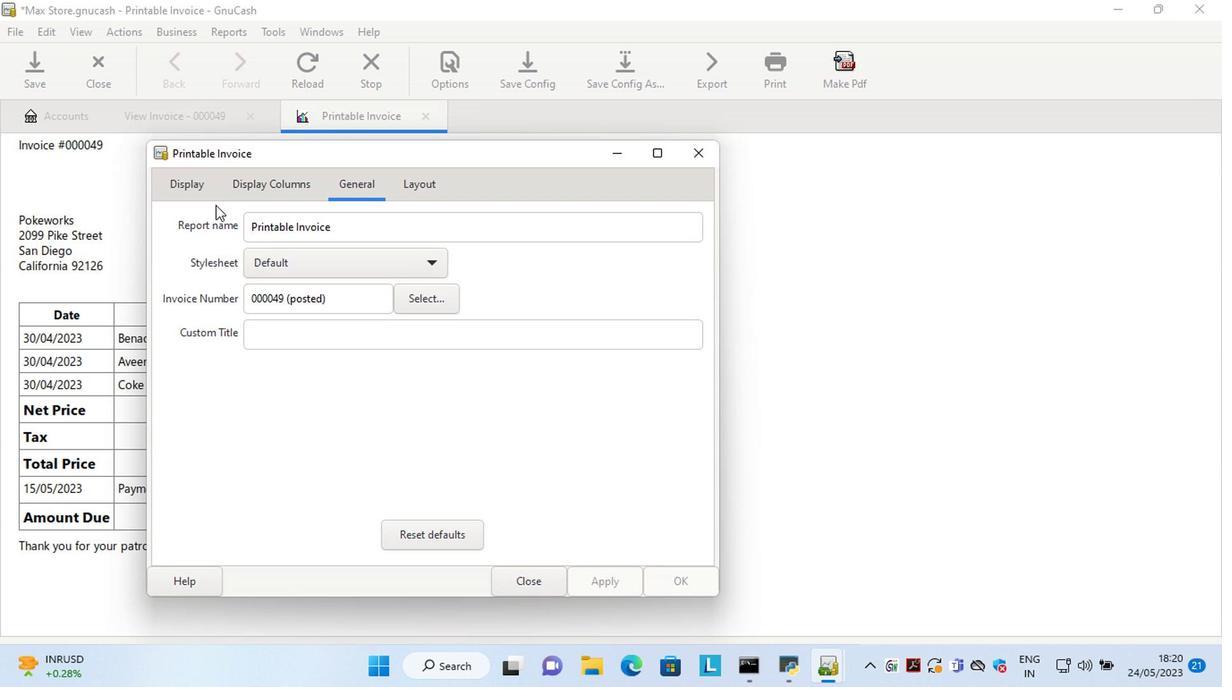 
Action: Mouse pressed left at (186, 189)
Screenshot: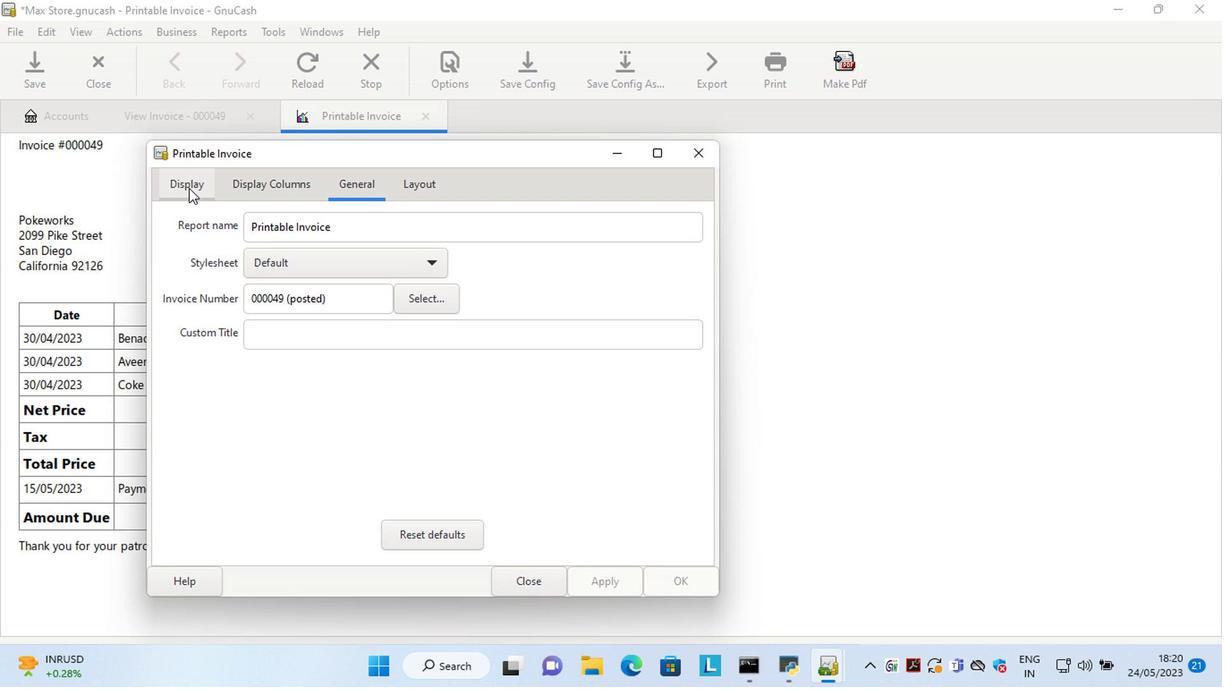 
Action: Mouse moved to (315, 399)
Screenshot: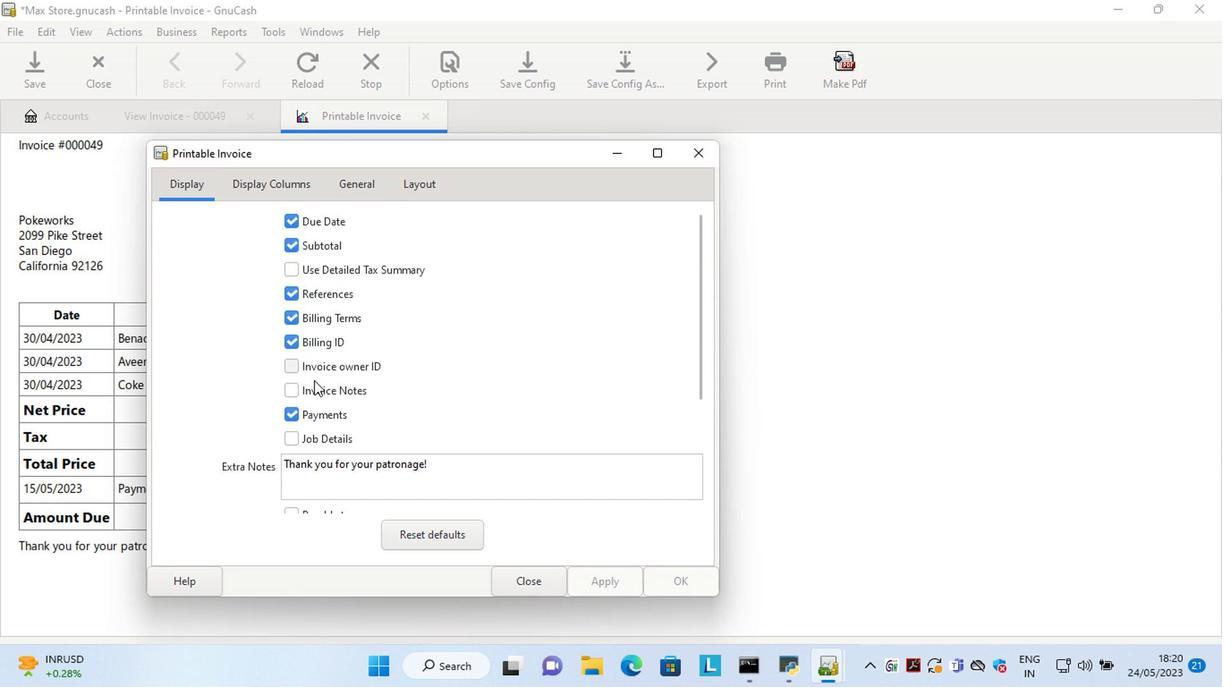 
Action: Mouse pressed left at (315, 399)
Screenshot: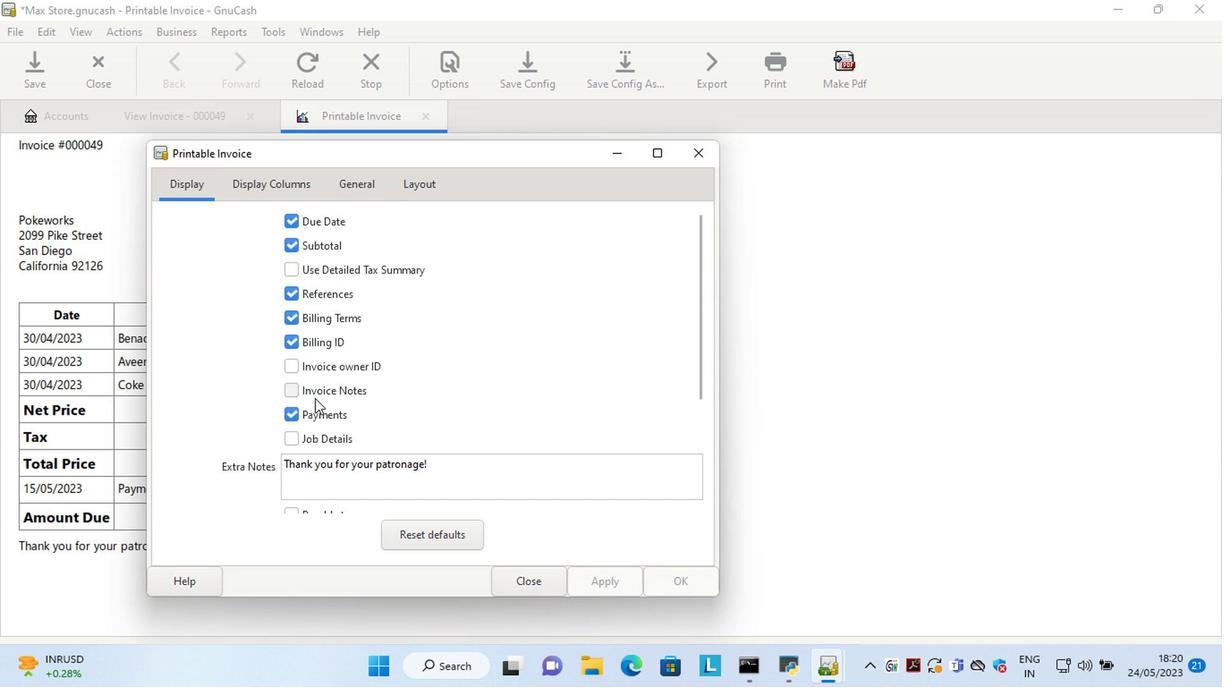 
Action: Mouse moved to (607, 587)
Screenshot: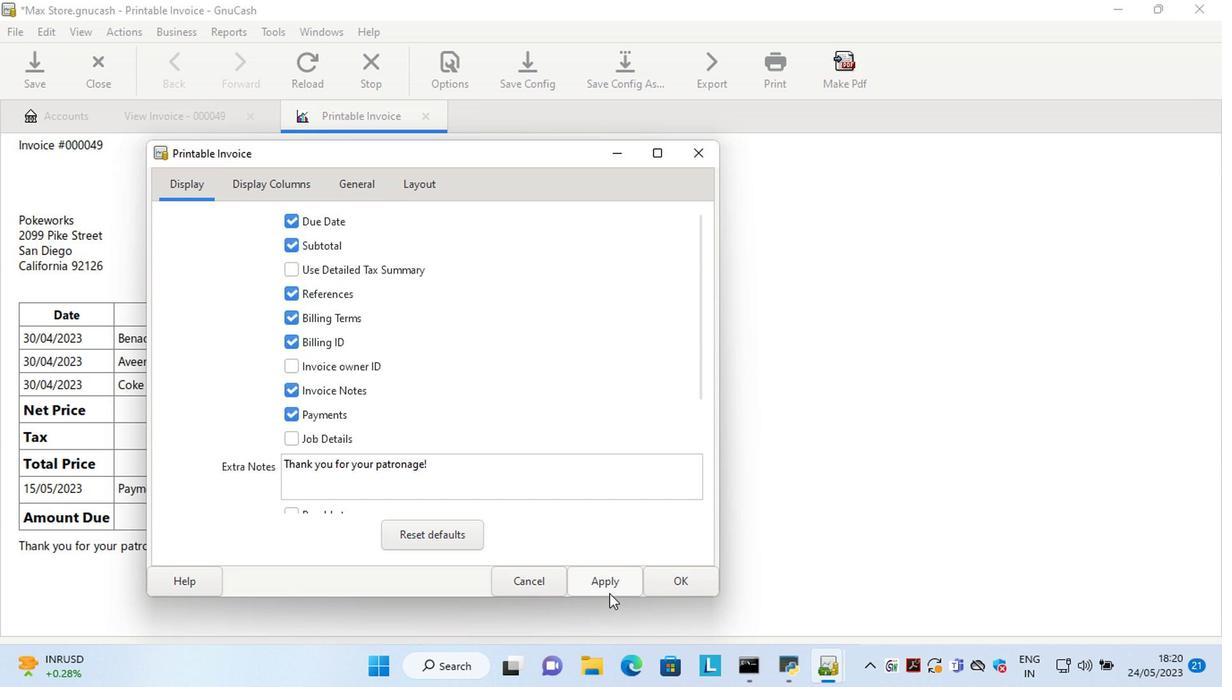 
Action: Mouse pressed left at (607, 587)
Screenshot: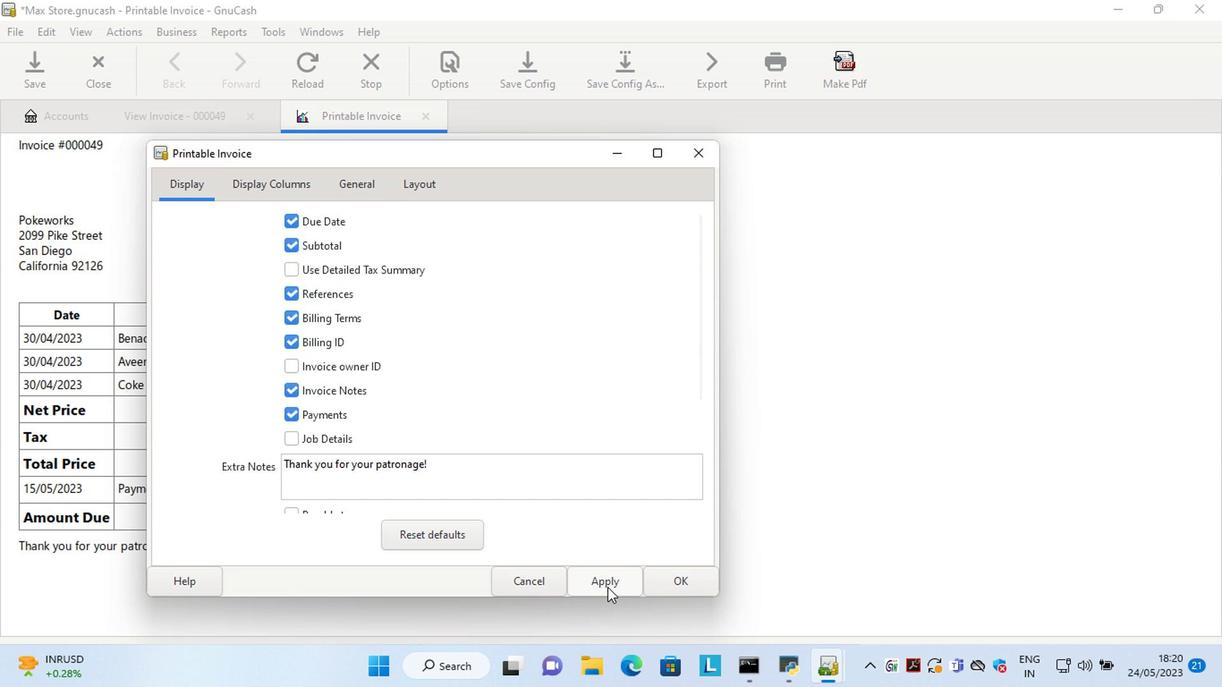 
Action: Mouse moved to (517, 580)
Screenshot: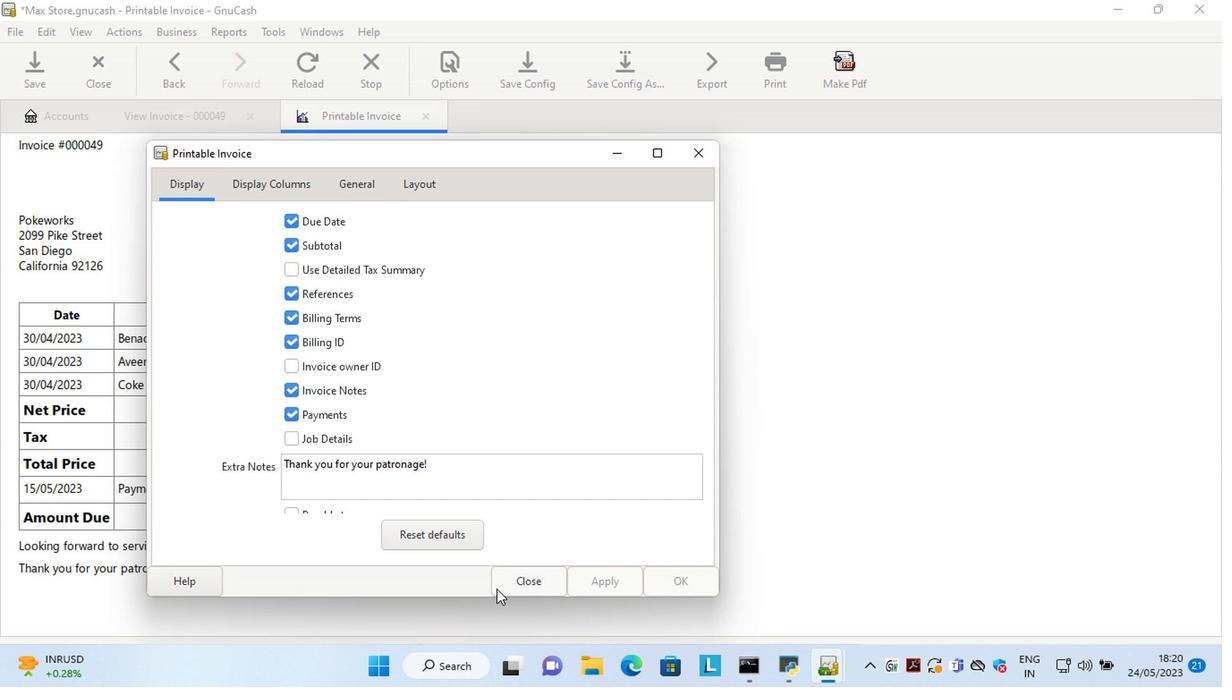 
Action: Mouse pressed left at (517, 580)
Screenshot: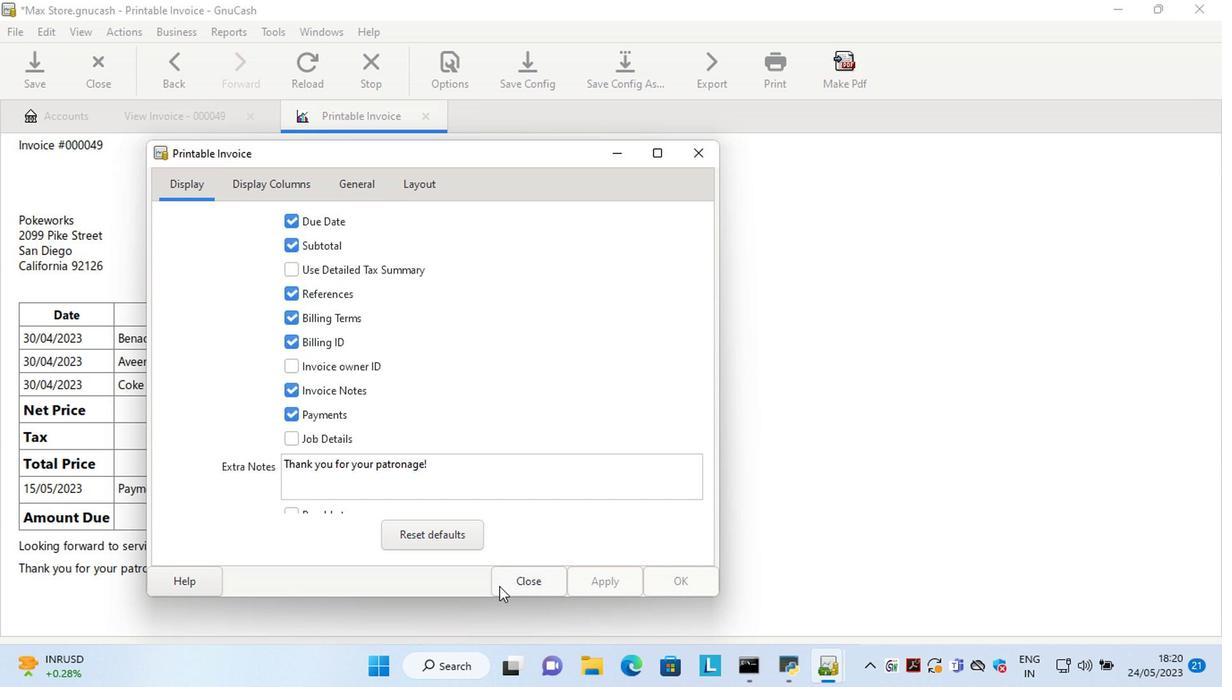 
